 Task: Look for space in Smithtown, United States from 10th August, 2023 to 18th August, 2023 for 2 adults in price range Rs.10000 to Rs.14000. Place can be private room with 1  bedroom having 1 bed and 1 bathroom. Property type can be house, flat, guest house. Amenities needed are: wifi, TV, free parkinig on premises, gym, breakfast. Booking option can be shelf check-in. Required host language is English.
Action: Mouse moved to (572, 117)
Screenshot: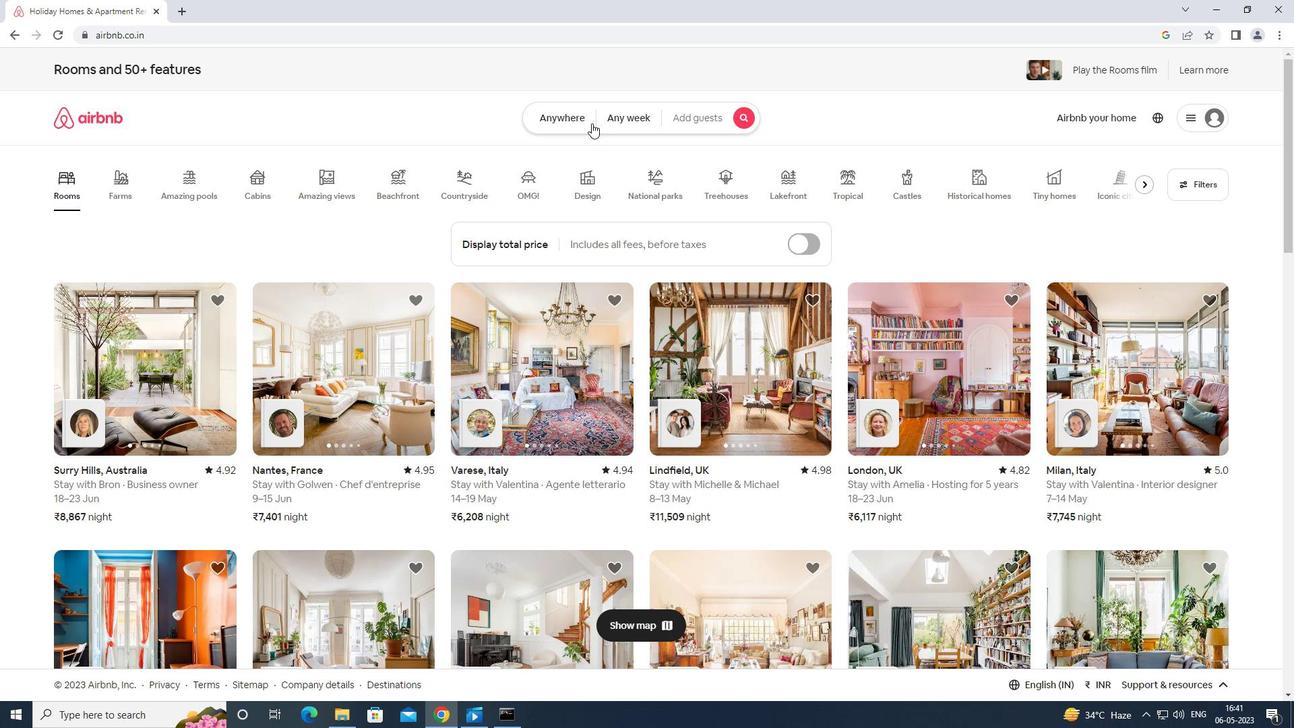 
Action: Mouse pressed left at (572, 117)
Screenshot: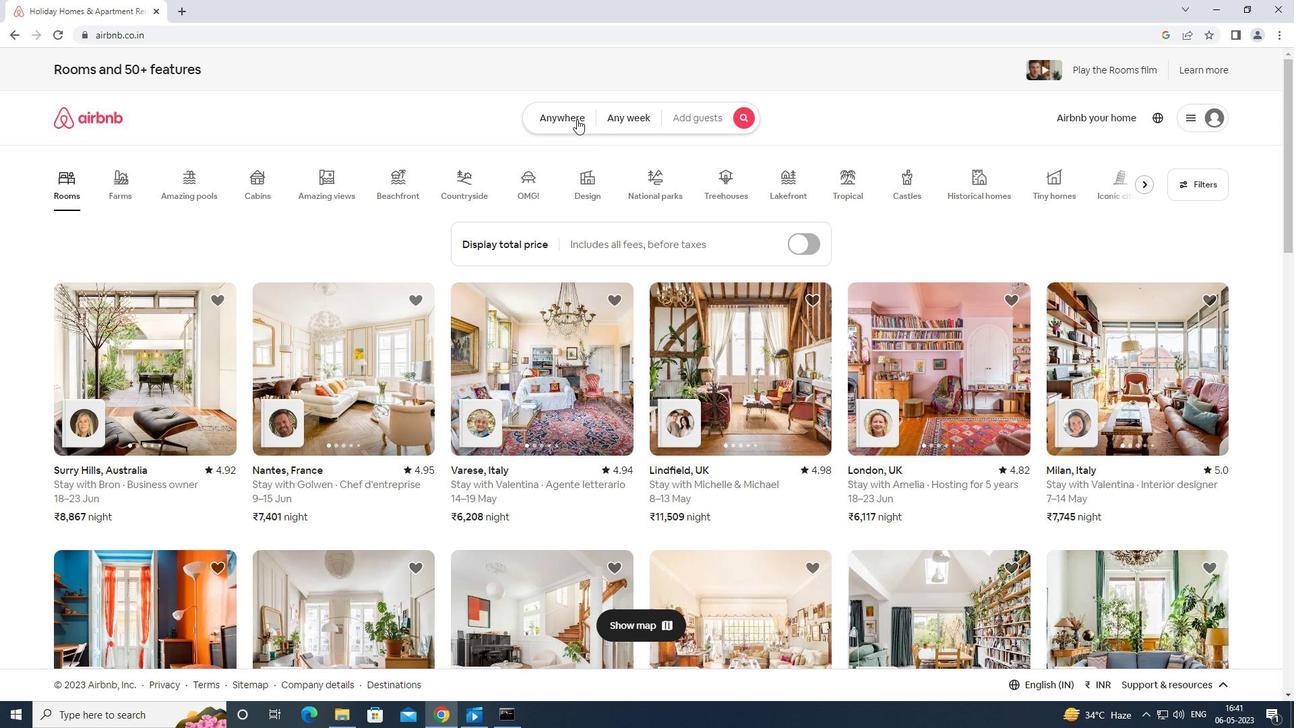 
Action: Mouse moved to (544, 161)
Screenshot: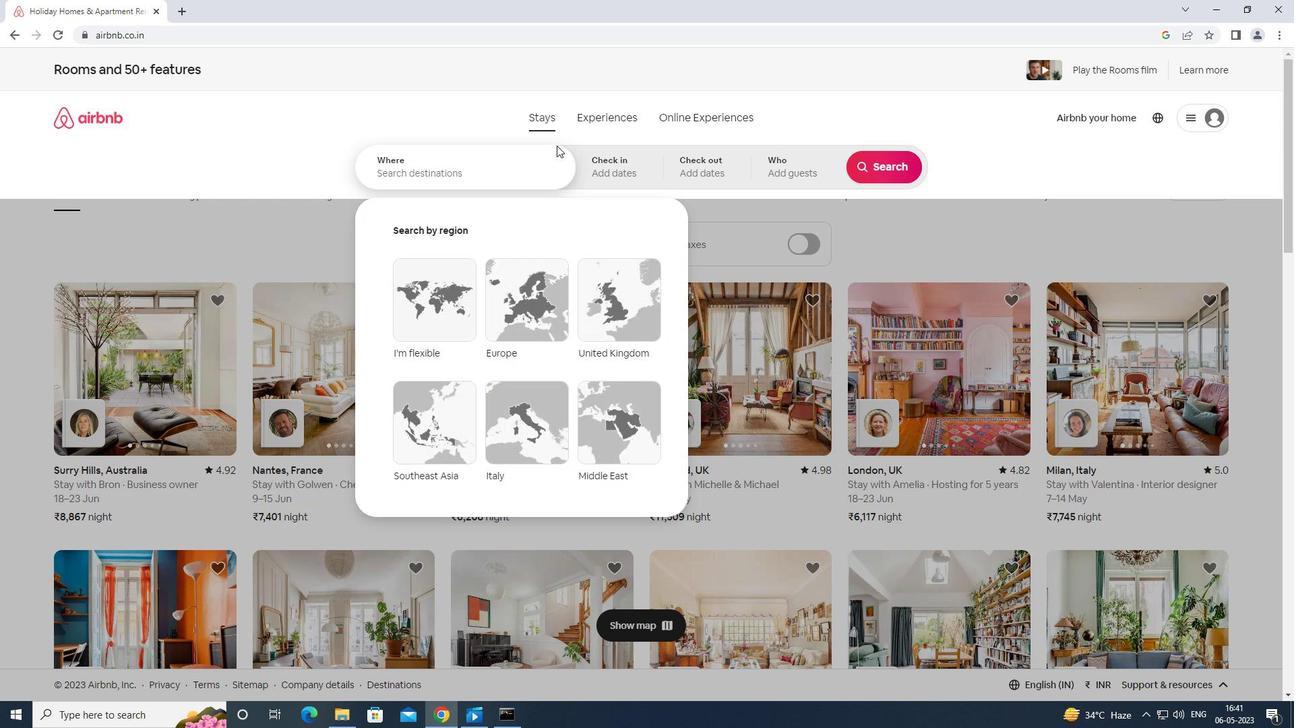
Action: Mouse pressed left at (544, 161)
Screenshot: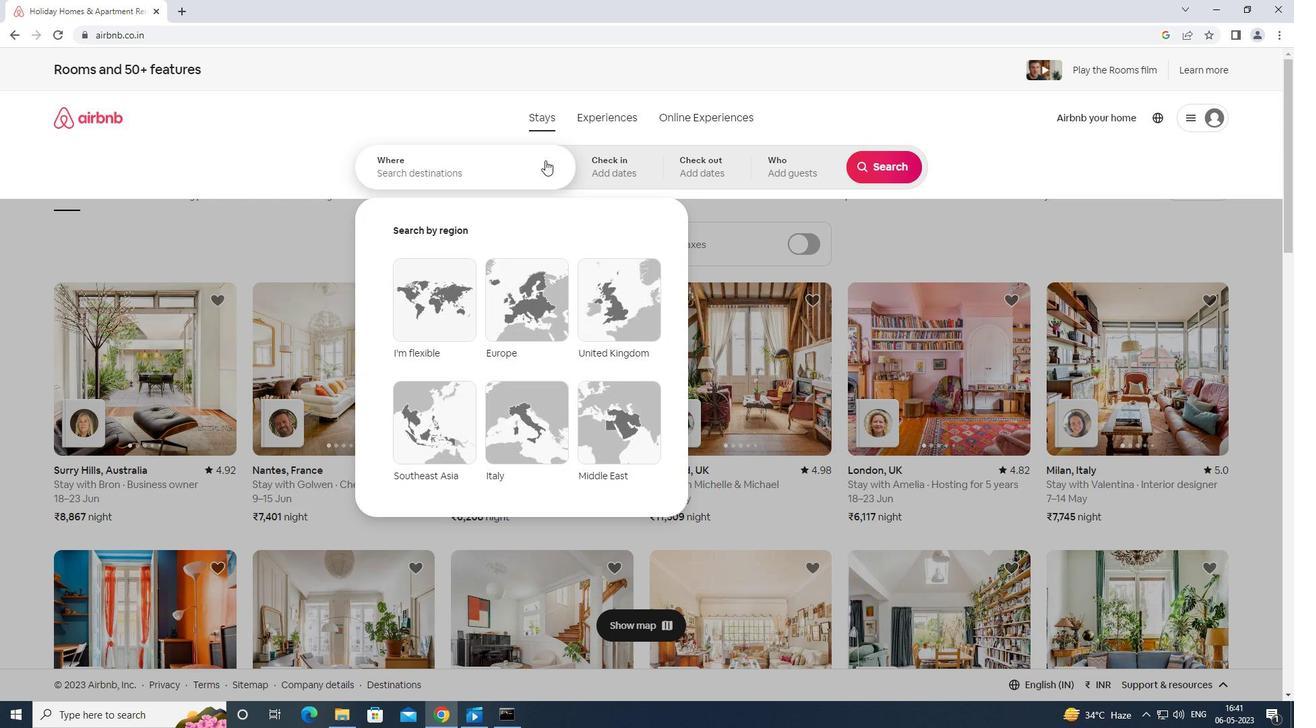 
Action: Mouse moved to (543, 161)
Screenshot: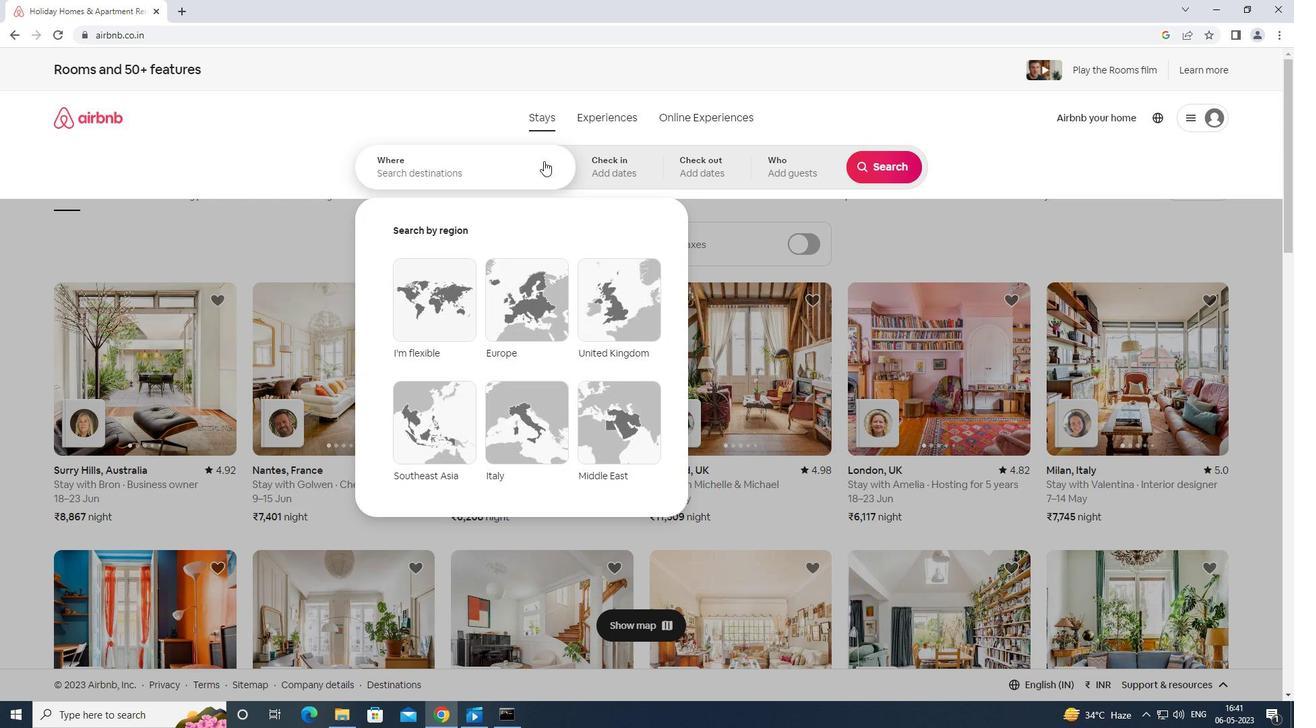 
Action: Key pressed <Key.shift>S<Key.backspace><Key.shift>SMITHT<Key.backspace><Key.backspace><Key.backspace><Key.backspace><Key.backspace><Key.backspace><Key.backspace><Key.backspace><Key.backspace><Key.backspace><Key.backspace><Key.backspace><Key.caps_lock>SMITHTOWN<Key.space>UNITED<Key.space>AT<Key.backspace><Key.backspace>AY<Key.backspace><Key.backspace>STATES<Key.enter>
Screenshot: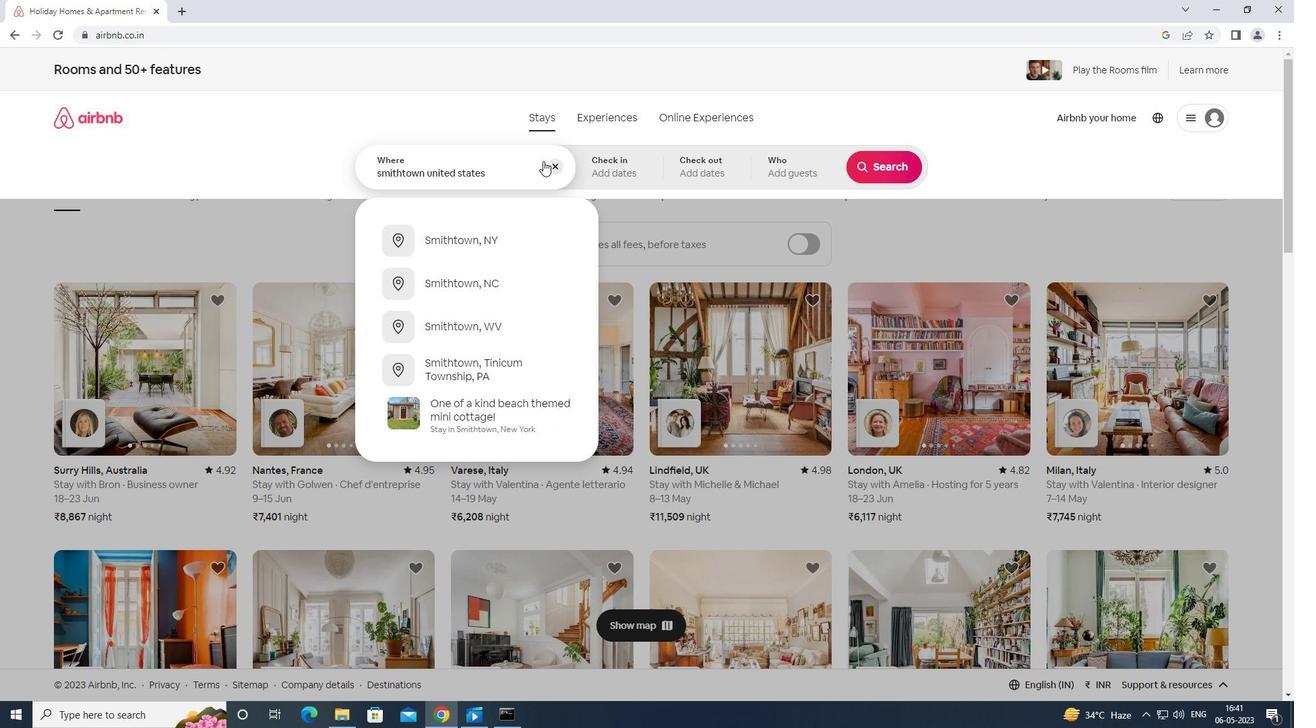 
Action: Mouse moved to (877, 273)
Screenshot: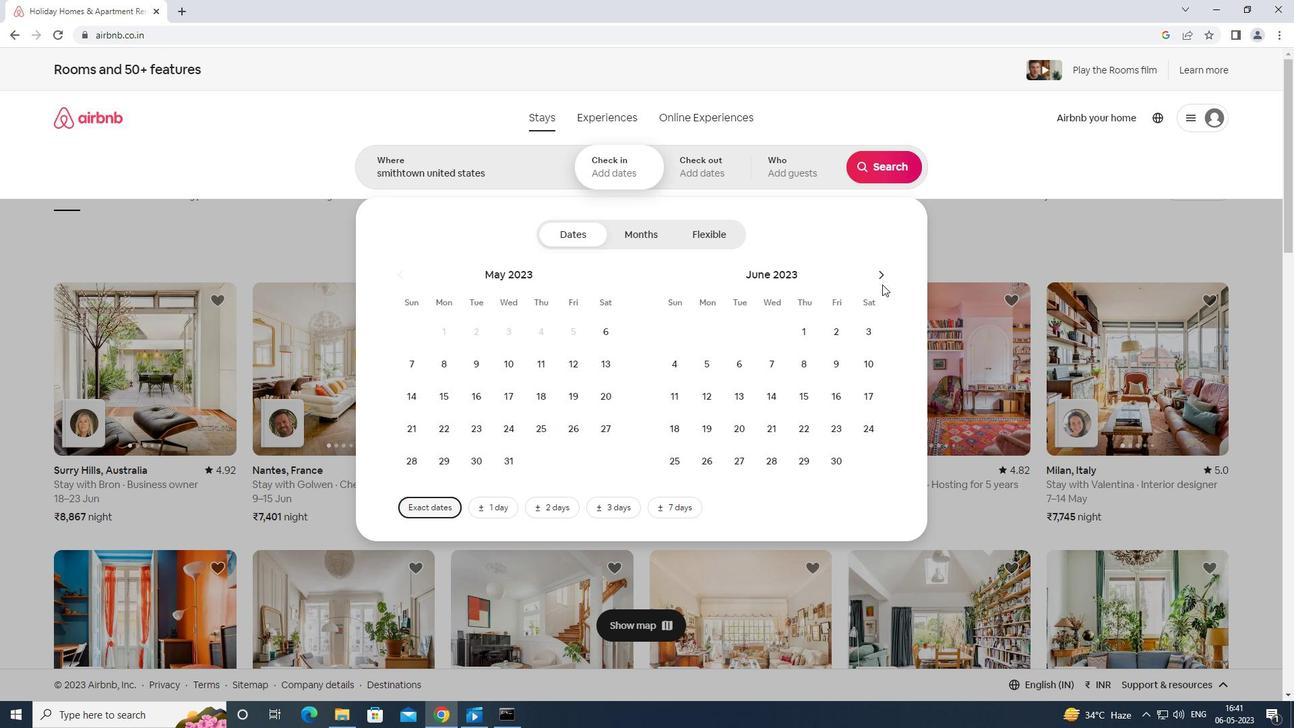 
Action: Mouse pressed left at (877, 273)
Screenshot: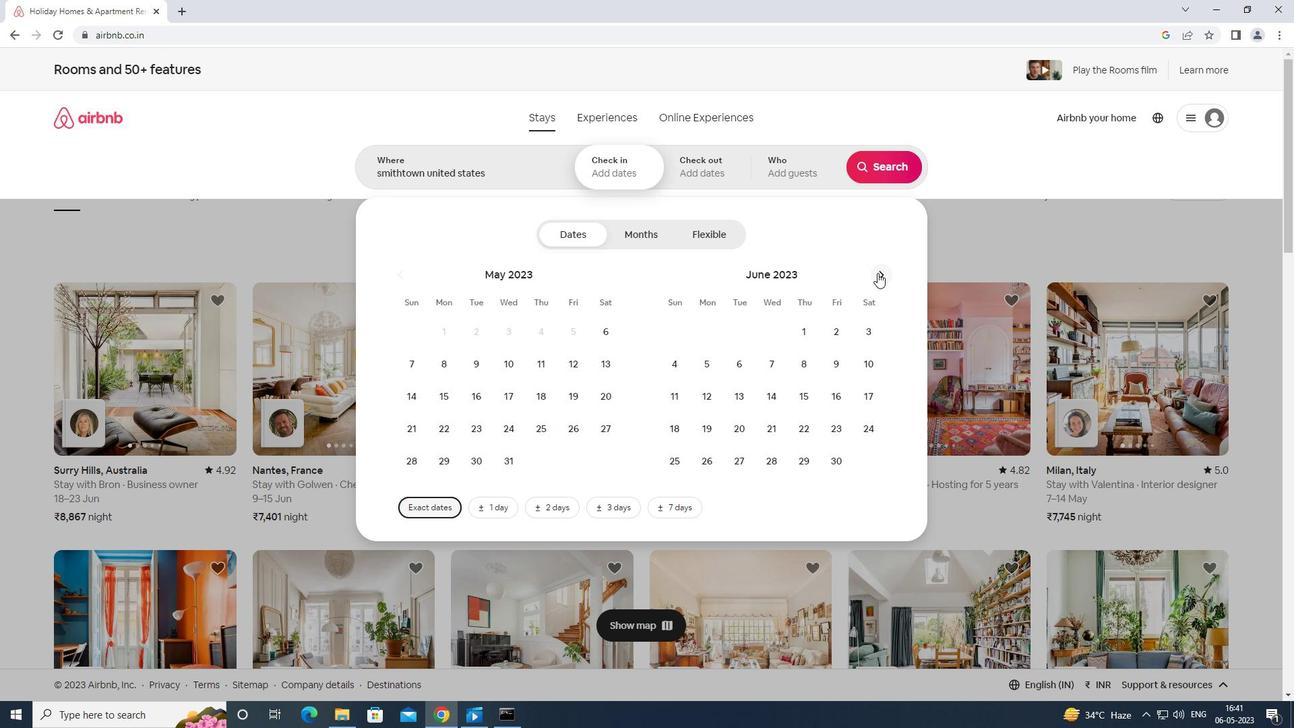 
Action: Mouse moved to (893, 276)
Screenshot: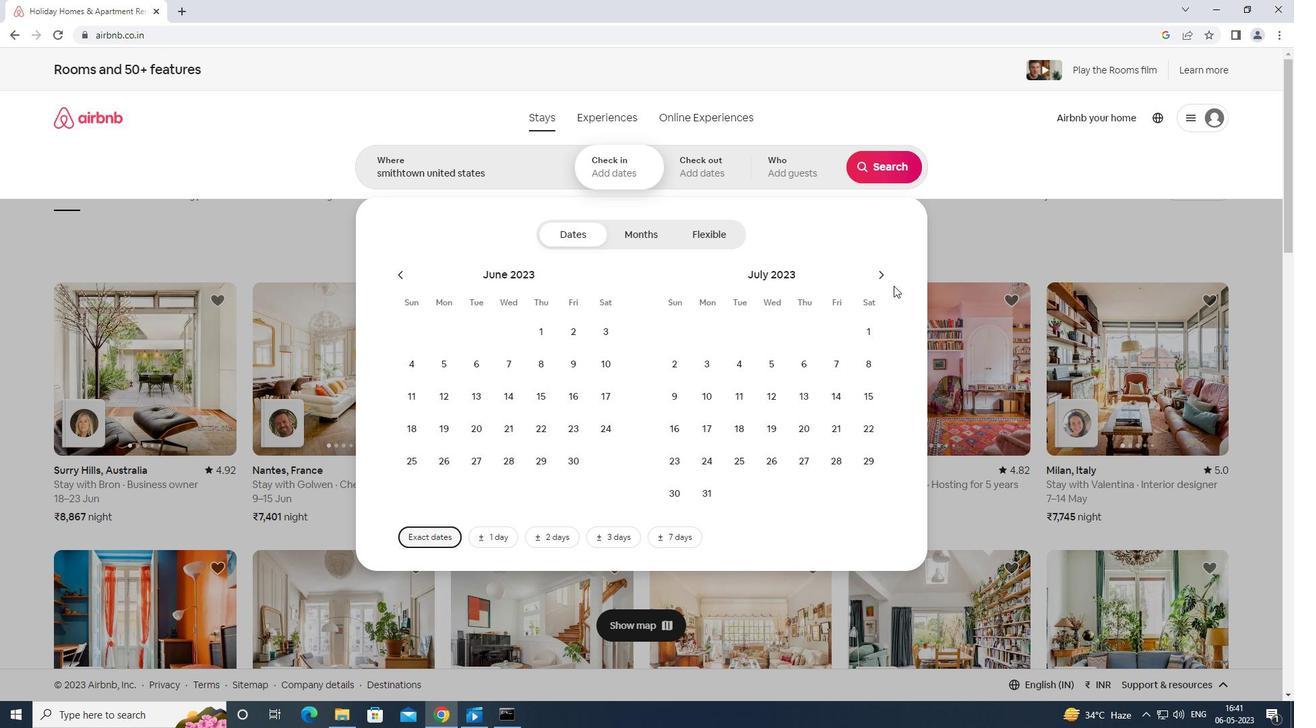 
Action: Mouse pressed left at (893, 276)
Screenshot: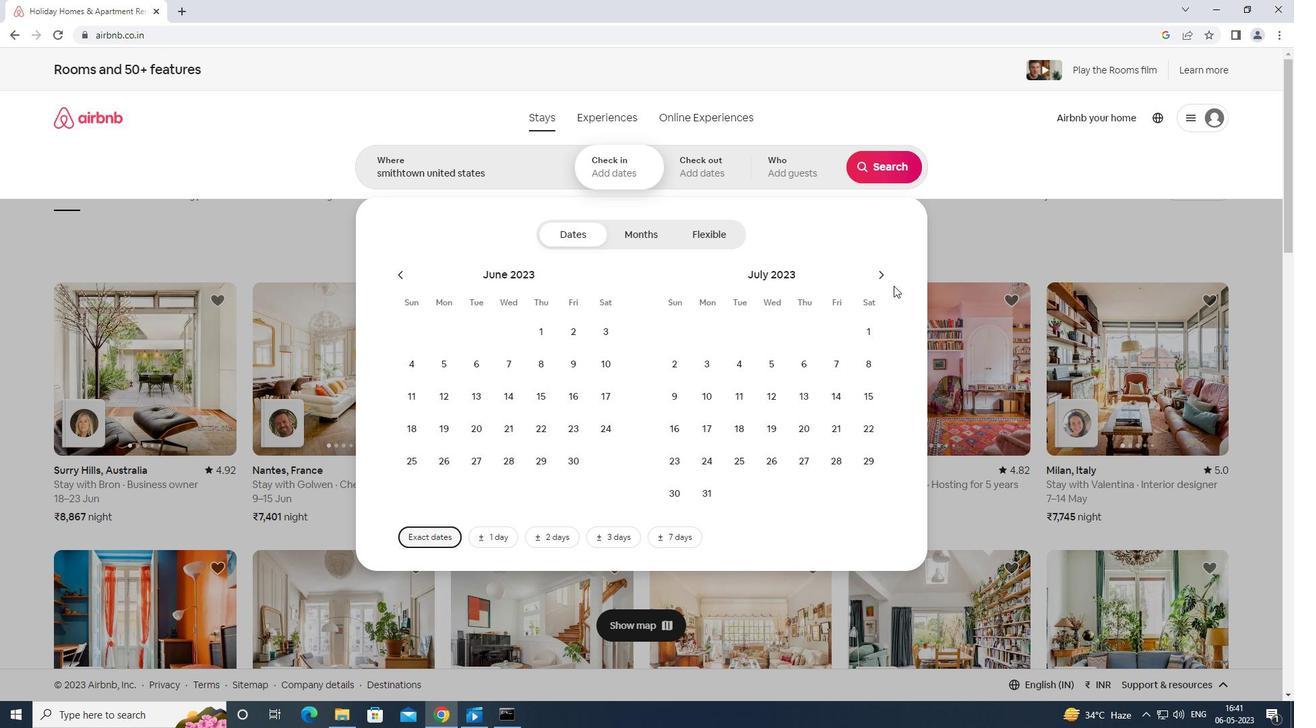 
Action: Mouse moved to (882, 276)
Screenshot: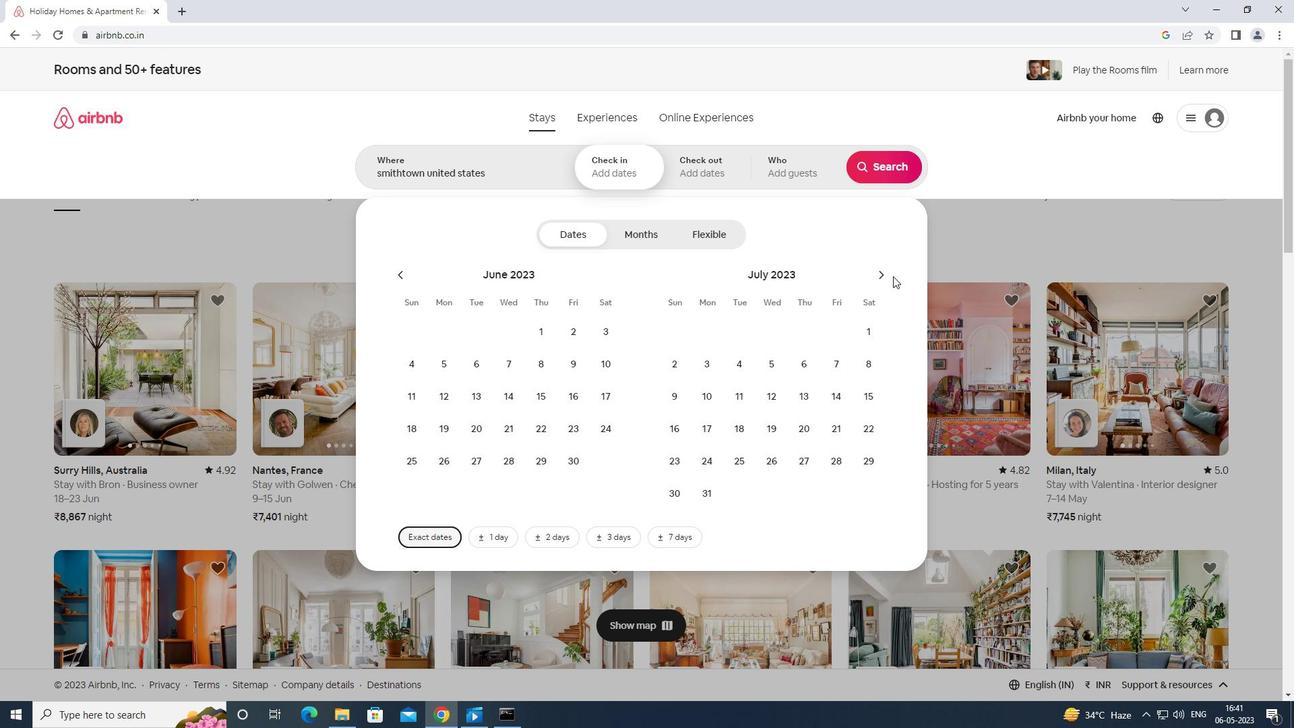 
Action: Mouse pressed left at (882, 276)
Screenshot: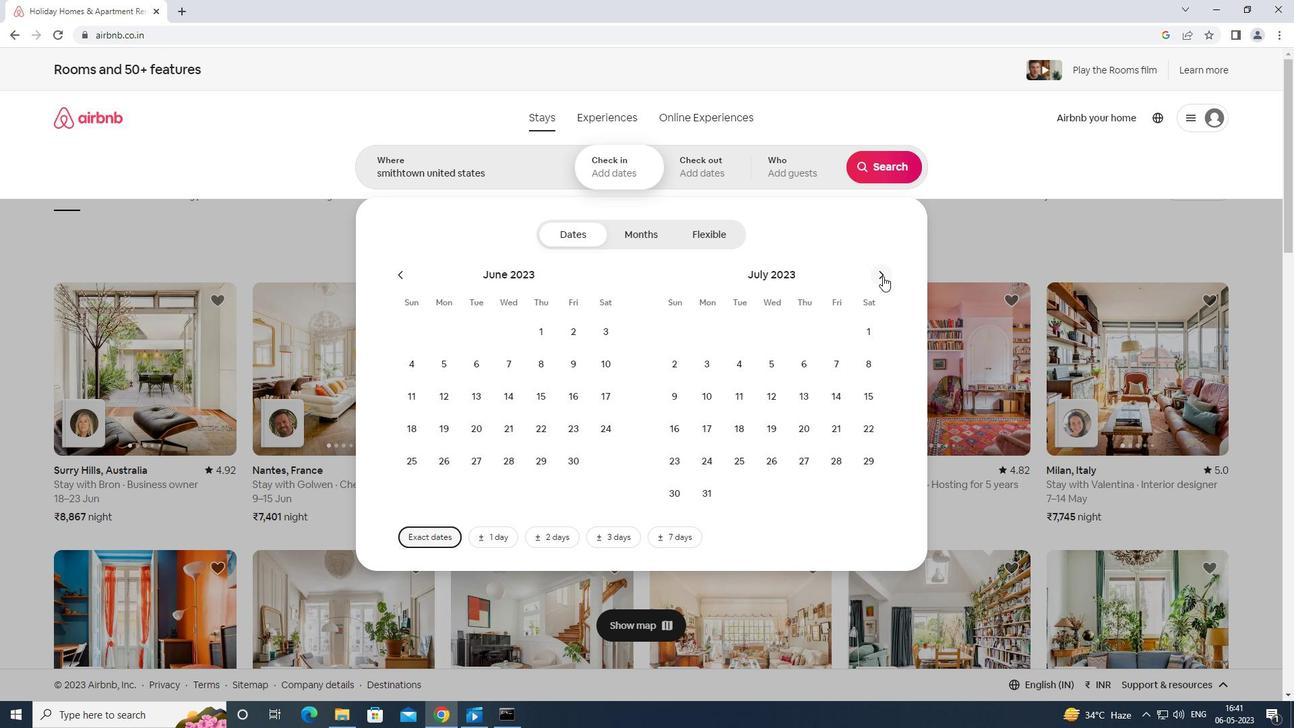 
Action: Mouse moved to (799, 360)
Screenshot: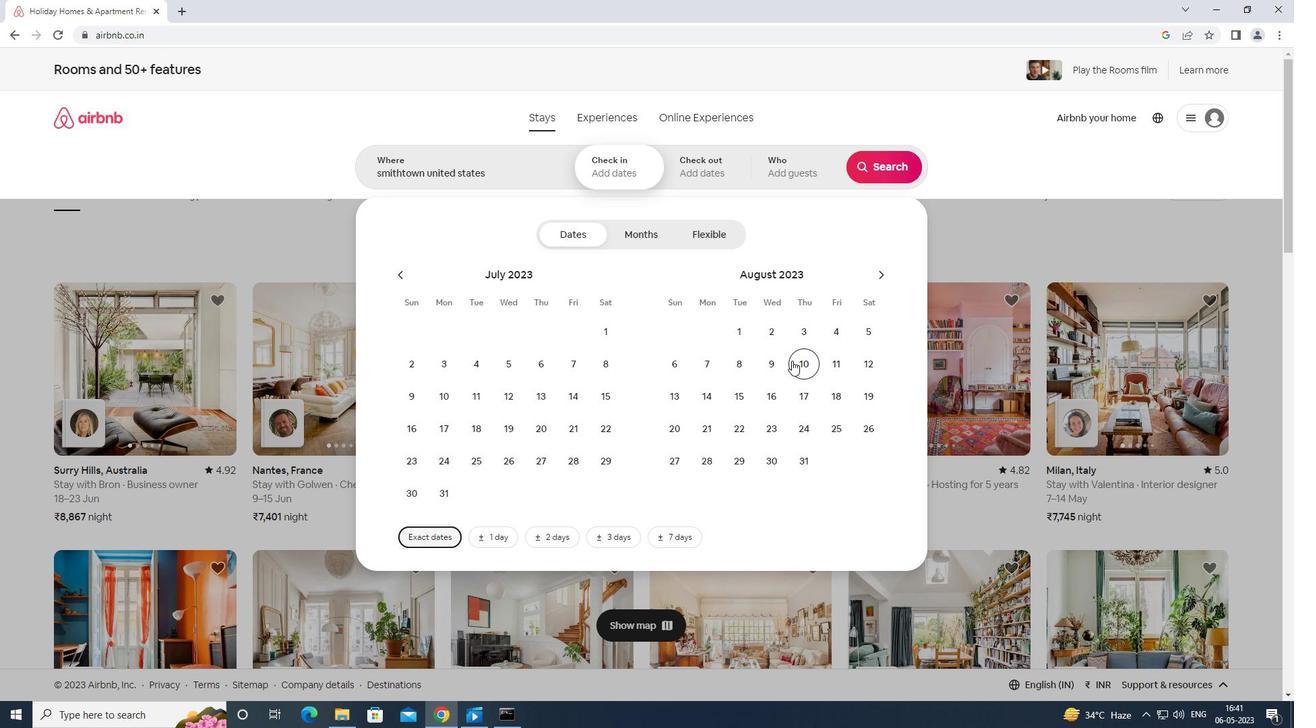 
Action: Mouse pressed left at (799, 360)
Screenshot: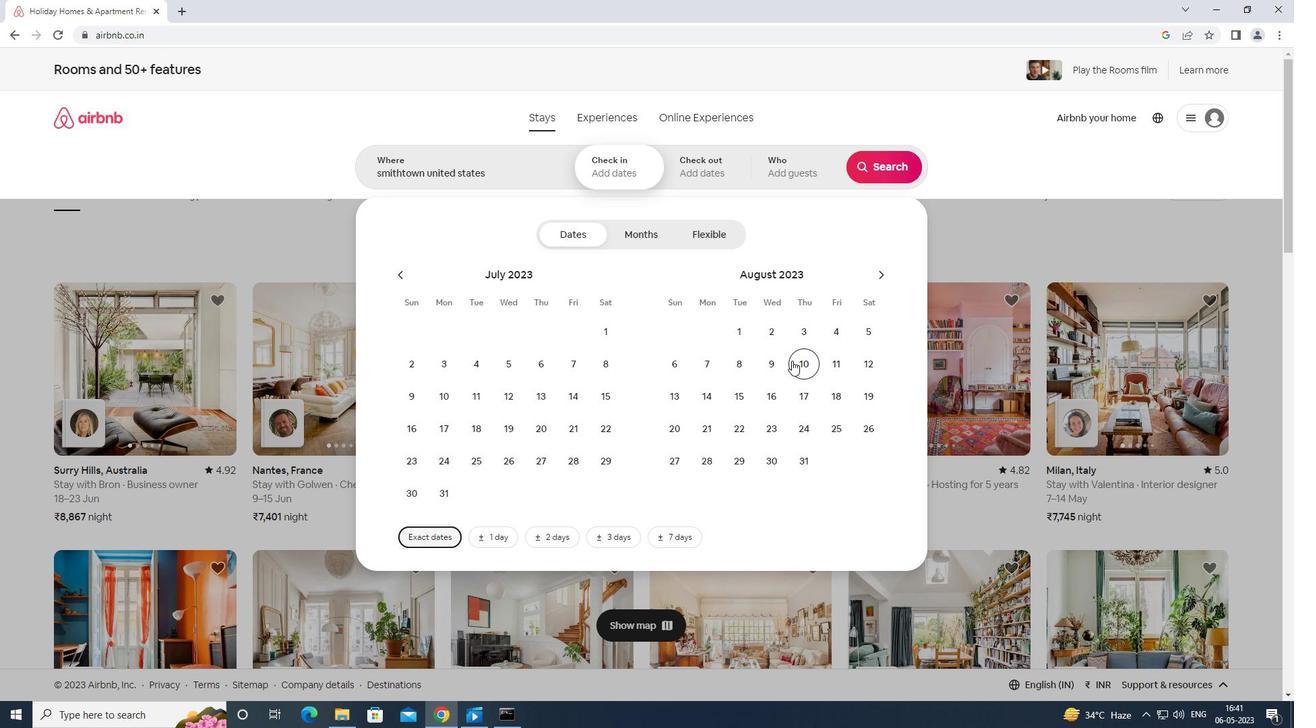 
Action: Mouse moved to (830, 386)
Screenshot: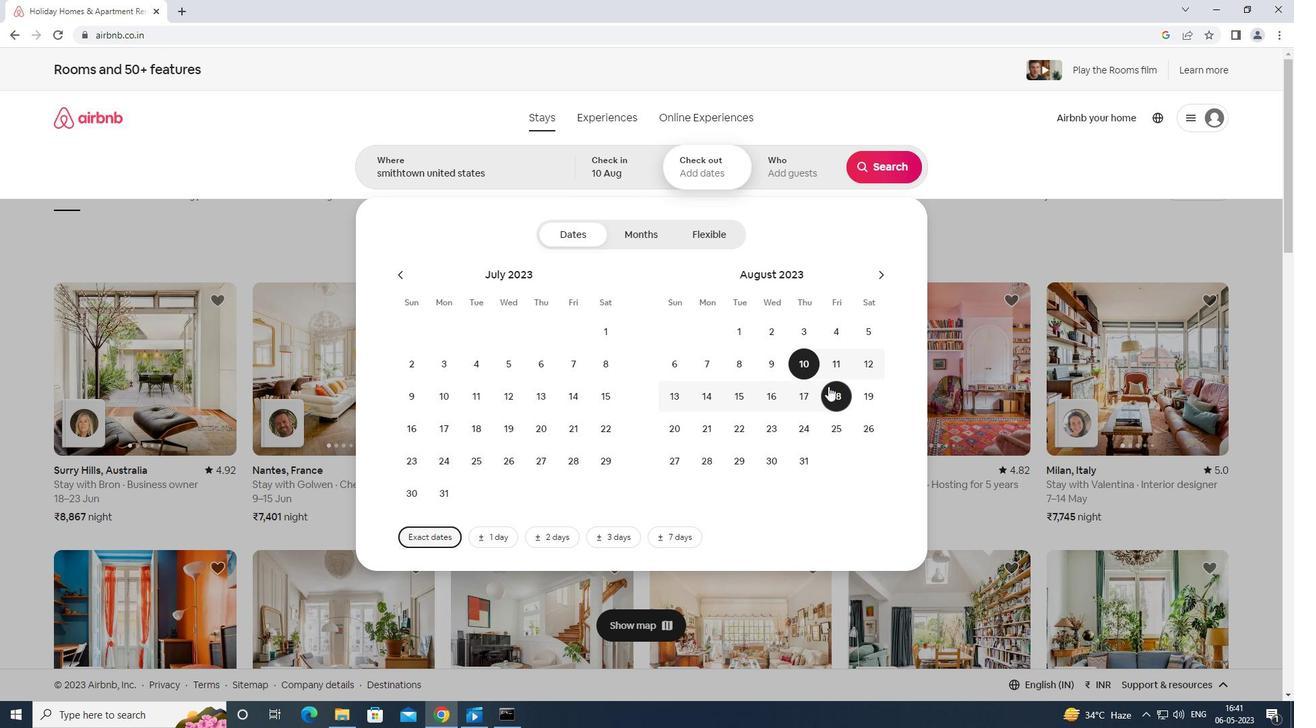 
Action: Mouse pressed left at (830, 386)
Screenshot: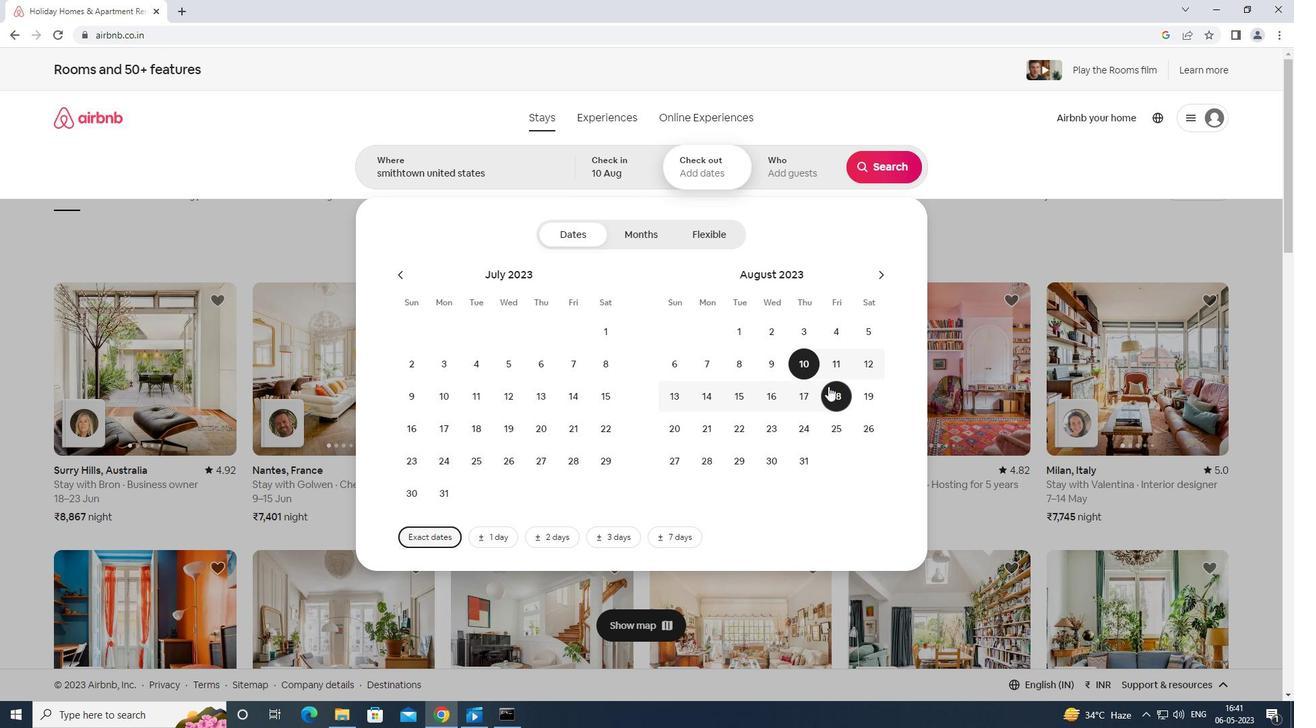 
Action: Mouse moved to (801, 174)
Screenshot: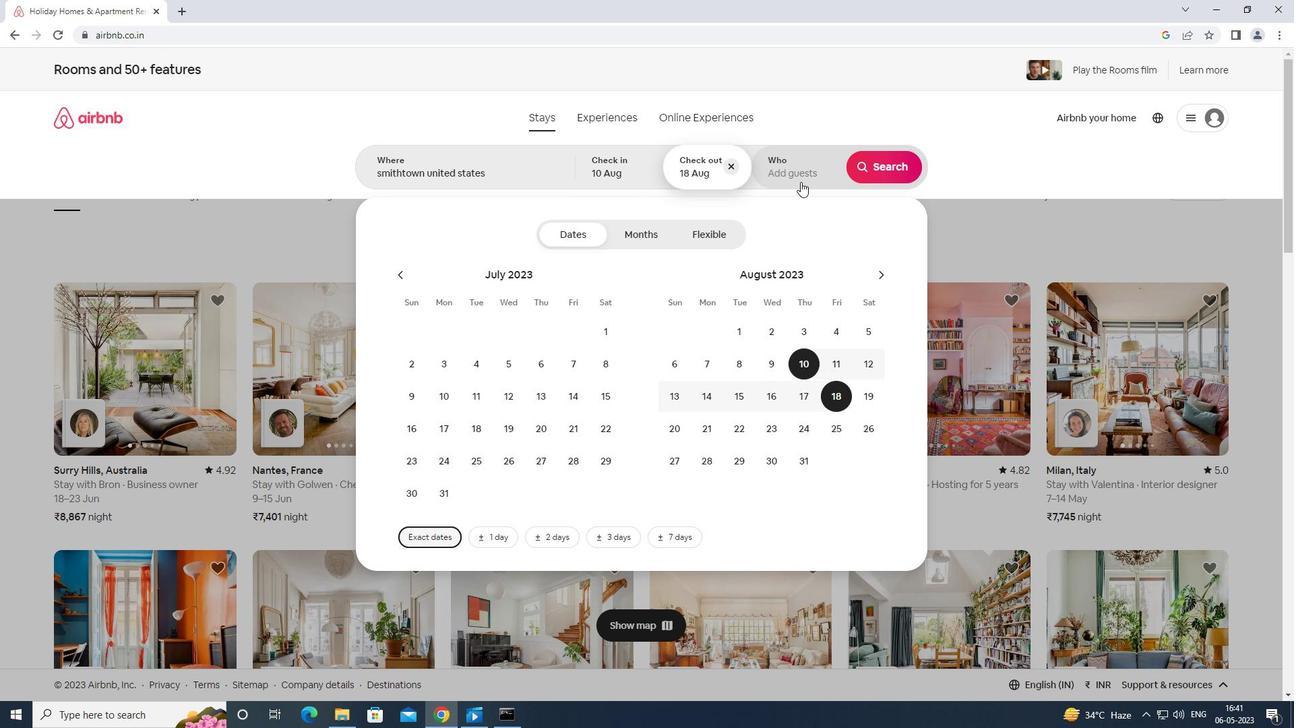
Action: Mouse pressed left at (801, 174)
Screenshot: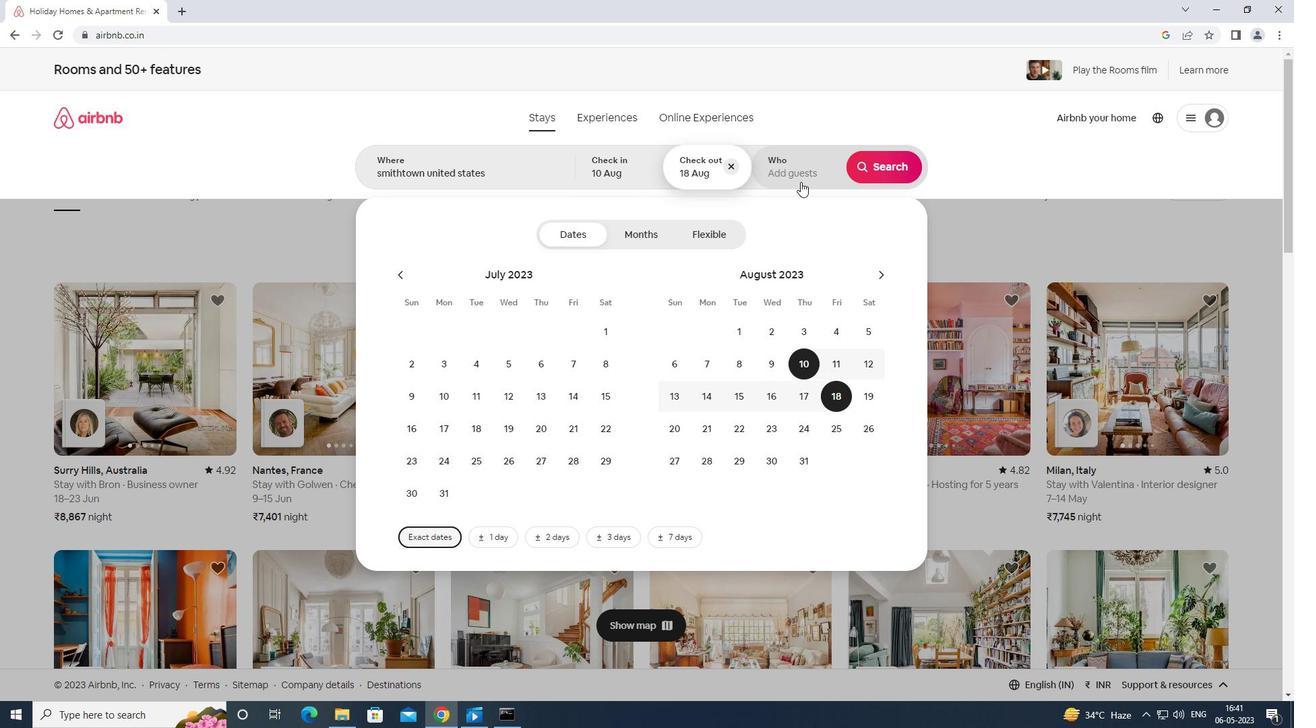
Action: Mouse moved to (892, 229)
Screenshot: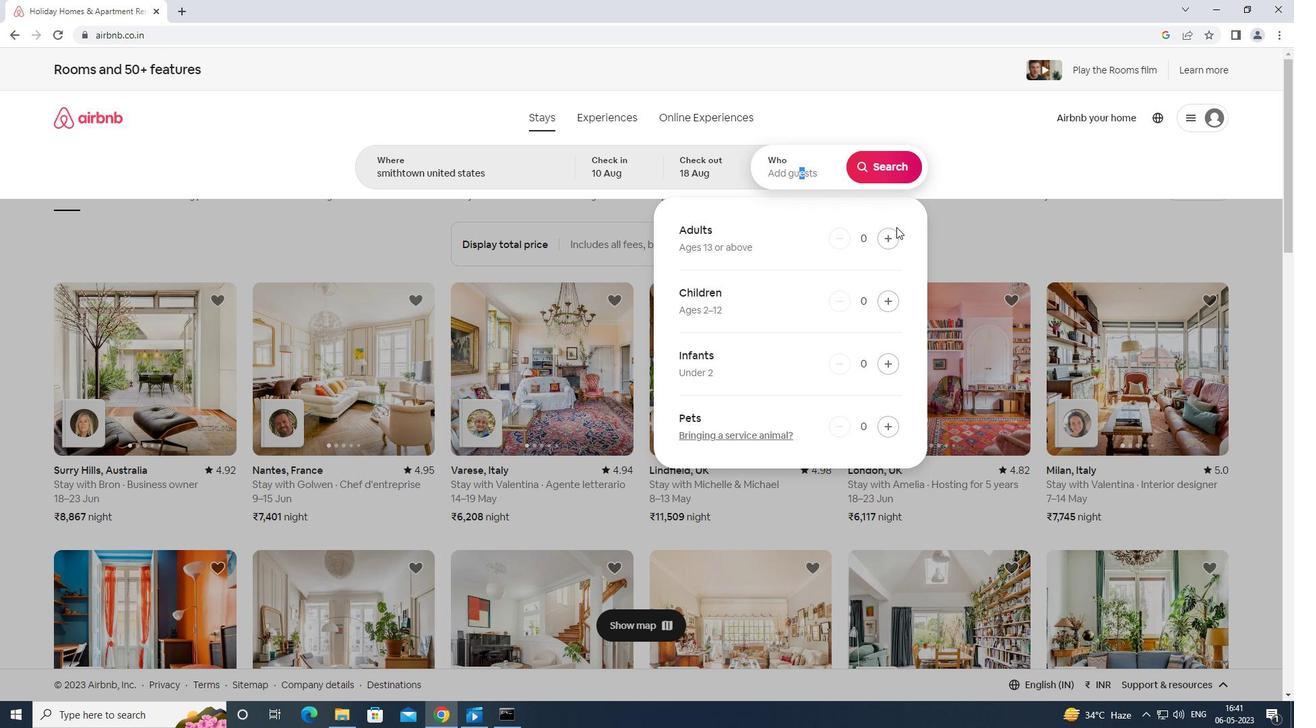 
Action: Mouse pressed left at (892, 229)
Screenshot: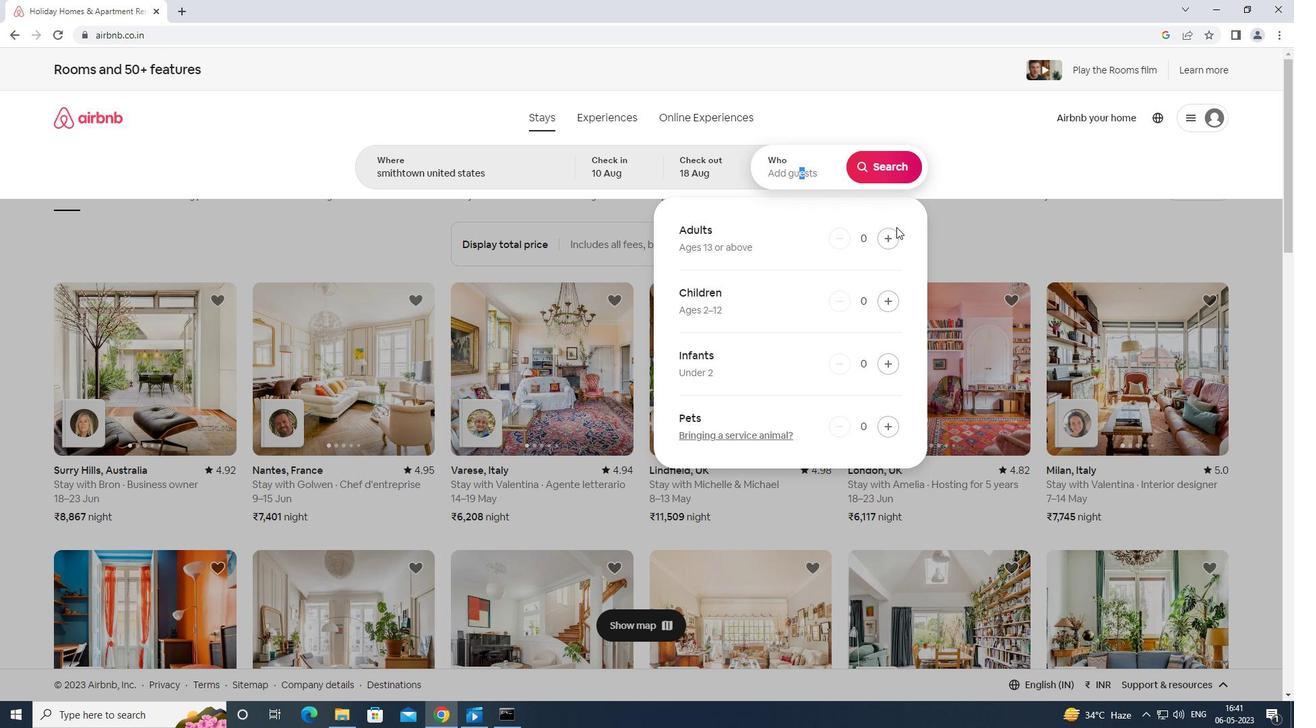 
Action: Mouse moved to (894, 232)
Screenshot: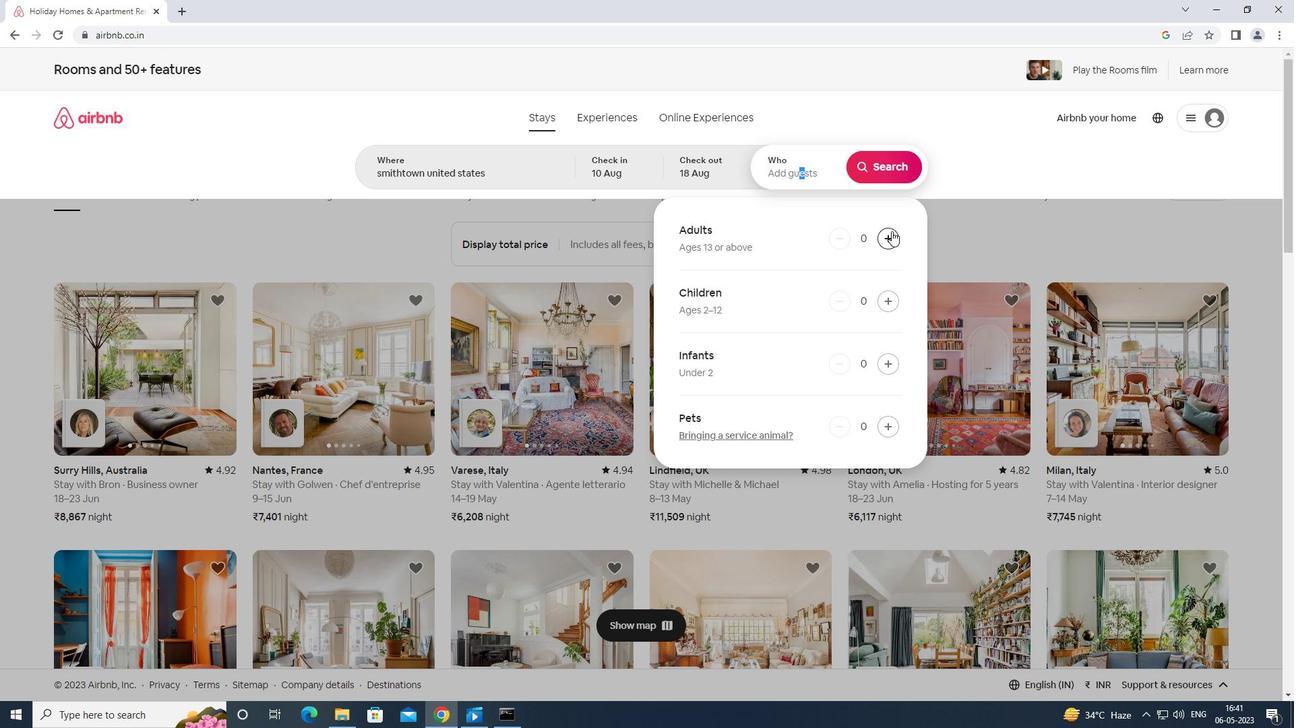 
Action: Mouse pressed left at (894, 232)
Screenshot: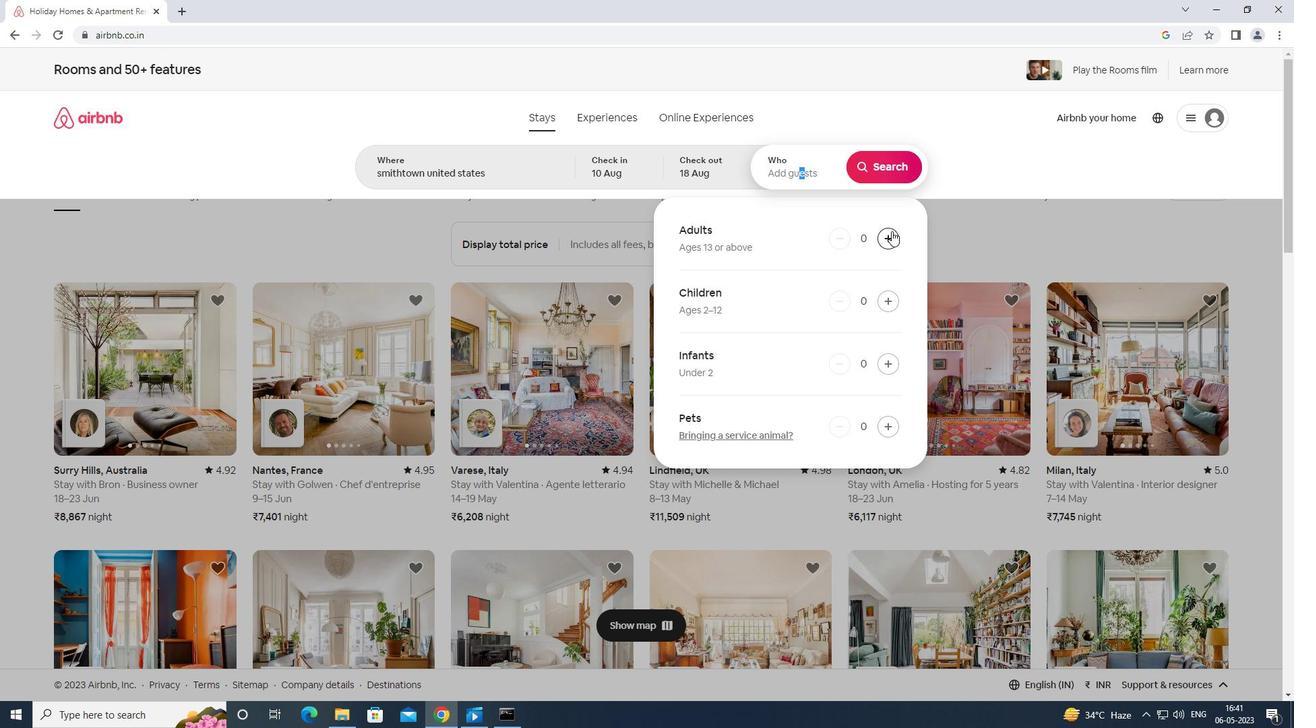 
Action: Mouse moved to (892, 160)
Screenshot: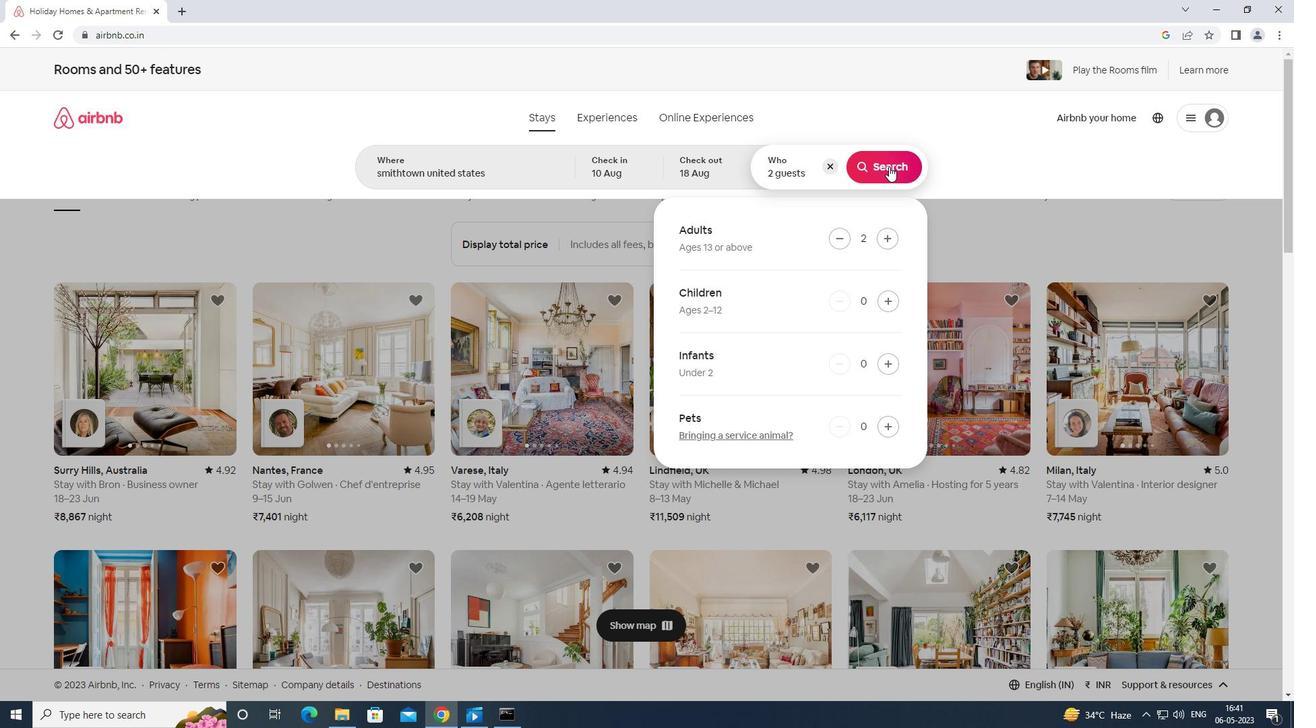 
Action: Mouse pressed left at (892, 160)
Screenshot: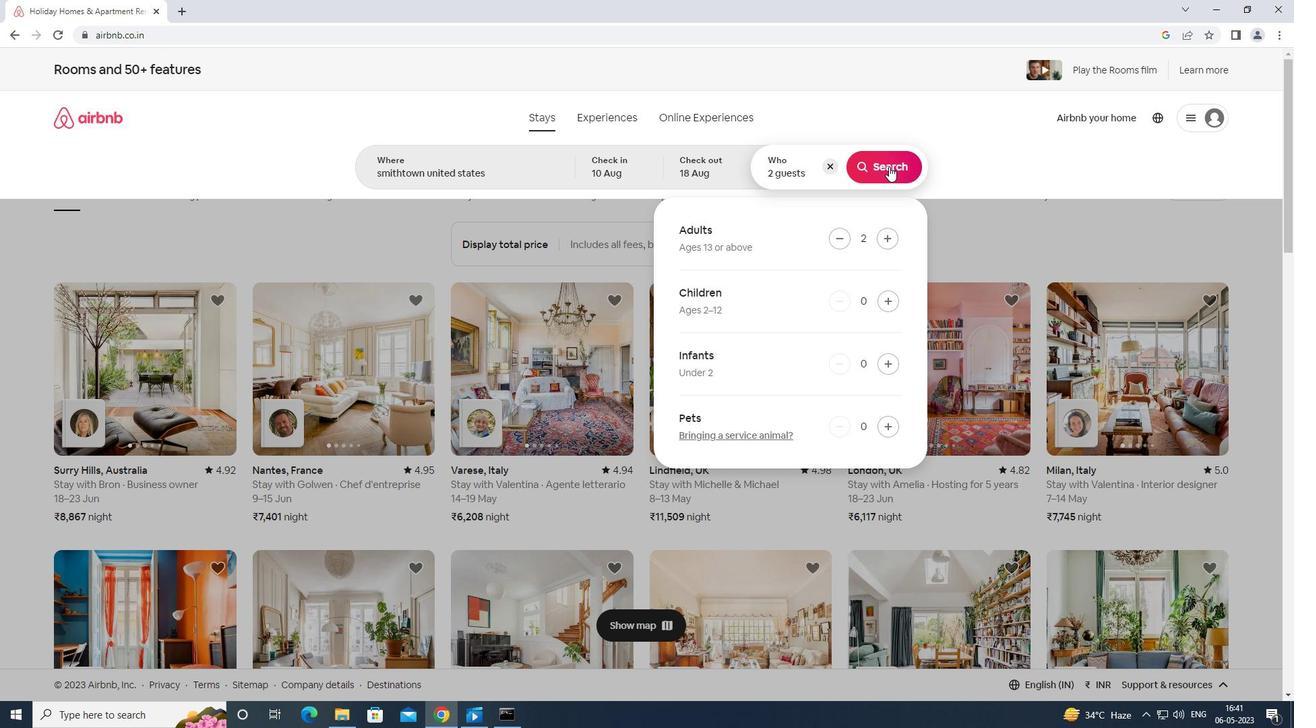 
Action: Mouse moved to (1235, 128)
Screenshot: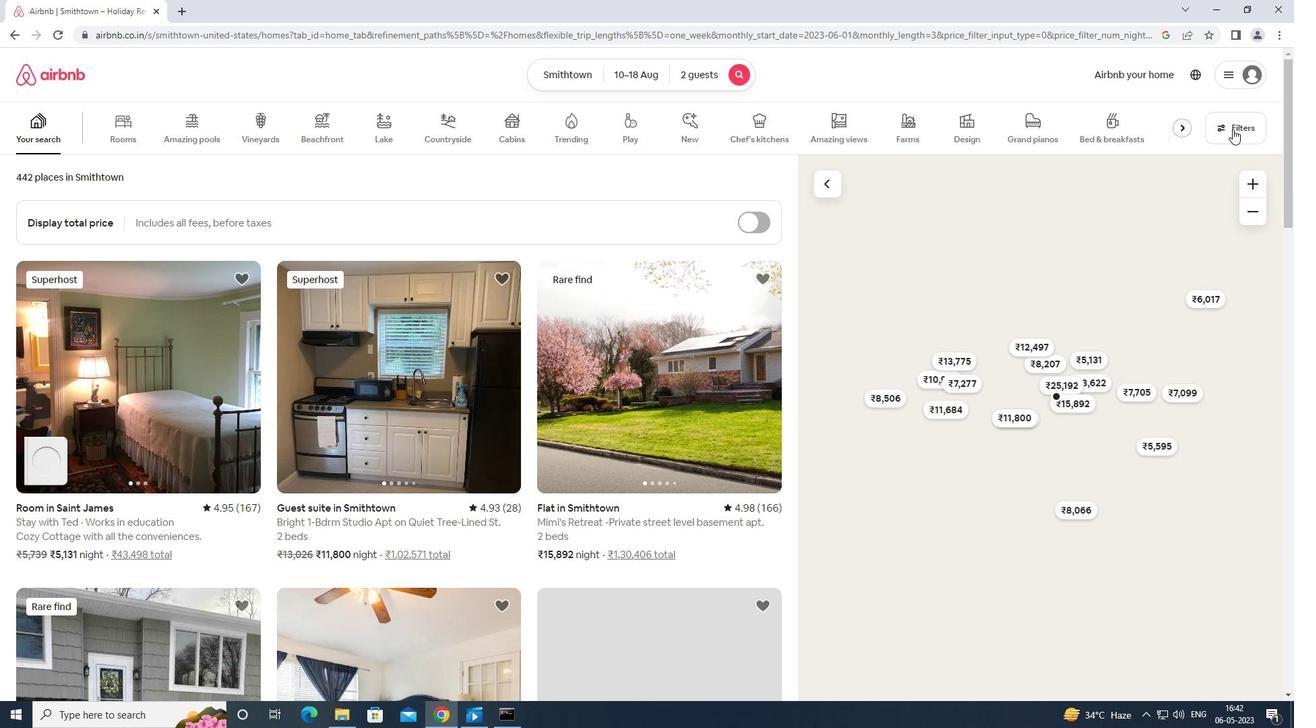 
Action: Mouse pressed left at (1235, 128)
Screenshot: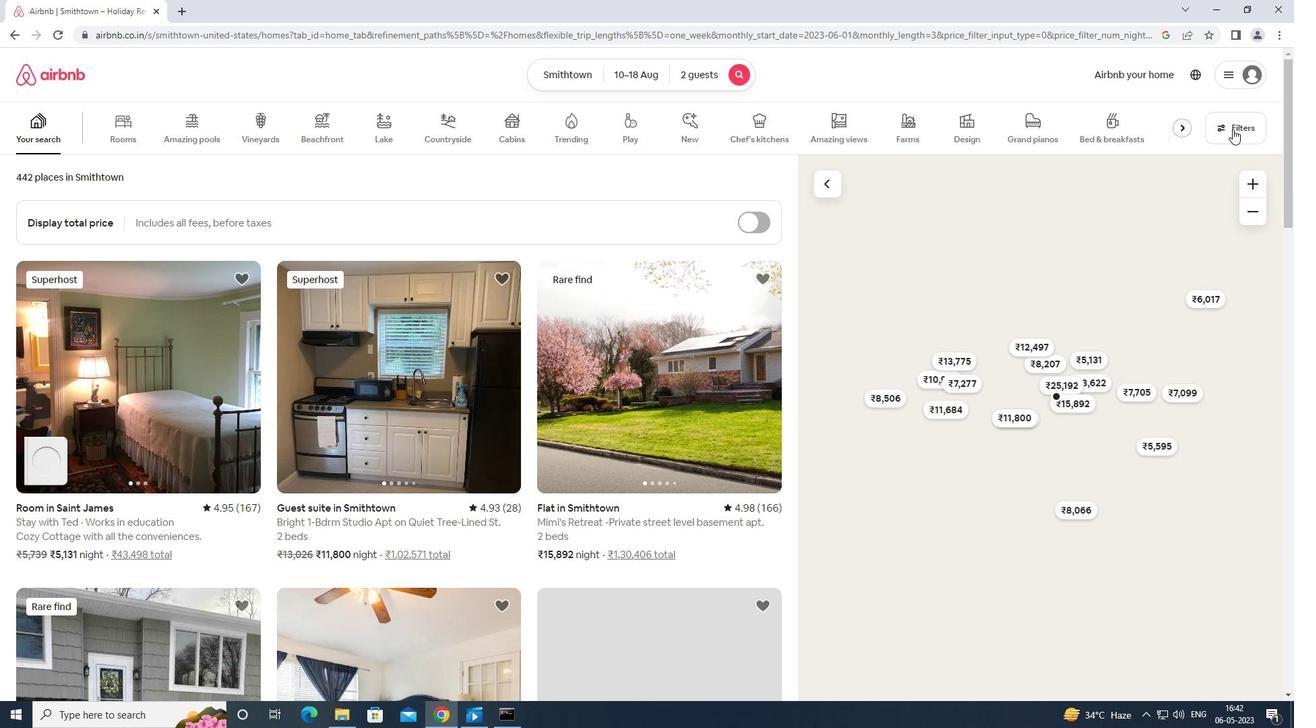 
Action: Mouse moved to (513, 447)
Screenshot: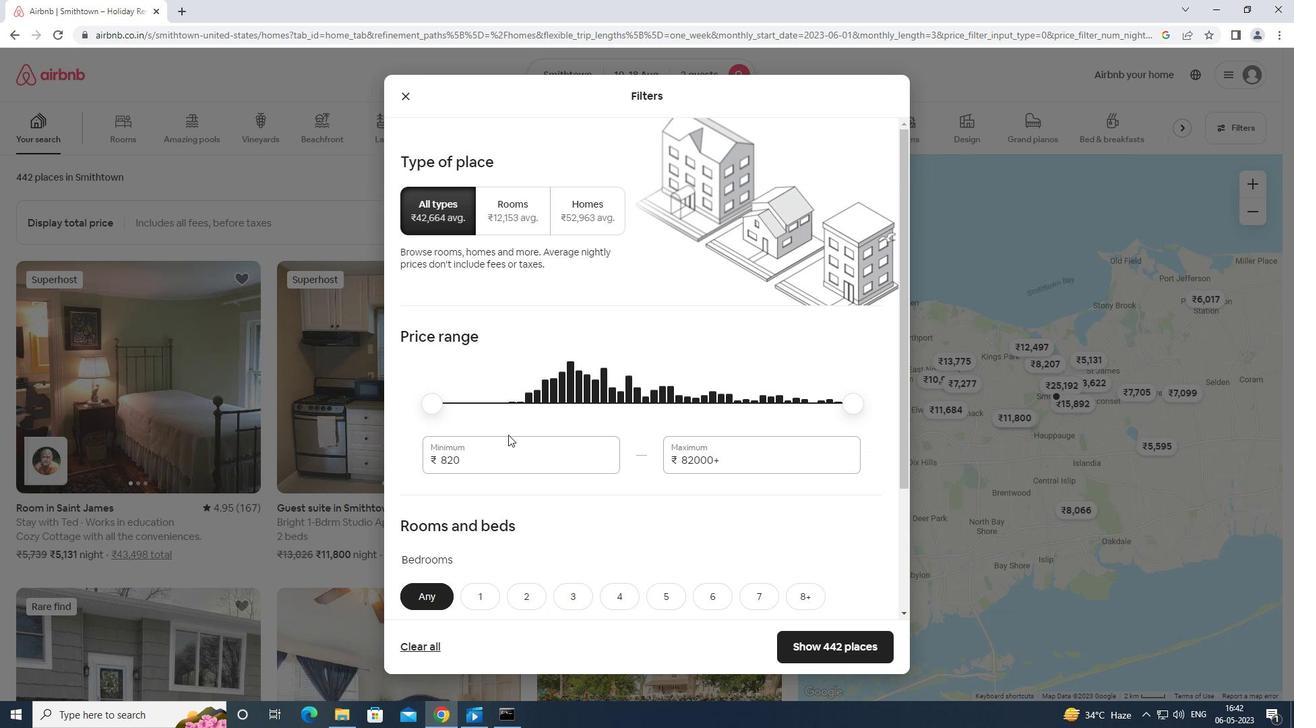 
Action: Mouse pressed left at (513, 447)
Screenshot: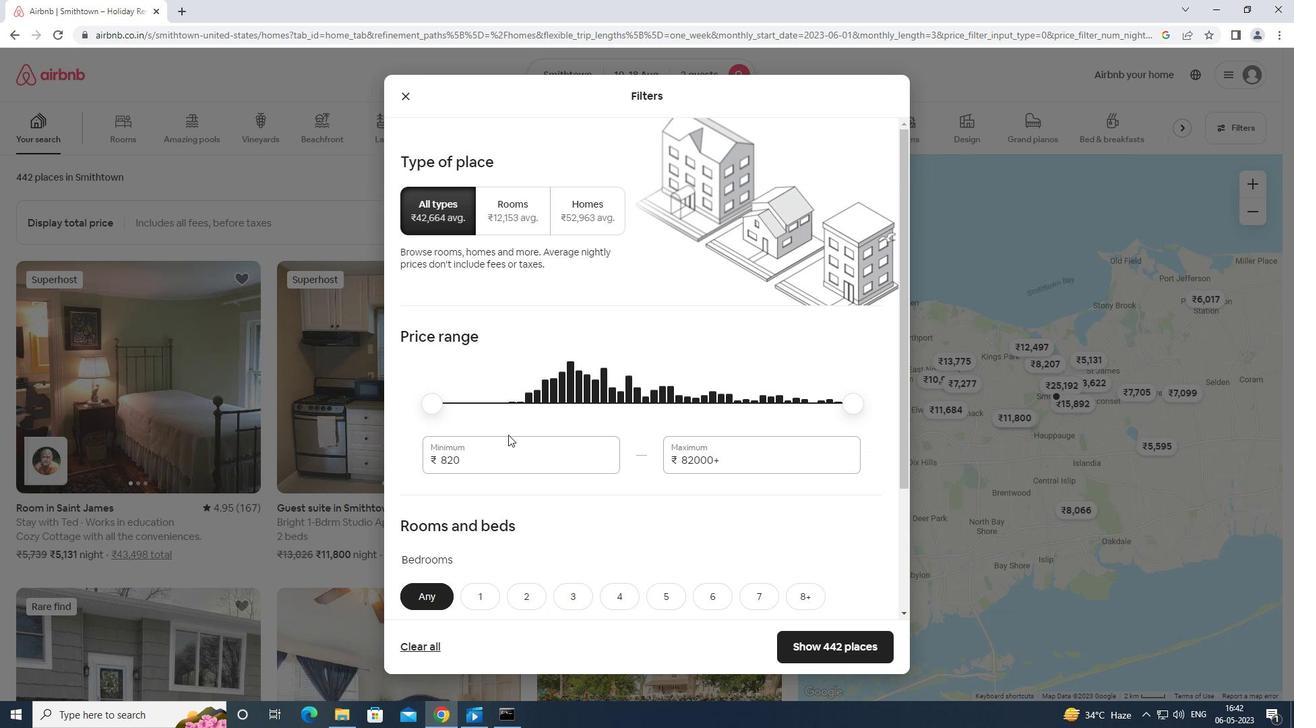 
Action: Mouse moved to (515, 448)
Screenshot: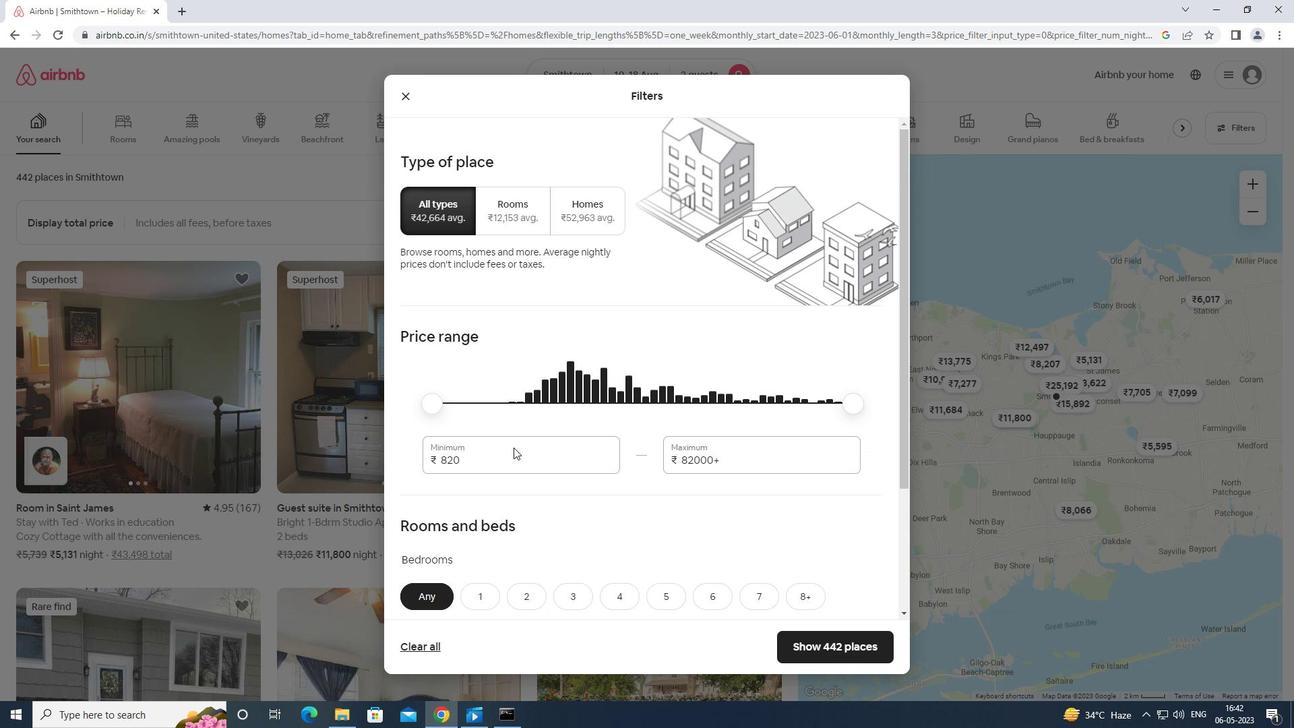
Action: Key pressed <Key.backspace><Key.backspace><Key.backspace><Key.backspace><Key.backspace><Key.backspace>10000
Screenshot: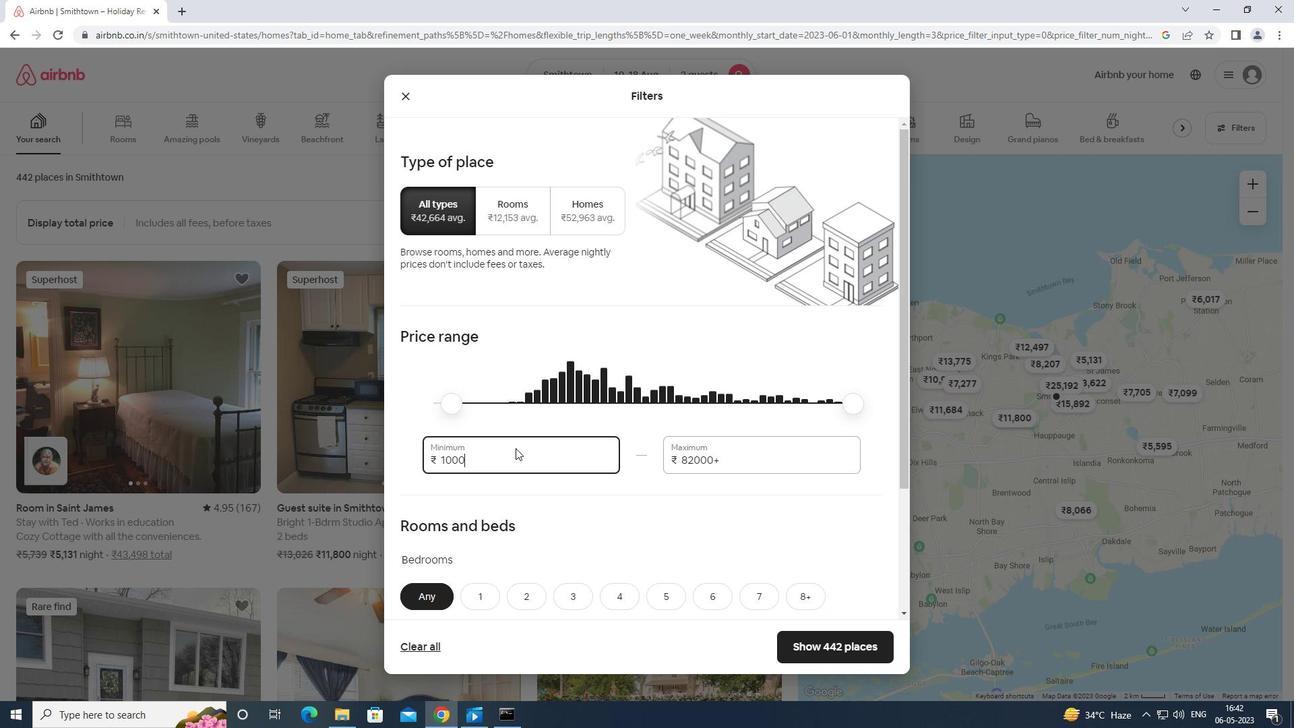 
Action: Mouse moved to (737, 451)
Screenshot: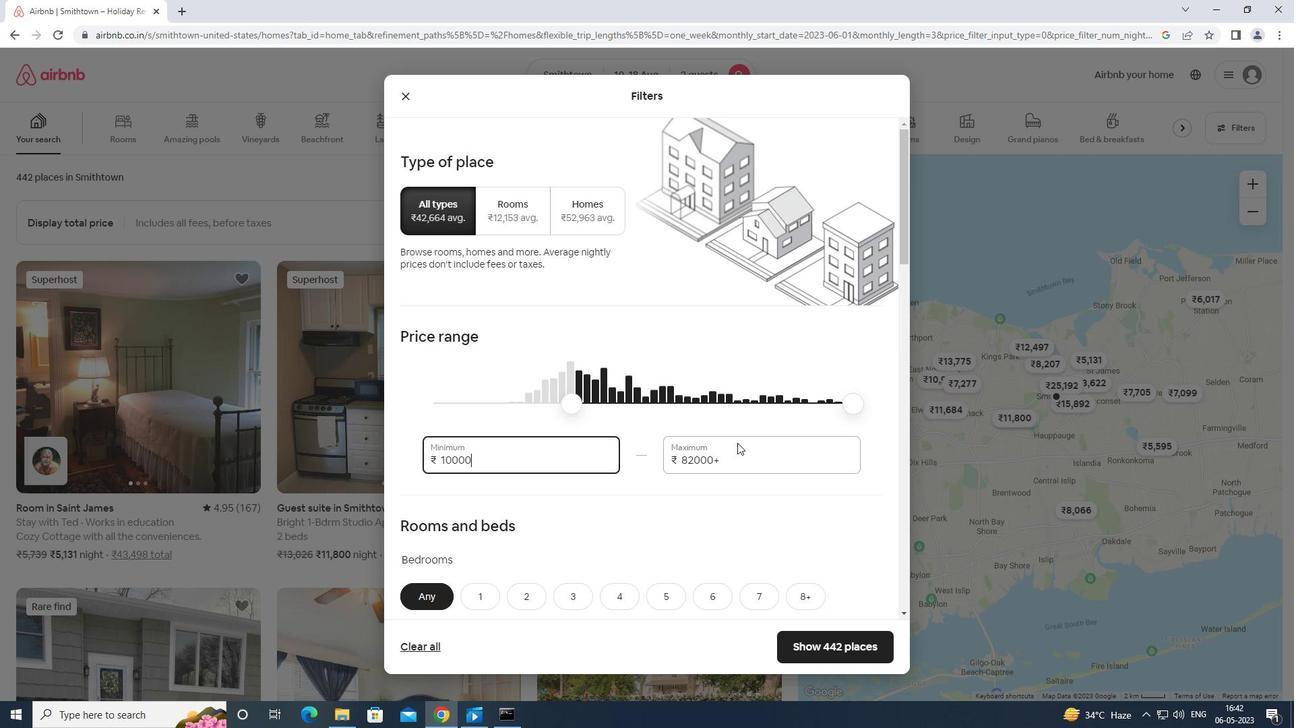 
Action: Mouse pressed left at (737, 451)
Screenshot: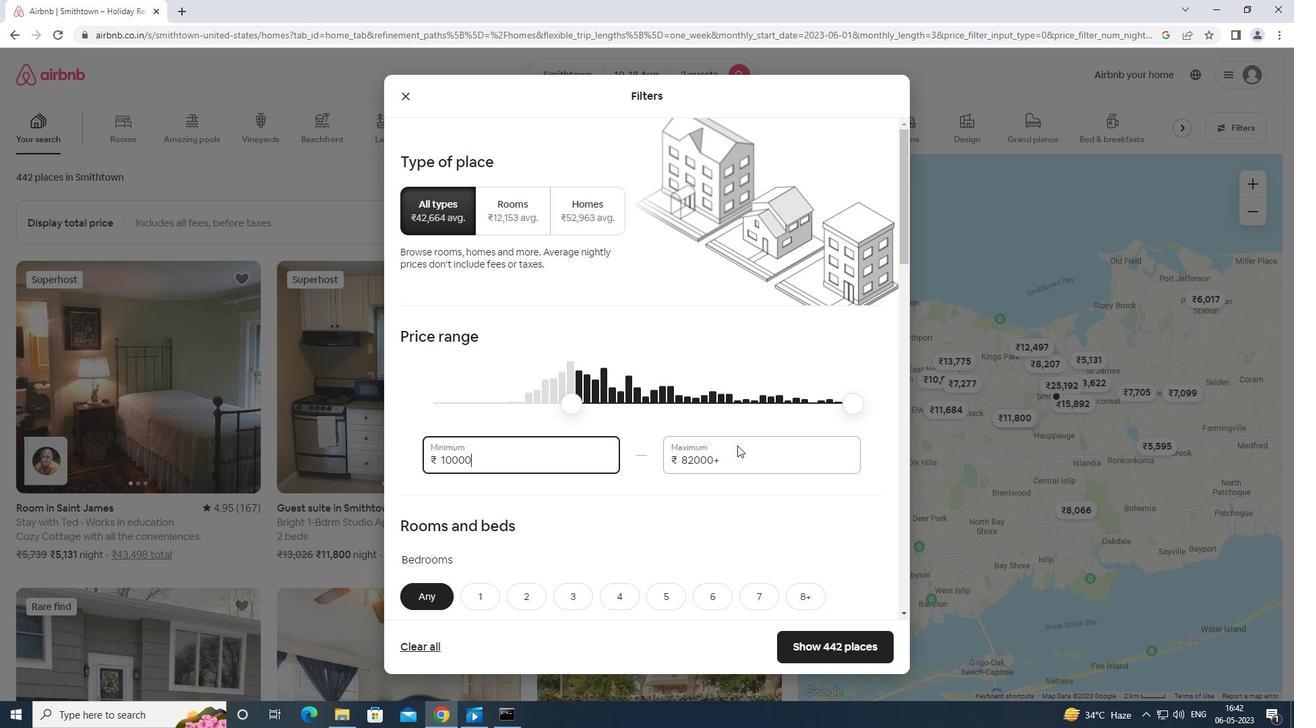 
Action: Mouse moved to (739, 451)
Screenshot: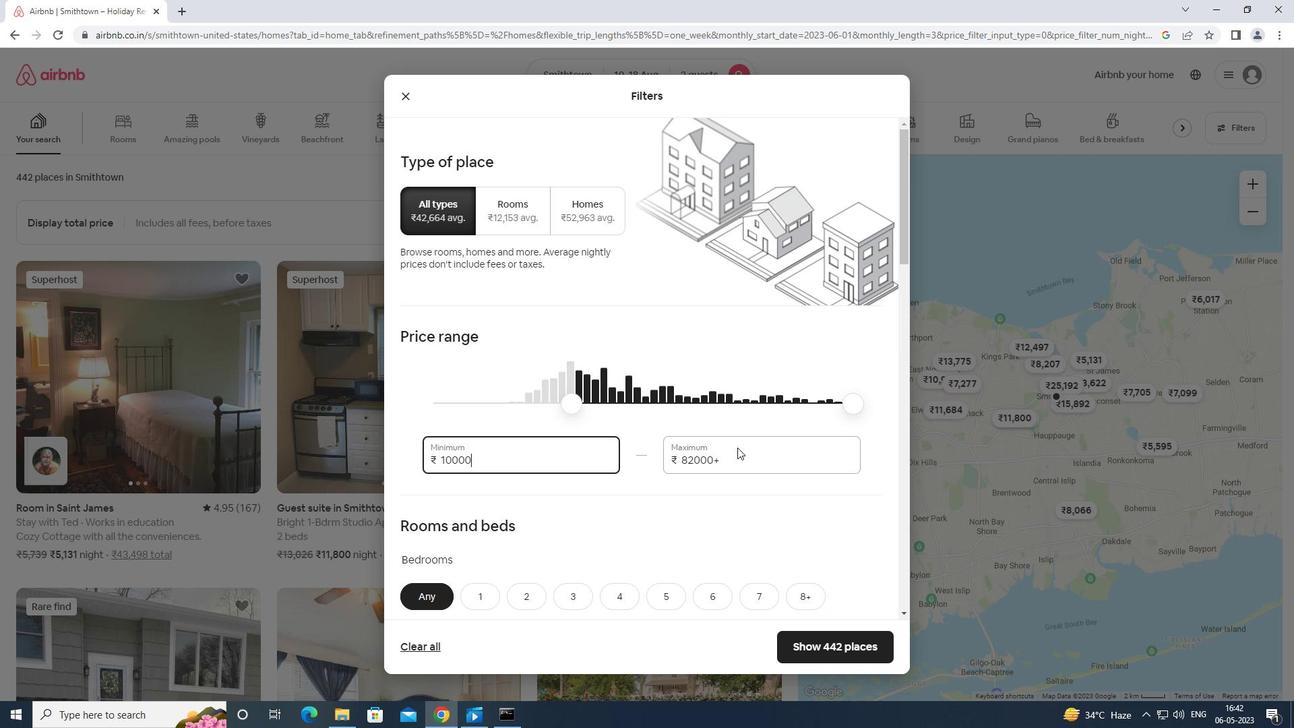 
Action: Key pressed <Key.backspace><Key.backspace><Key.backspace><Key.backspace><Key.backspace><Key.backspace><Key.backspace><Key.backspace><Key.backspace><Key.backspace><Key.backspace><Key.backspace><Key.backspace><Key.backspace>14000
Screenshot: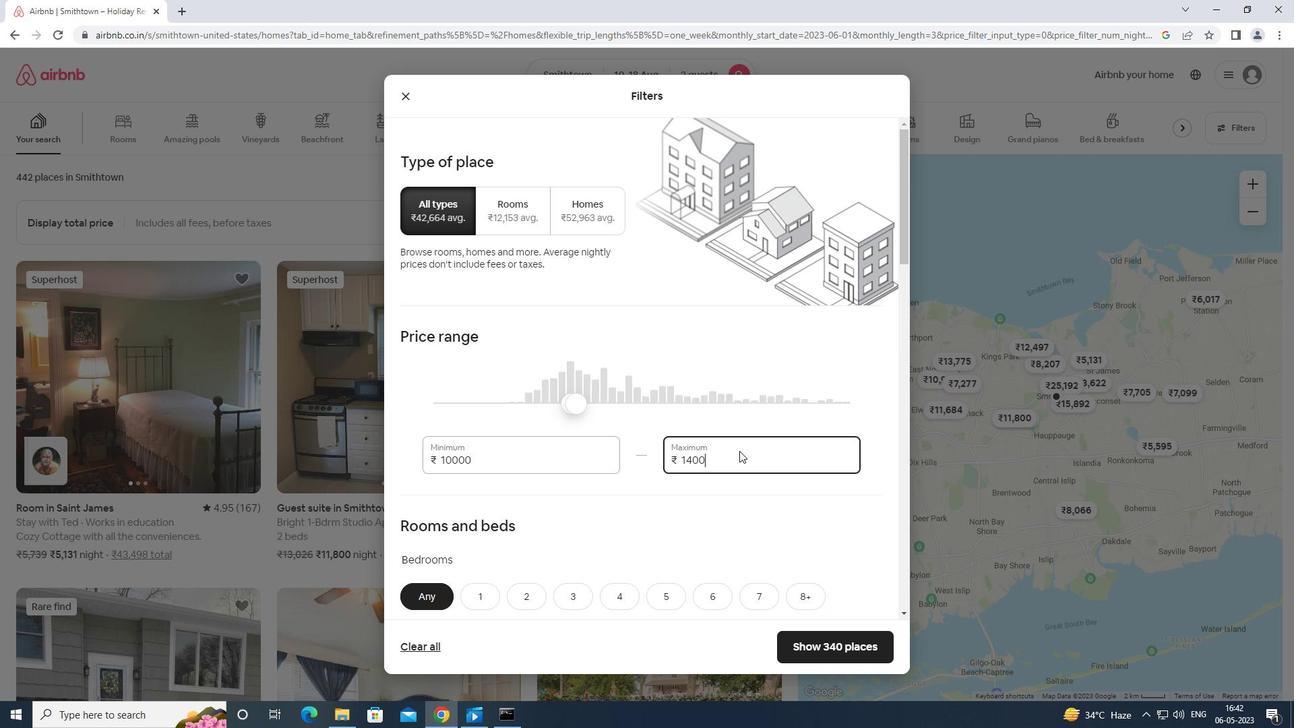 
Action: Mouse moved to (716, 462)
Screenshot: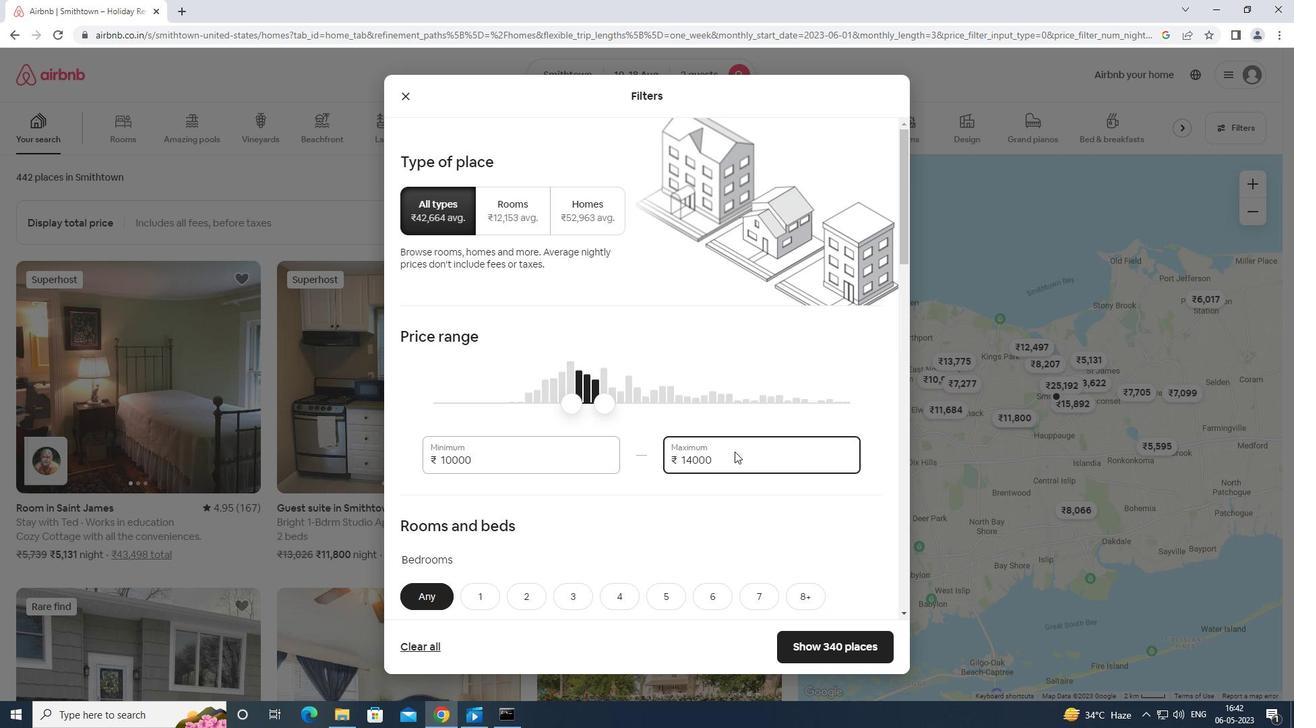 
Action: Mouse scrolled (716, 461) with delta (0, 0)
Screenshot: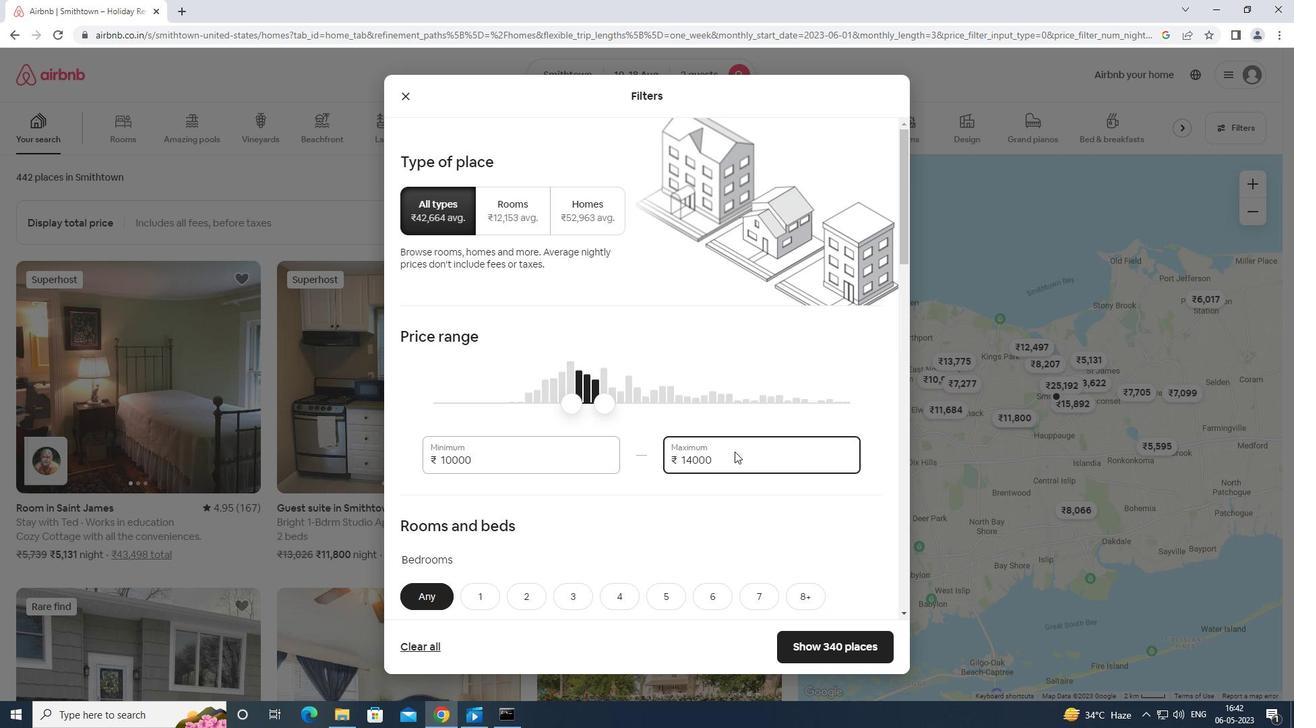 
Action: Mouse moved to (712, 471)
Screenshot: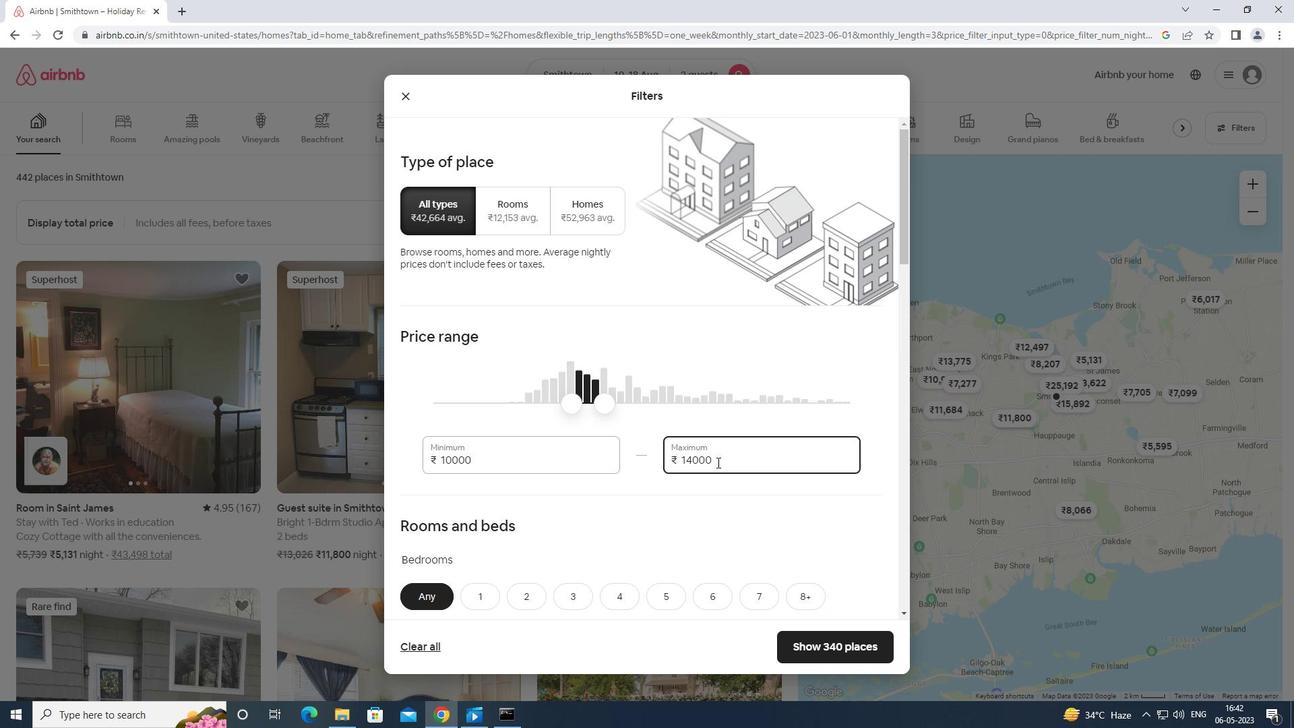 
Action: Mouse scrolled (712, 470) with delta (0, 0)
Screenshot: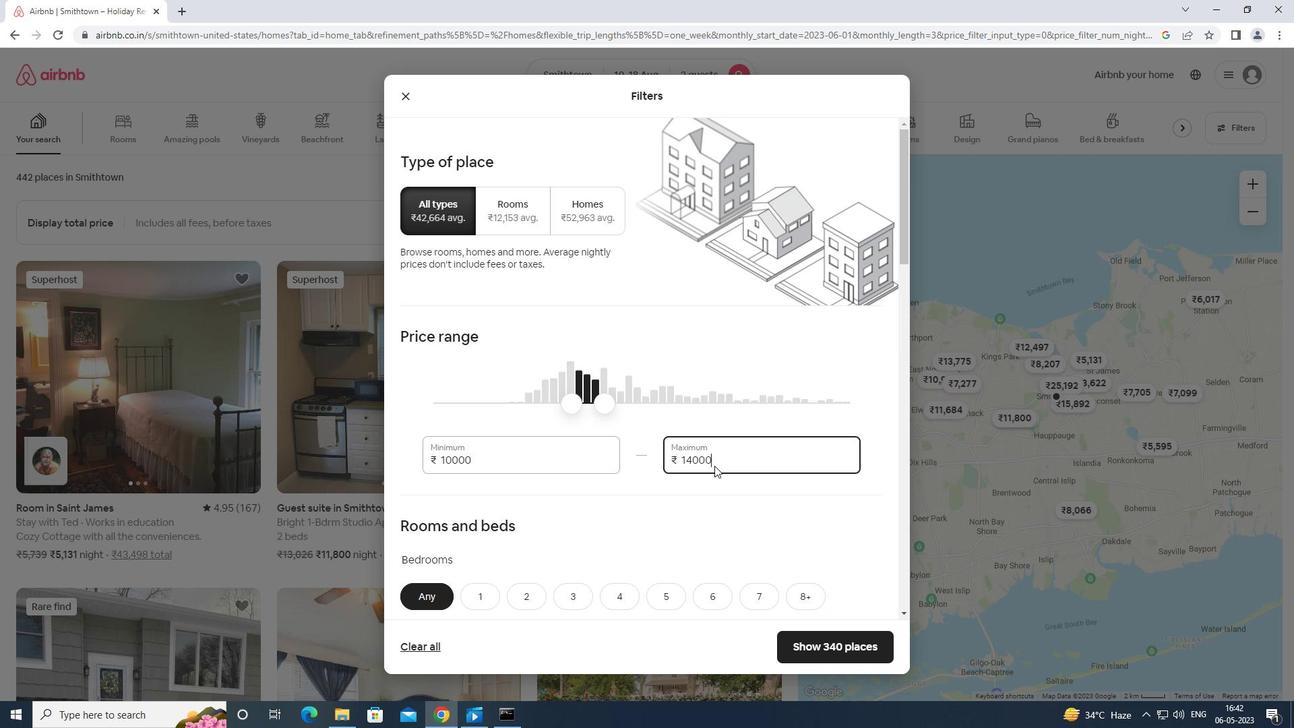 
Action: Mouse moved to (711, 474)
Screenshot: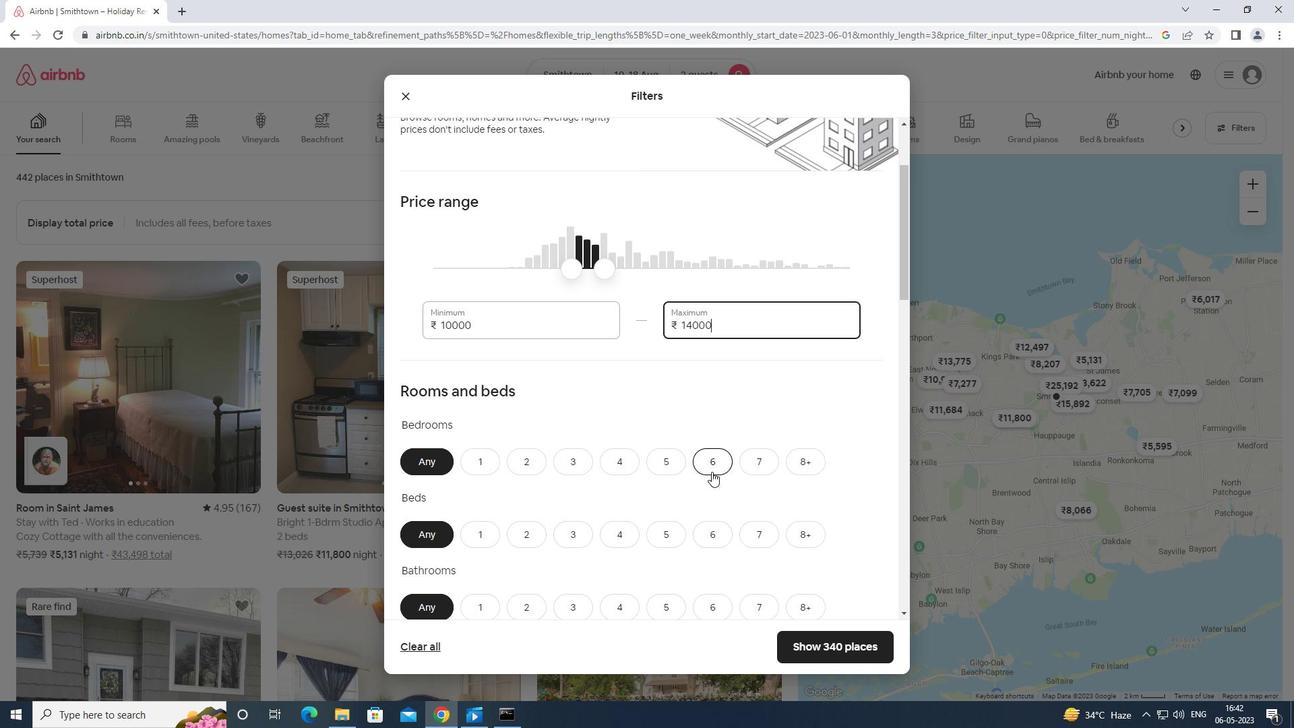 
Action: Mouse scrolled (711, 473) with delta (0, 0)
Screenshot: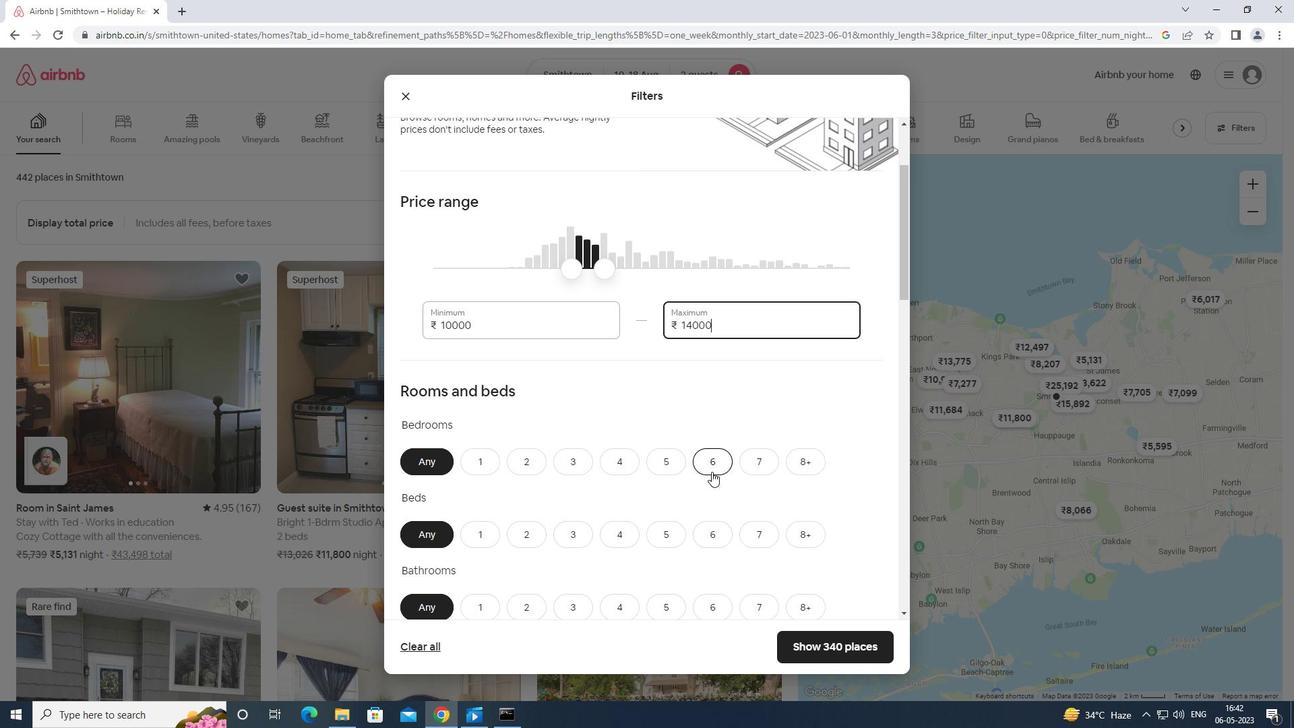 
Action: Mouse moved to (478, 389)
Screenshot: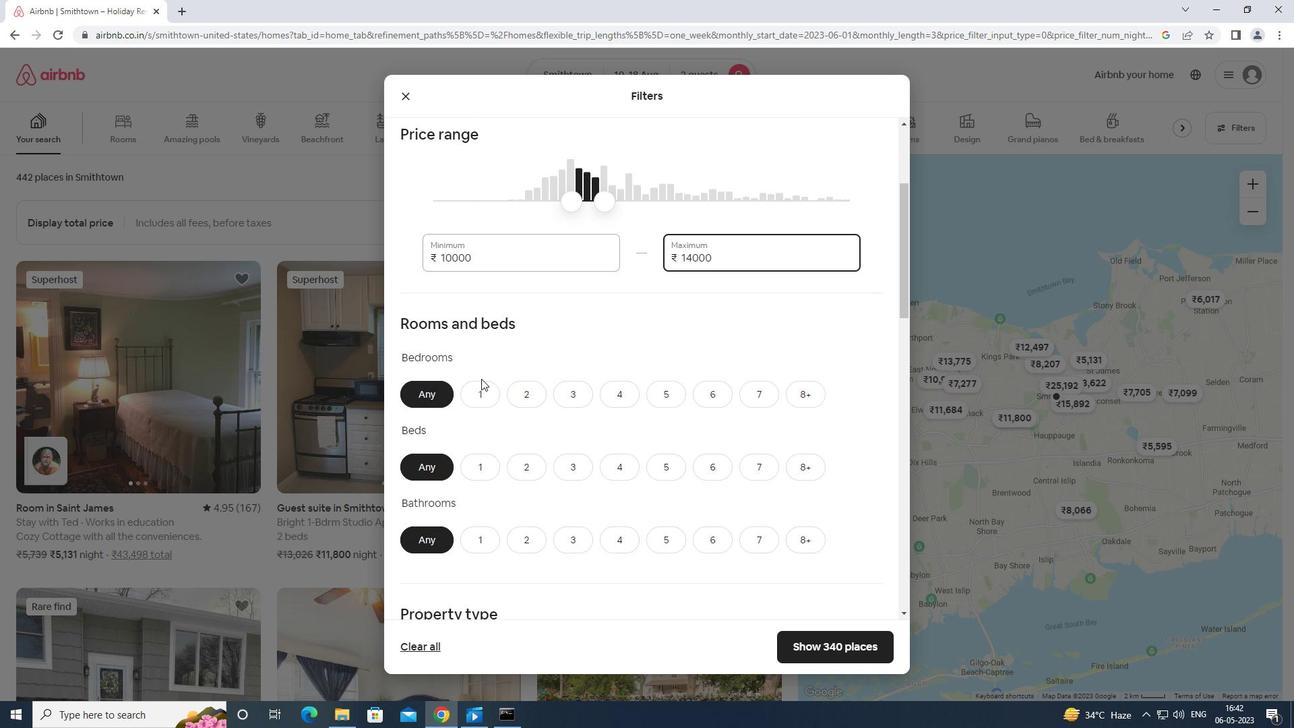
Action: Mouse pressed left at (478, 389)
Screenshot: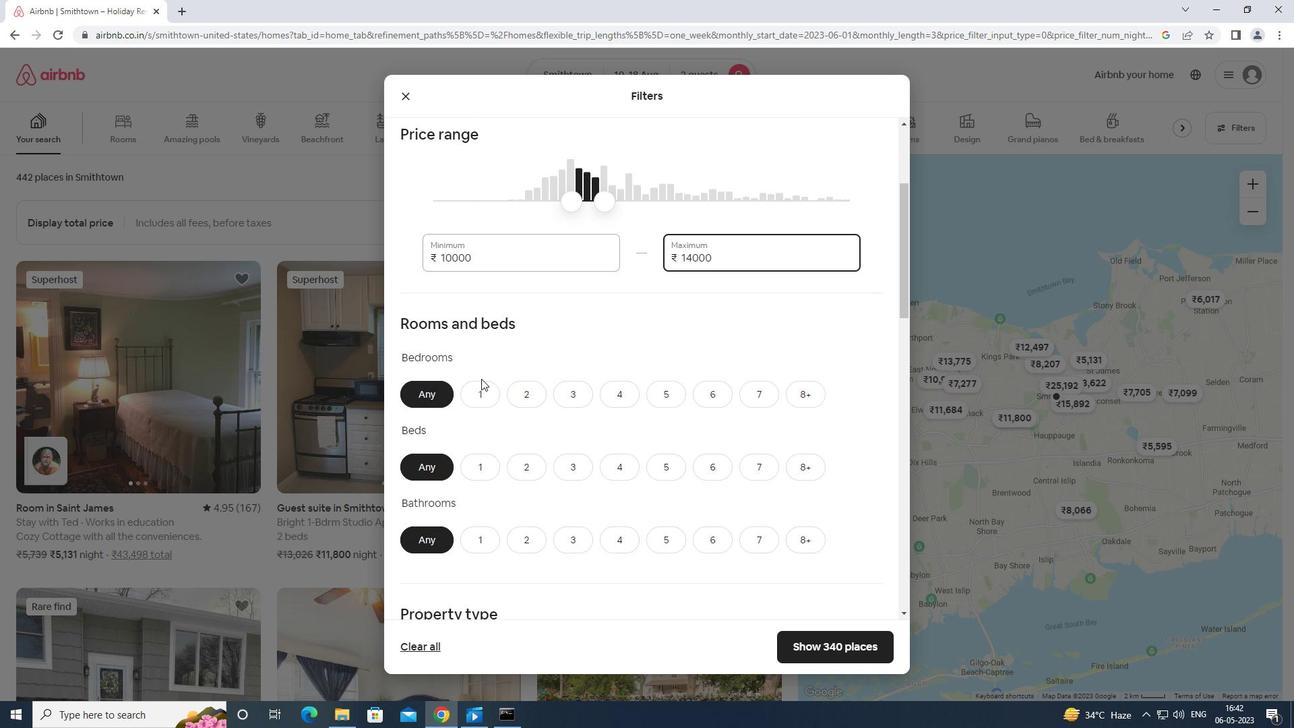 
Action: Mouse moved to (474, 465)
Screenshot: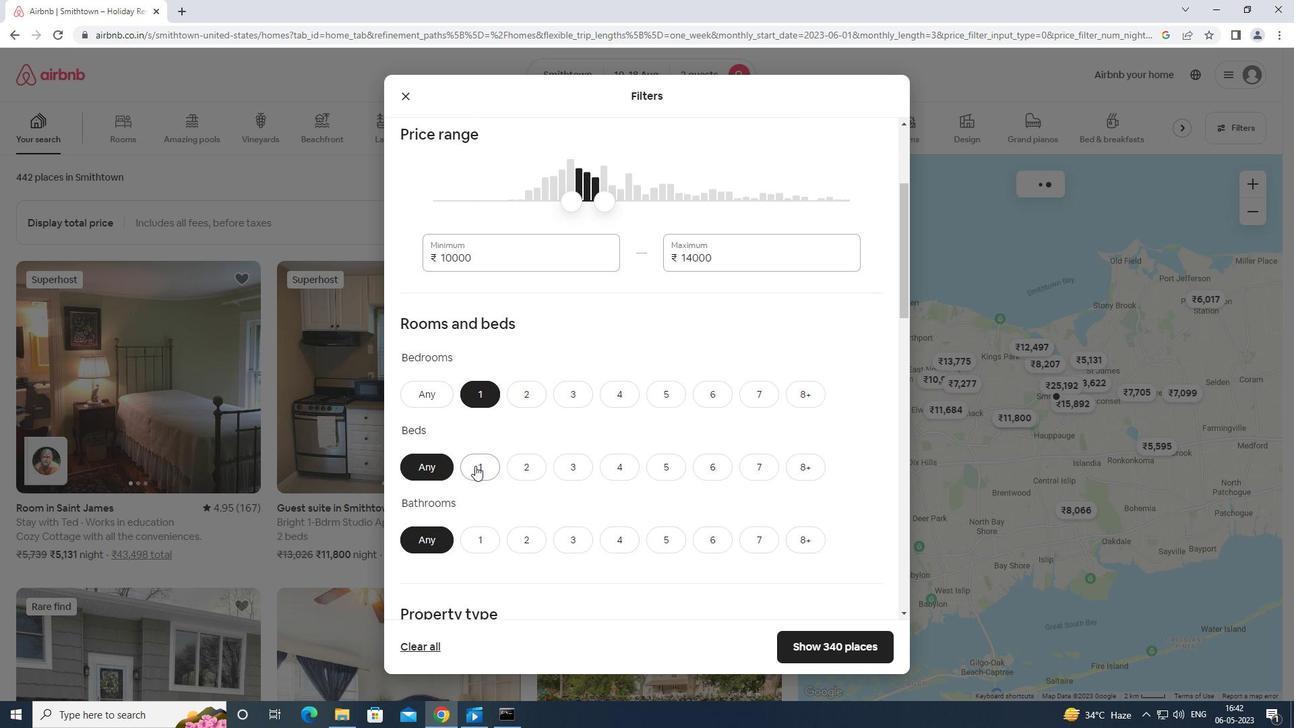 
Action: Mouse pressed left at (474, 465)
Screenshot: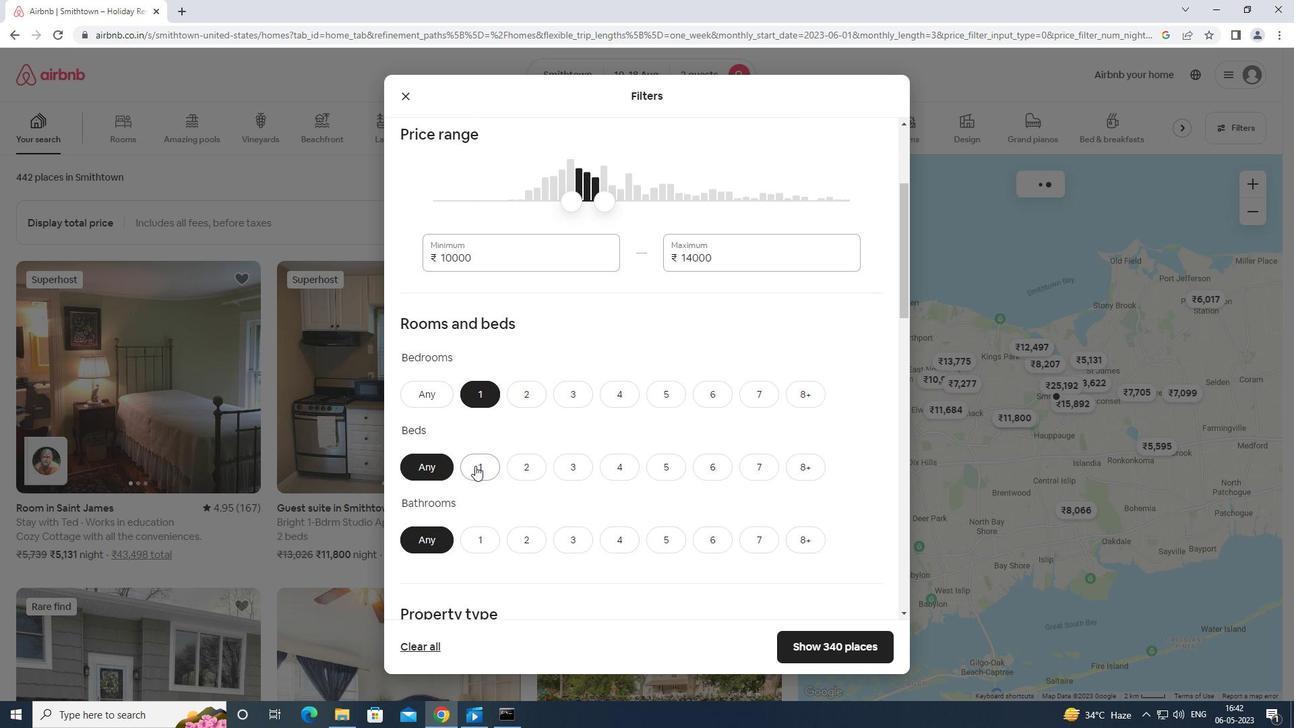 
Action: Mouse moved to (470, 538)
Screenshot: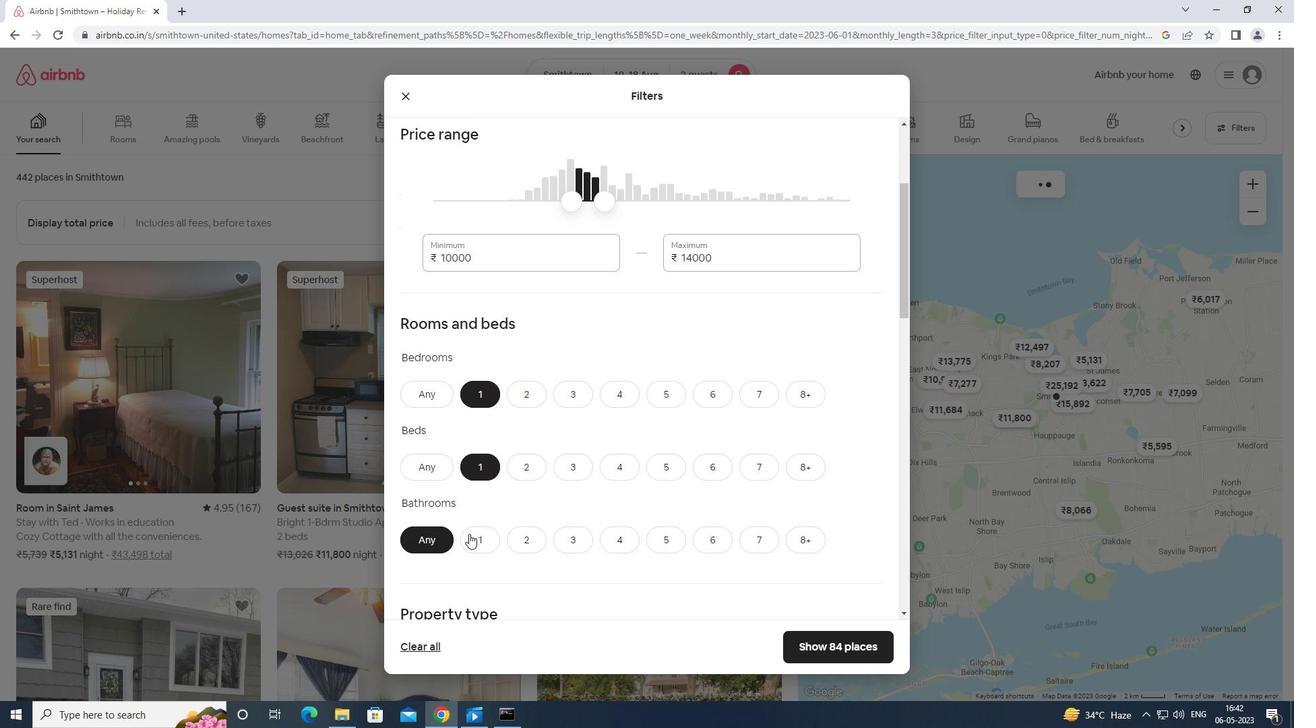 
Action: Mouse pressed left at (470, 538)
Screenshot: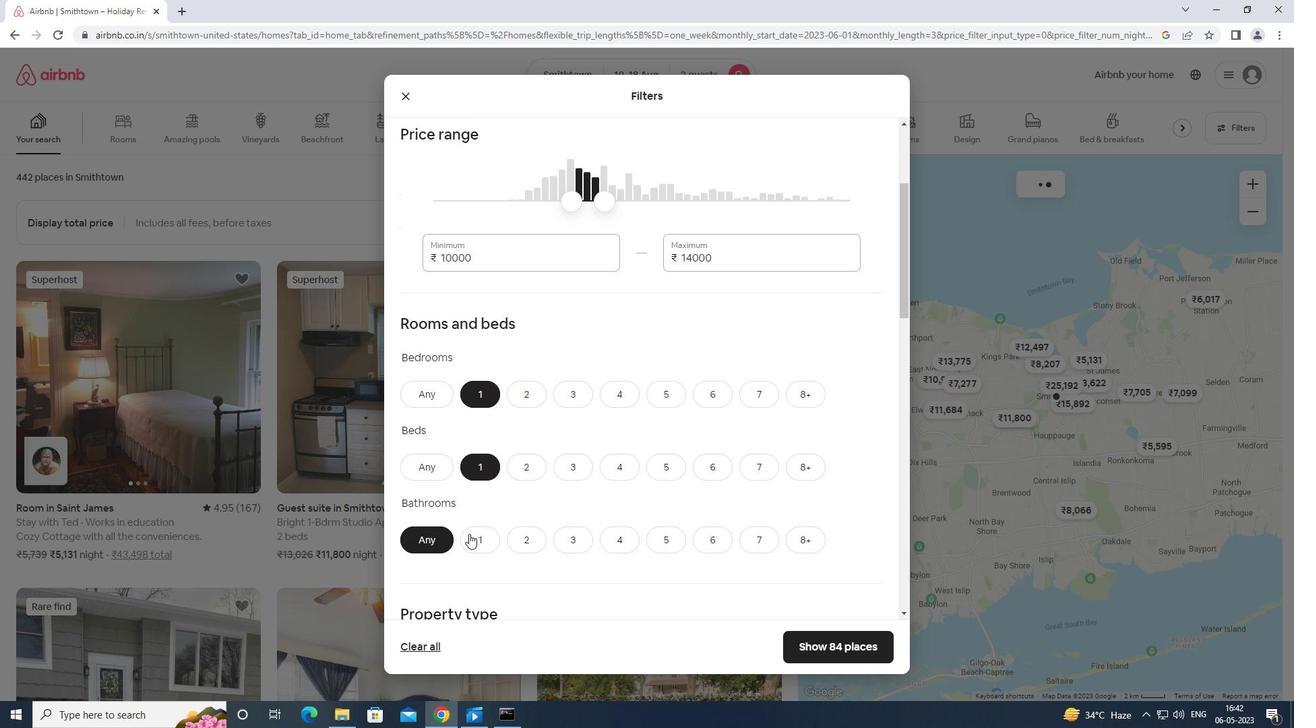 
Action: Mouse moved to (486, 520)
Screenshot: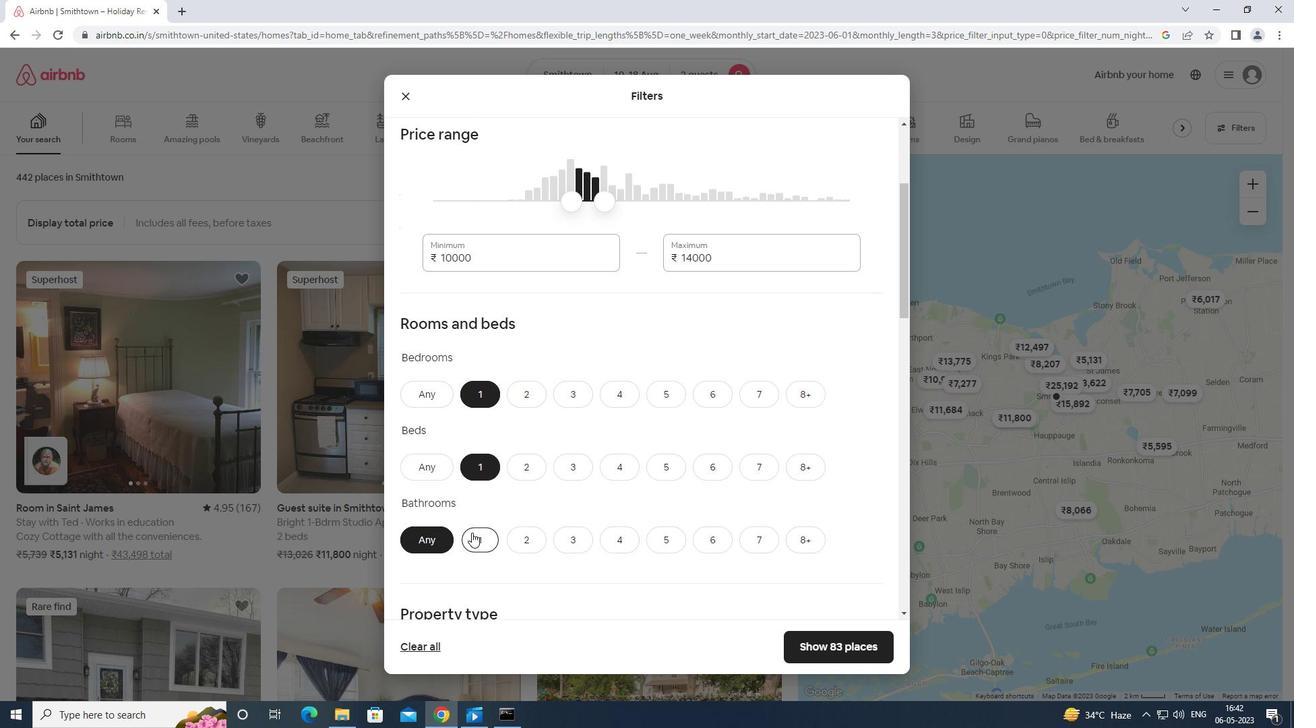 
Action: Mouse scrolled (486, 519) with delta (0, 0)
Screenshot: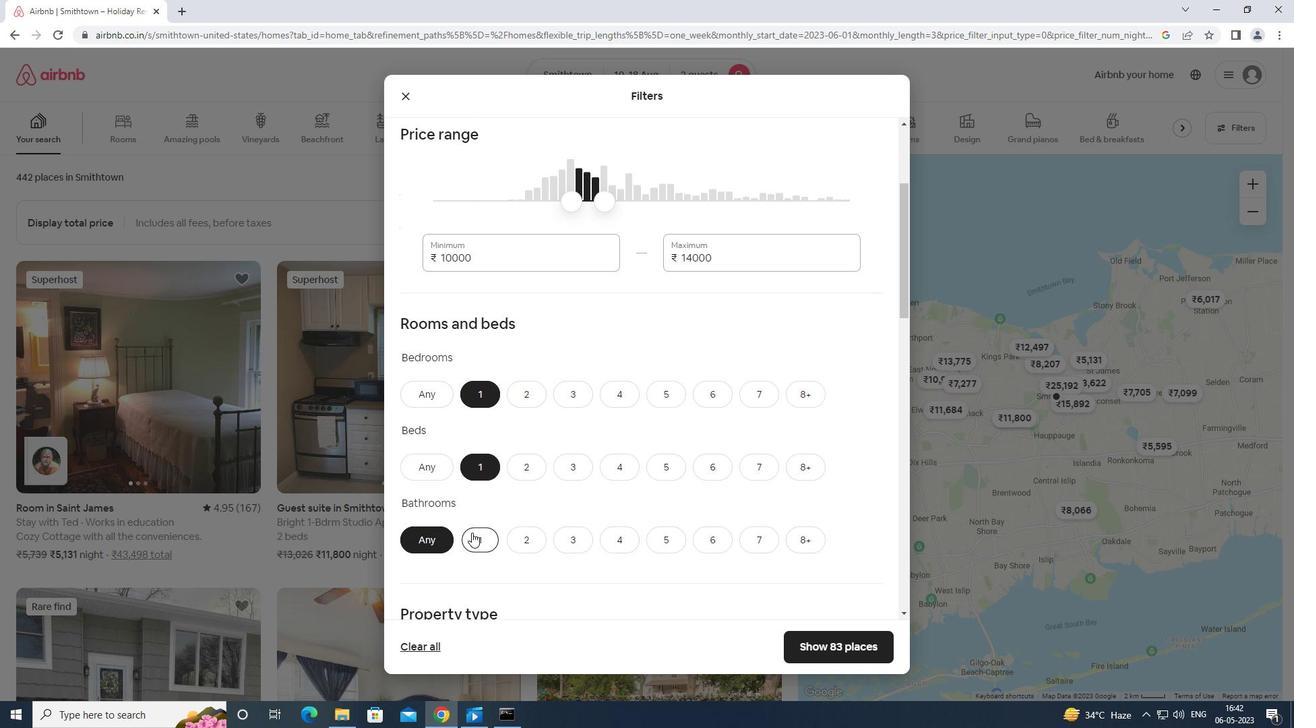 
Action: Mouse moved to (488, 521)
Screenshot: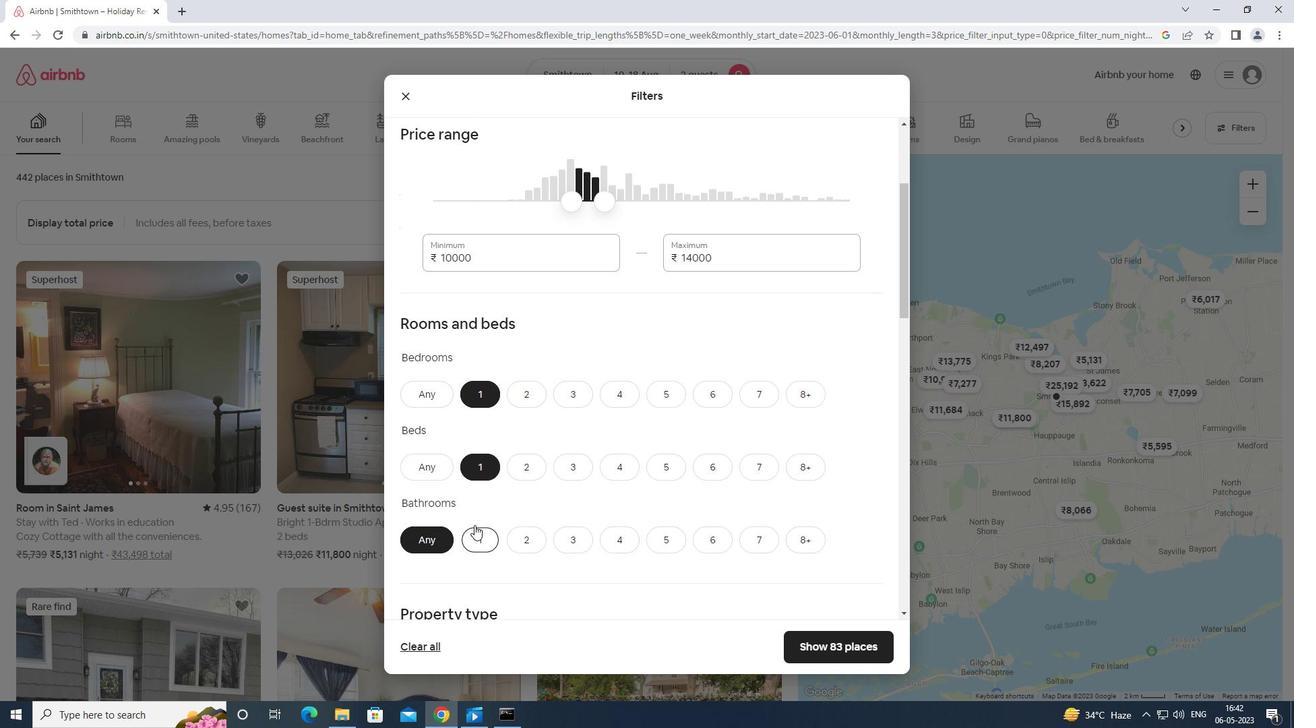 
Action: Mouse scrolled (488, 521) with delta (0, 0)
Screenshot: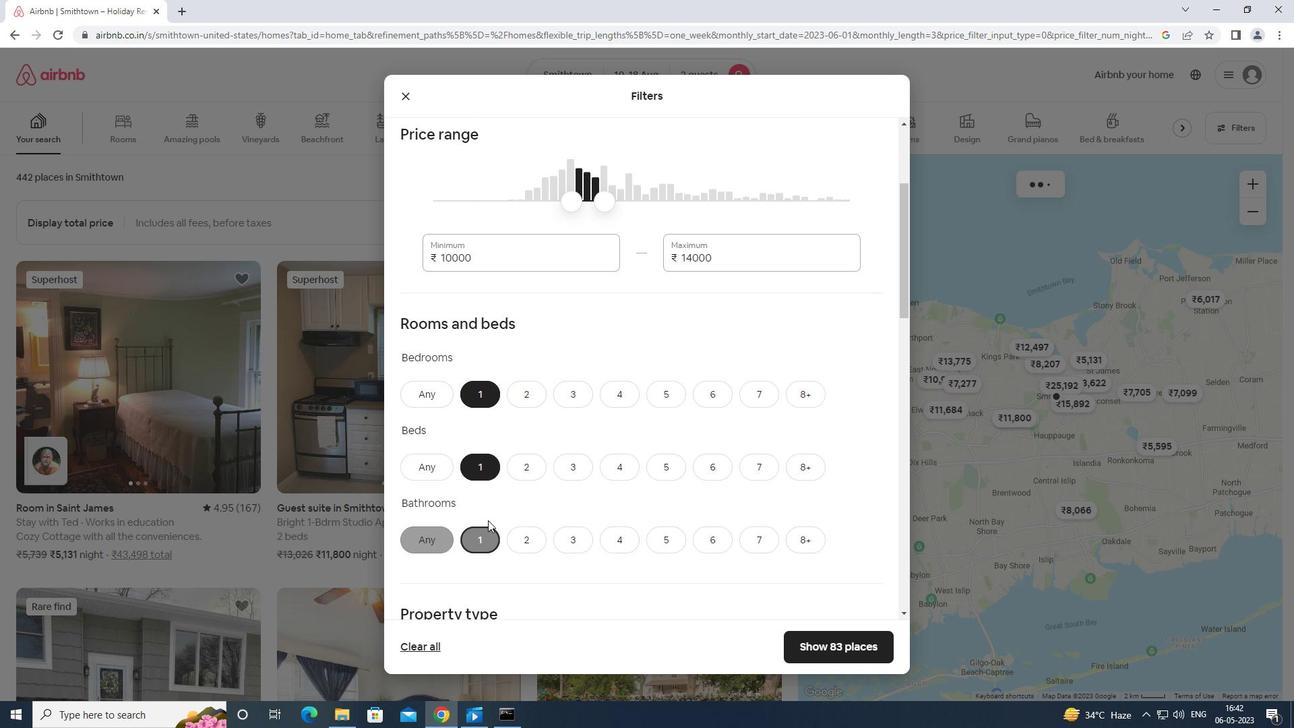
Action: Mouse scrolled (488, 521) with delta (0, 0)
Screenshot: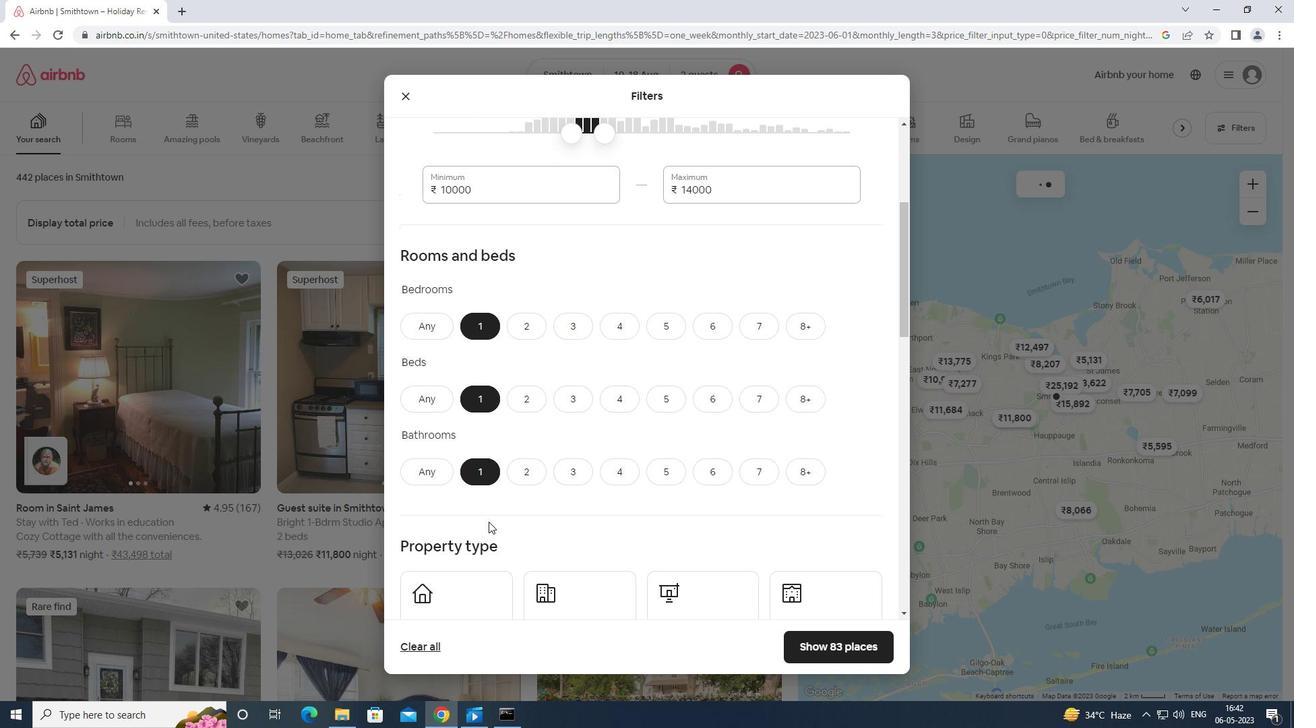 
Action: Mouse moved to (466, 488)
Screenshot: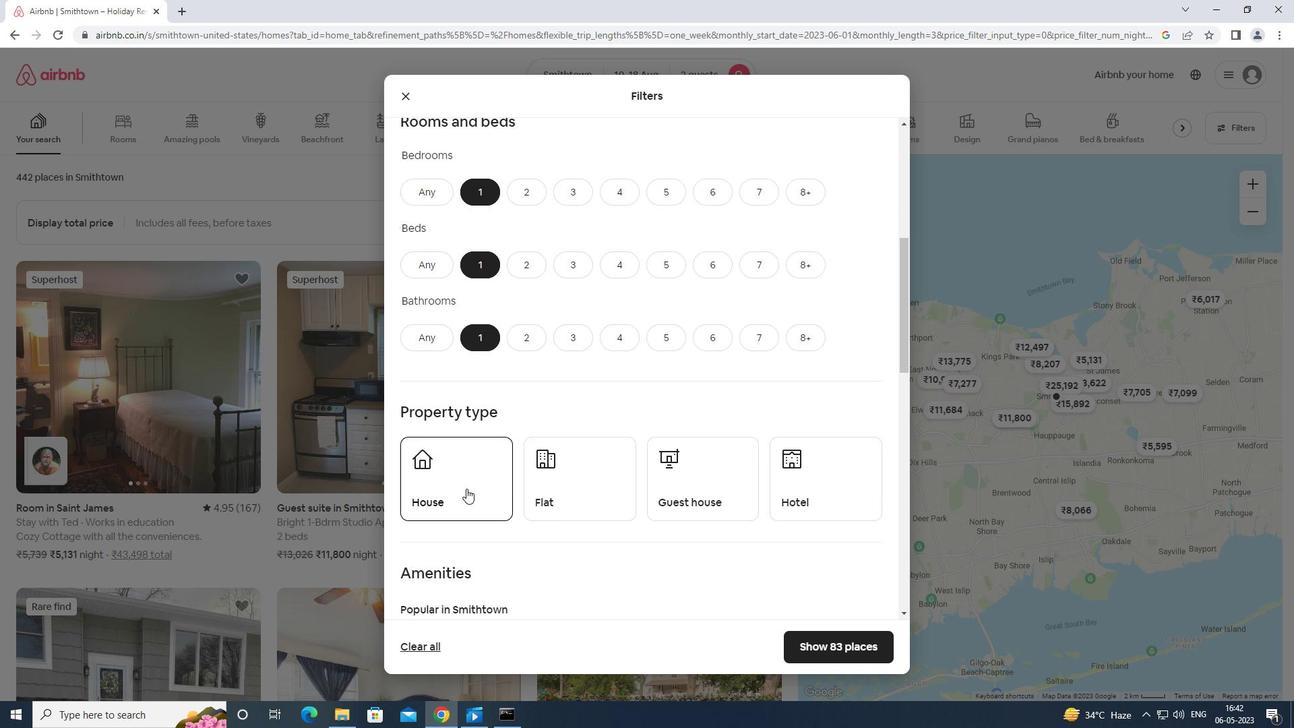 
Action: Mouse pressed left at (466, 488)
Screenshot: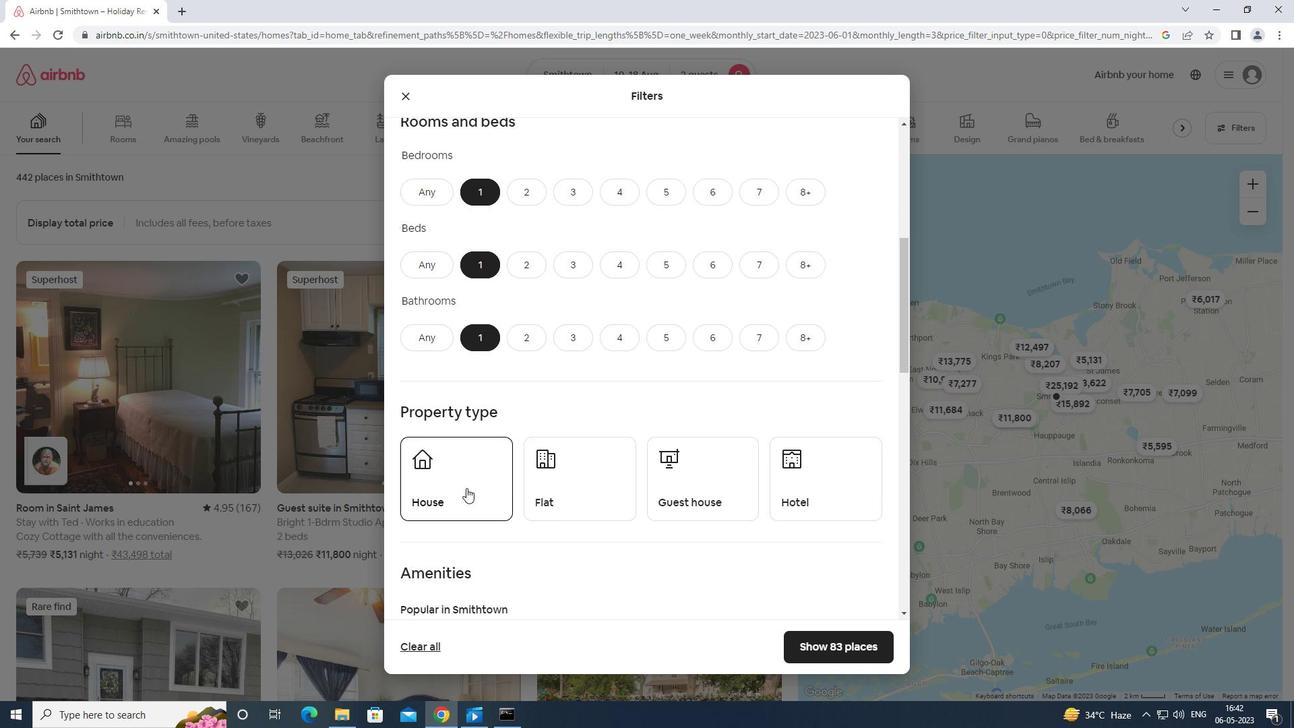 
Action: Mouse moved to (599, 488)
Screenshot: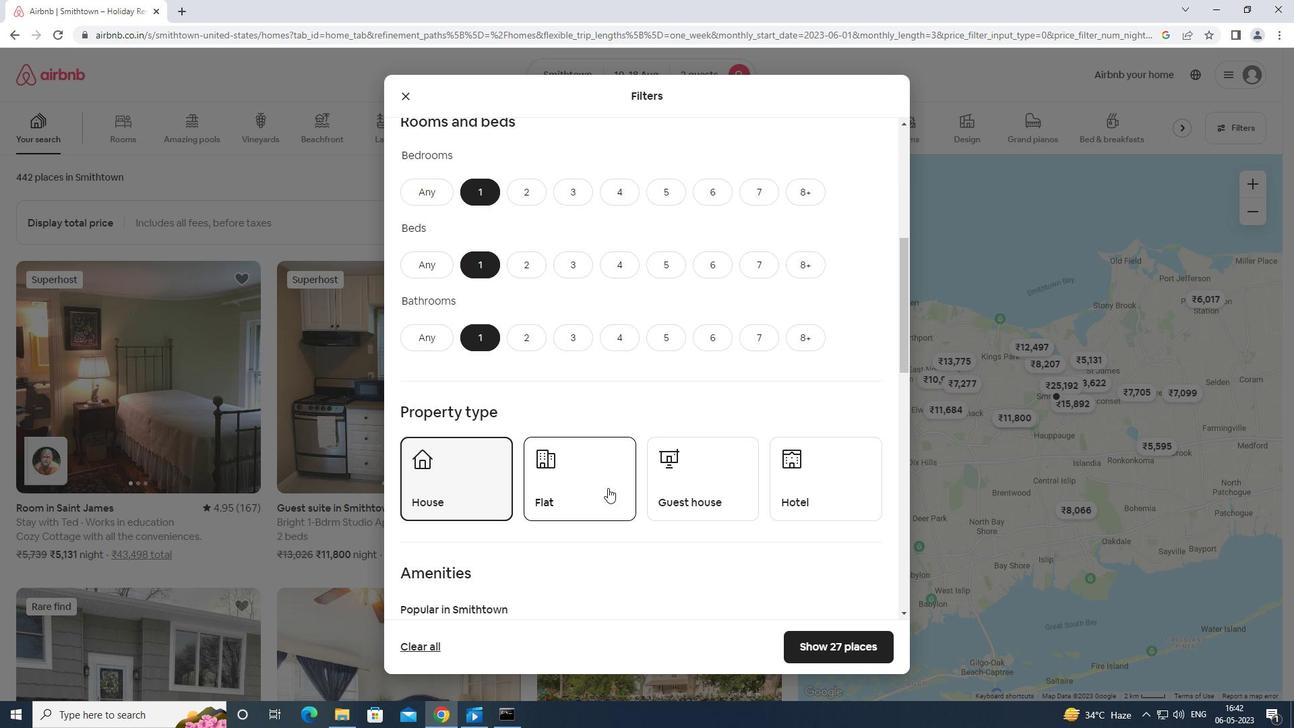 
Action: Mouse pressed left at (599, 488)
Screenshot: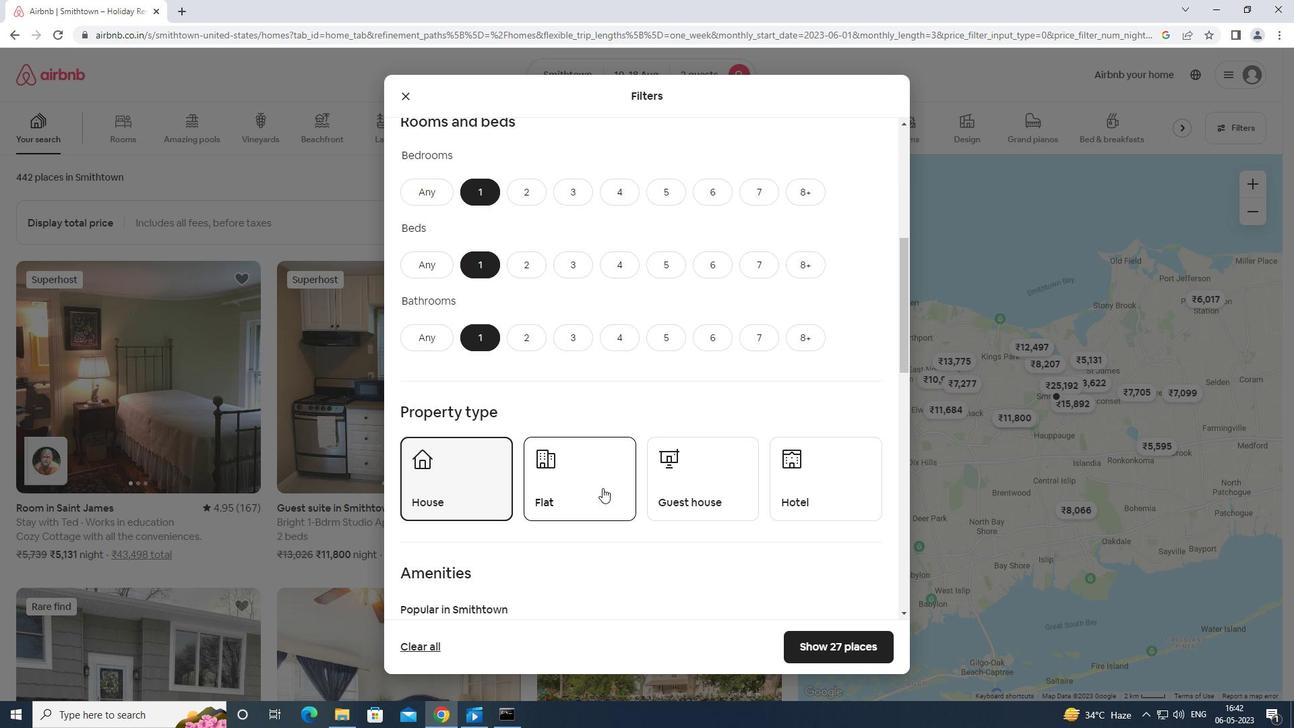 
Action: Mouse moved to (672, 483)
Screenshot: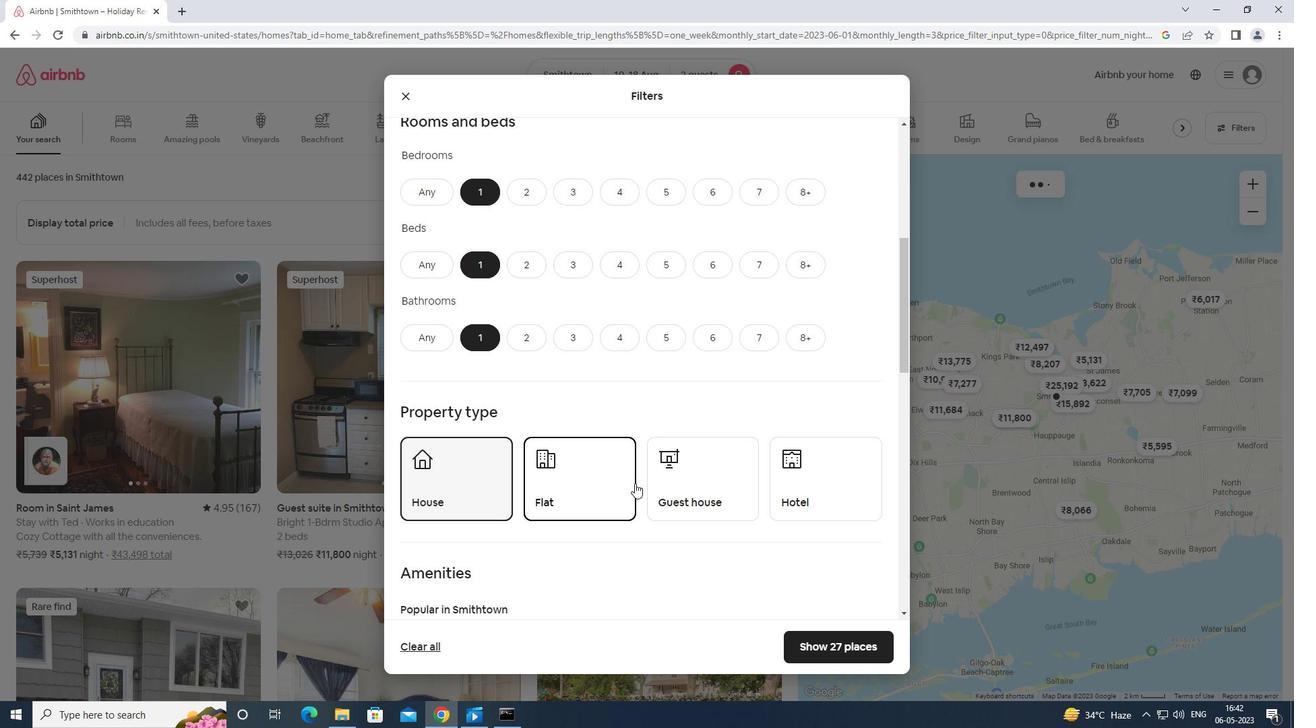 
Action: Mouse pressed left at (672, 483)
Screenshot: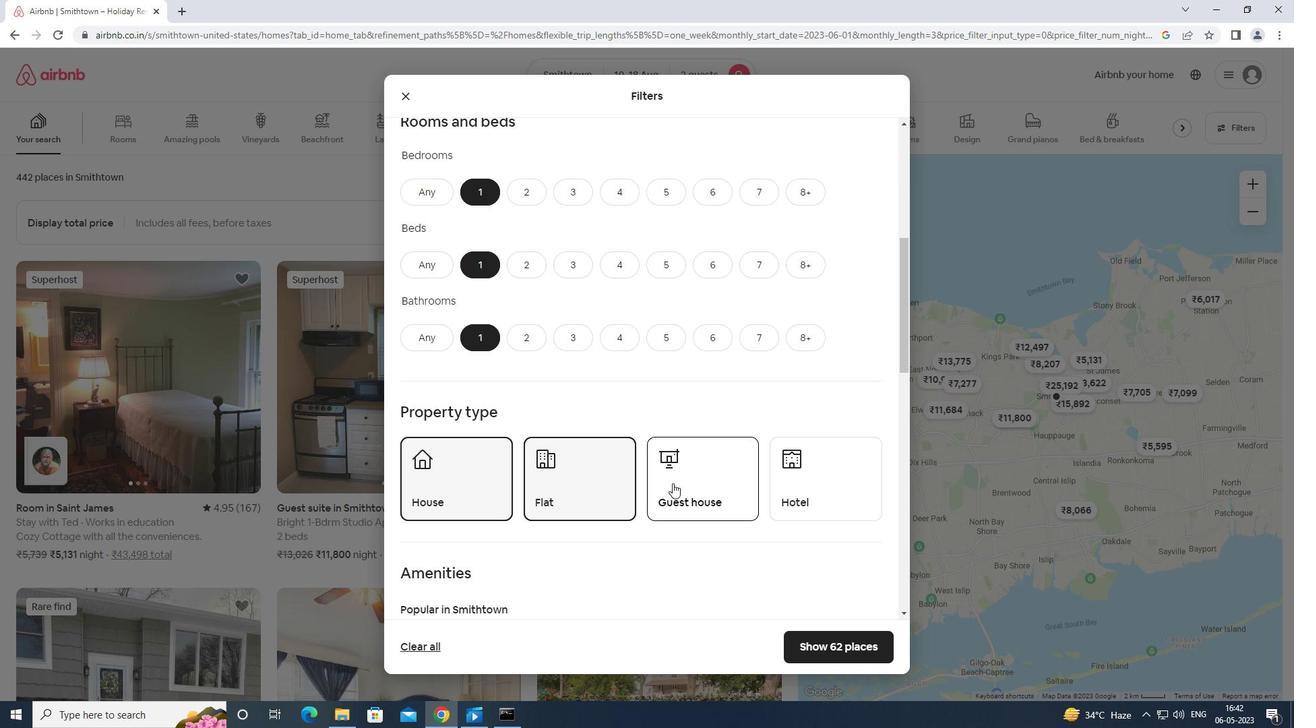 
Action: Mouse moved to (679, 488)
Screenshot: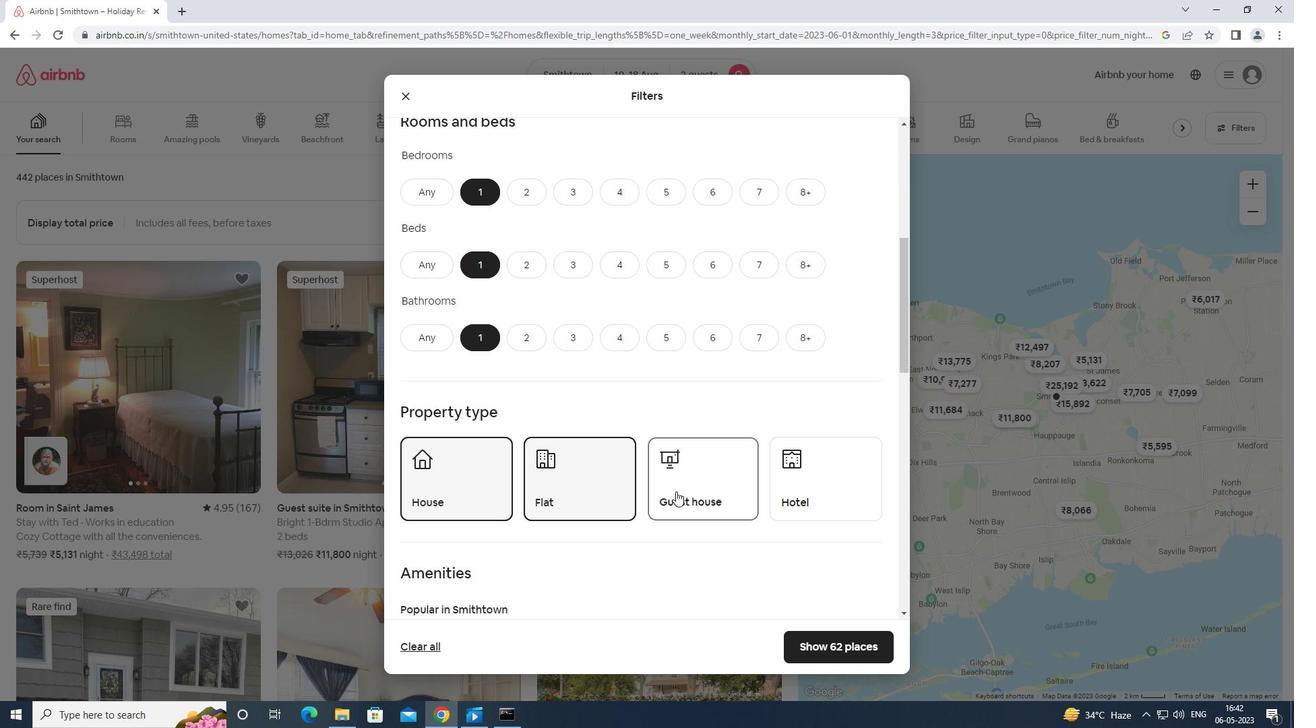
Action: Mouse scrolled (679, 487) with delta (0, 0)
Screenshot: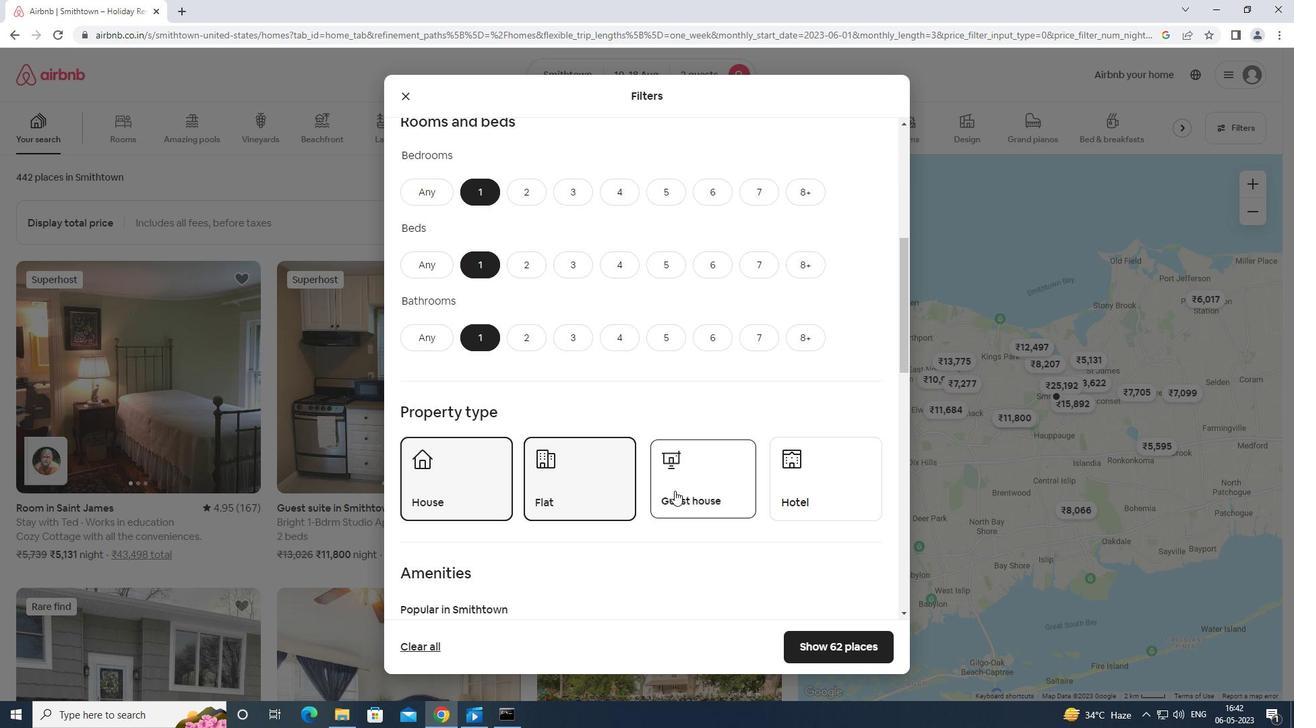 
Action: Mouse moved to (679, 488)
Screenshot: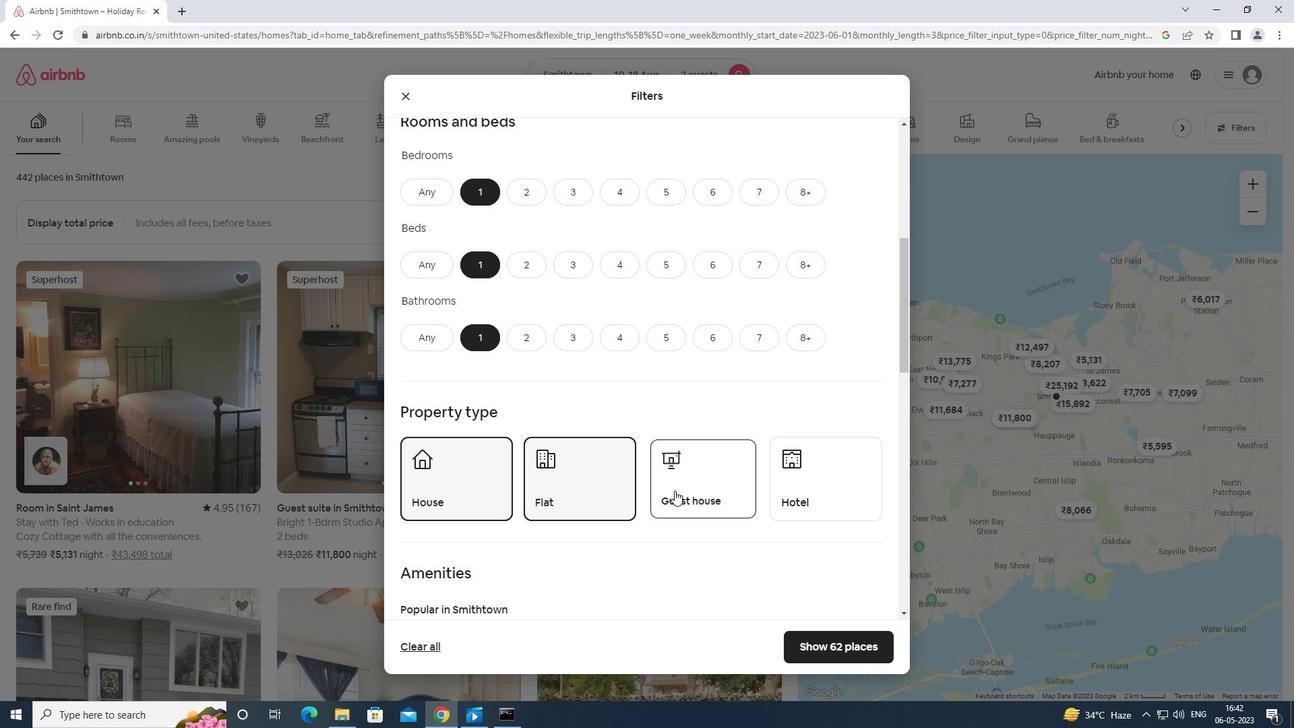 
Action: Mouse scrolled (679, 487) with delta (0, 0)
Screenshot: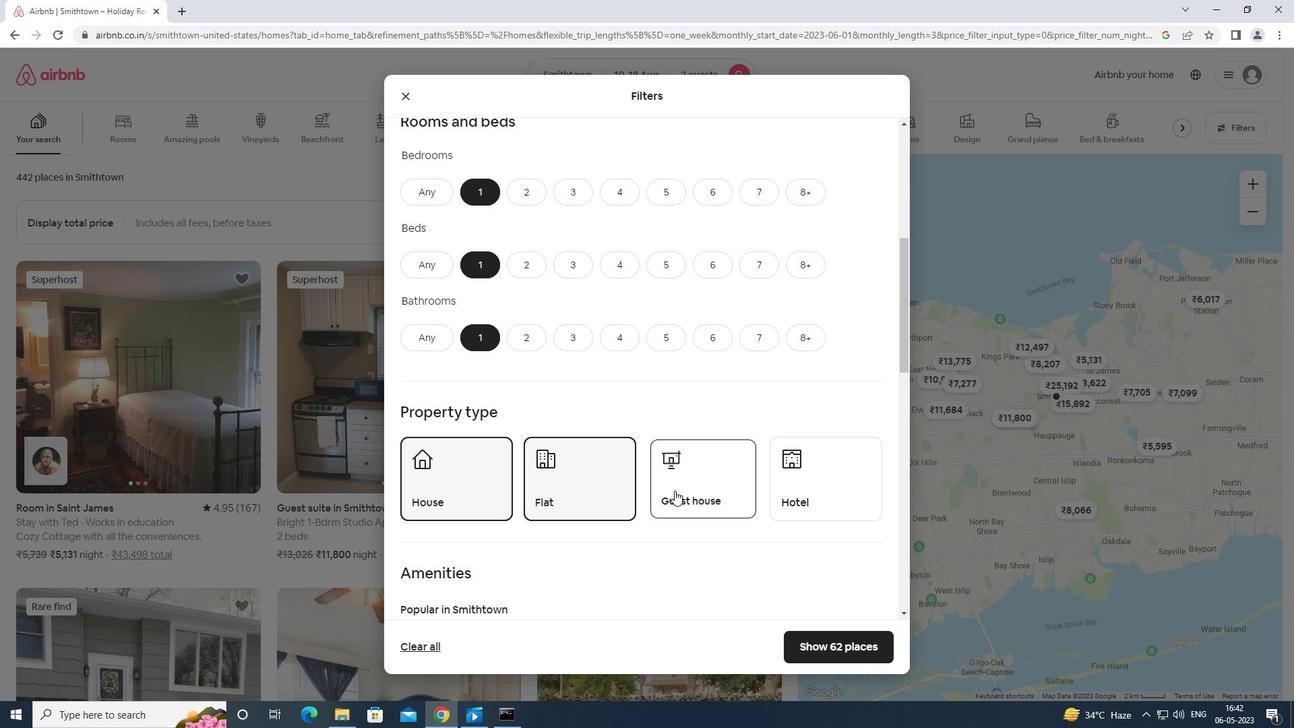 
Action: Mouse scrolled (679, 487) with delta (0, 0)
Screenshot: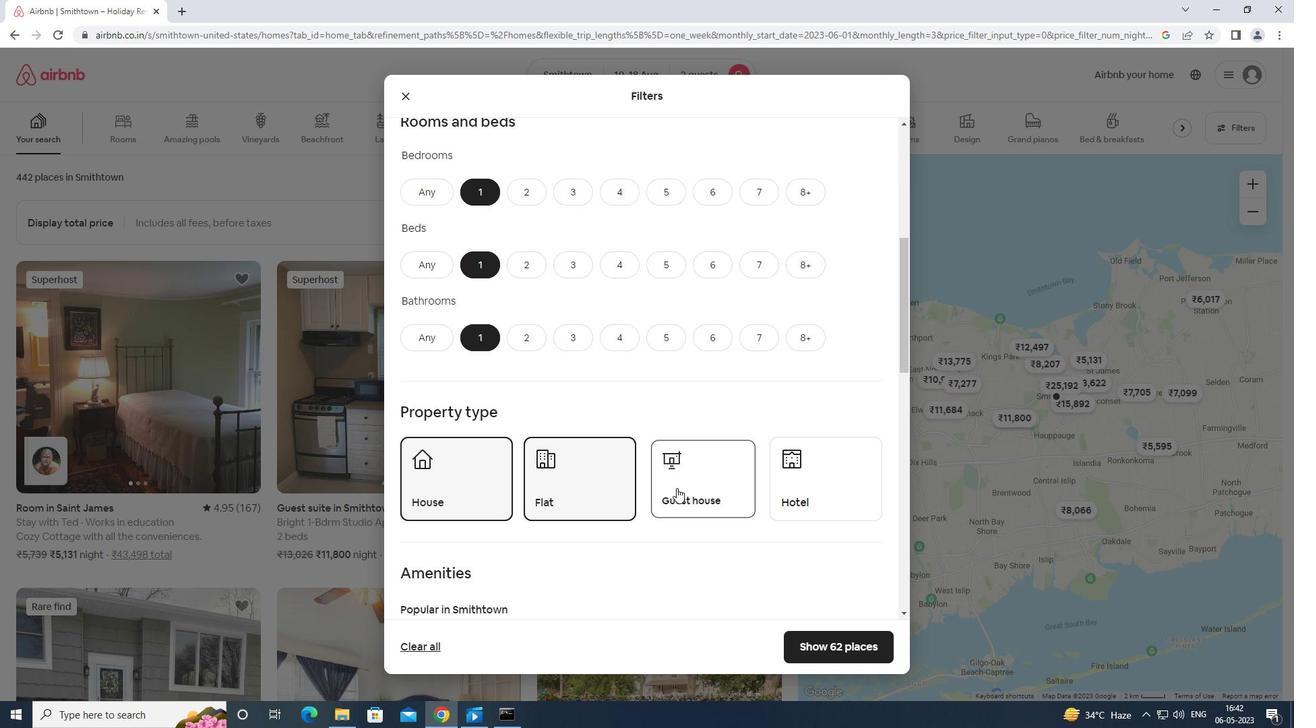 
Action: Mouse moved to (413, 426)
Screenshot: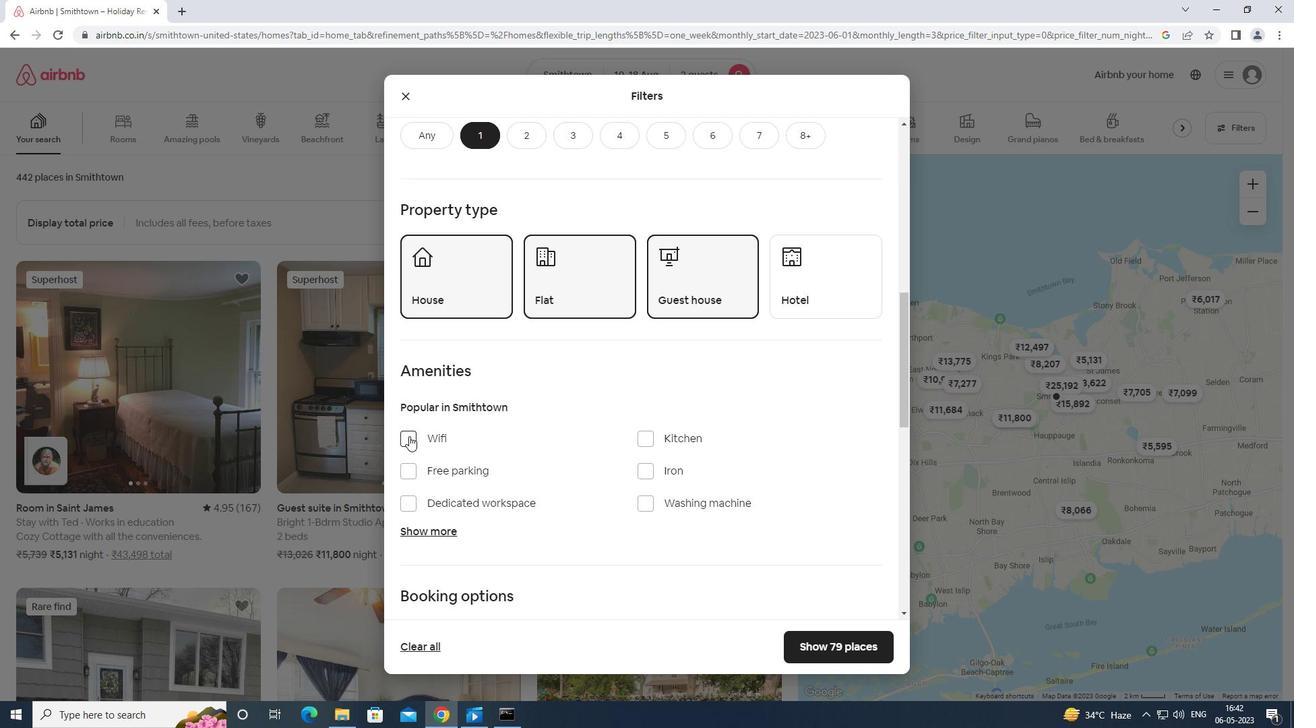 
Action: Mouse pressed left at (413, 426)
Screenshot: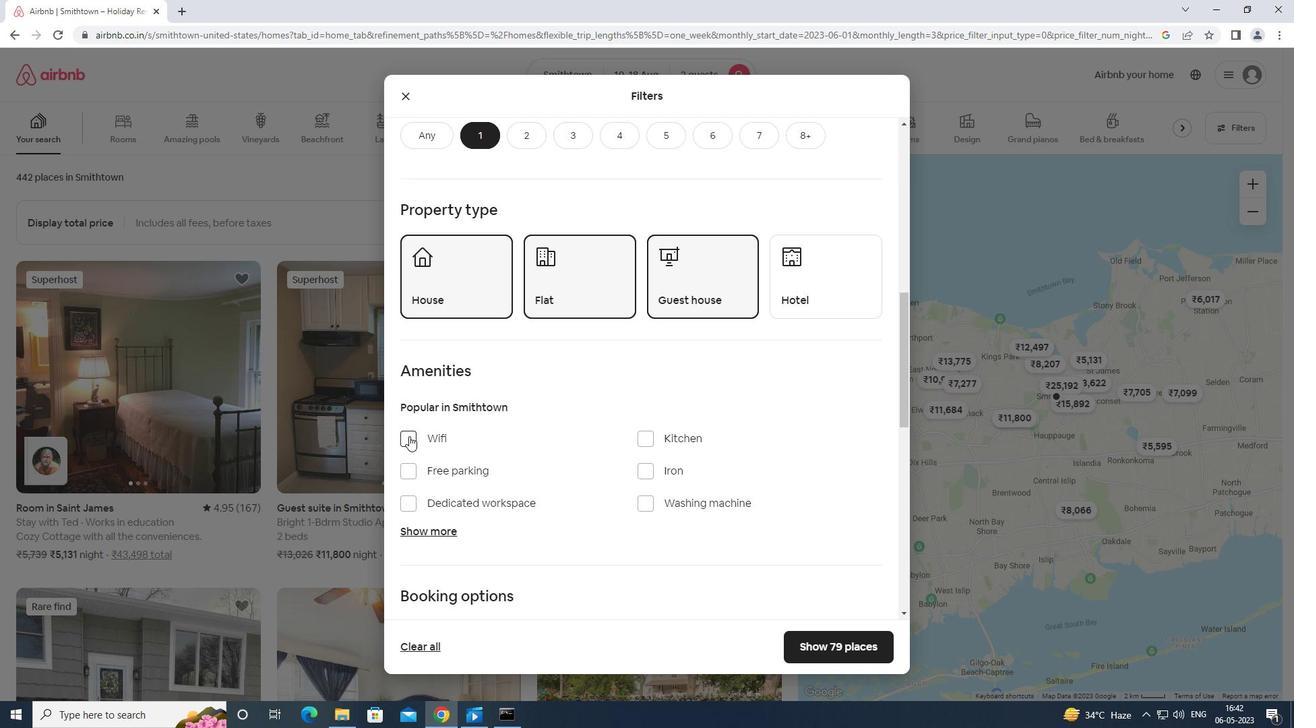
Action: Mouse moved to (409, 436)
Screenshot: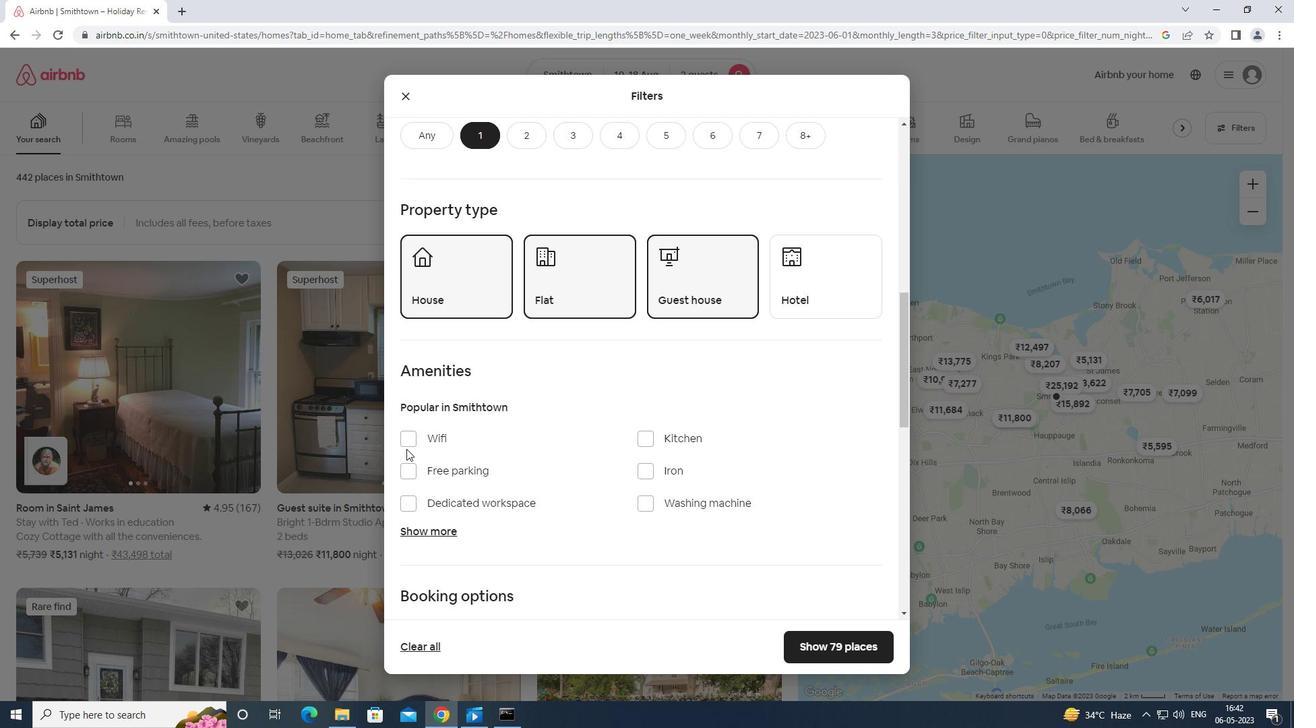 
Action: Mouse pressed left at (409, 436)
Screenshot: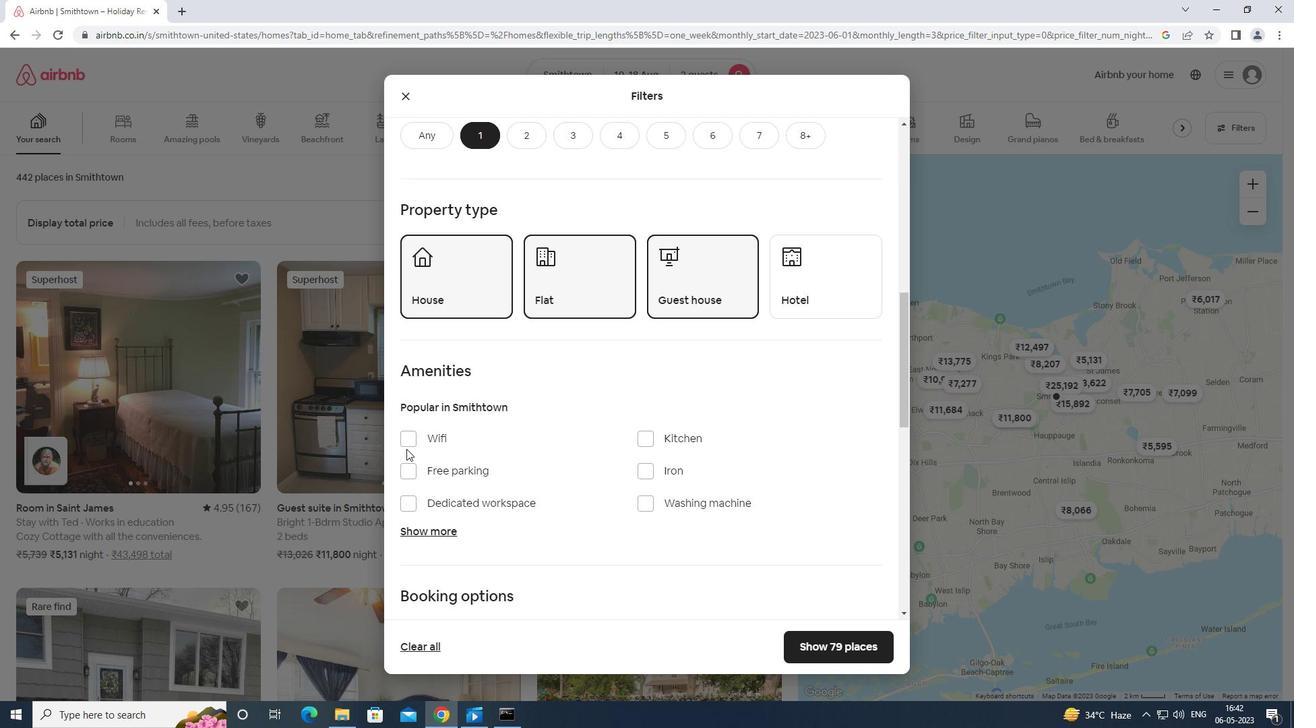 
Action: Mouse moved to (407, 470)
Screenshot: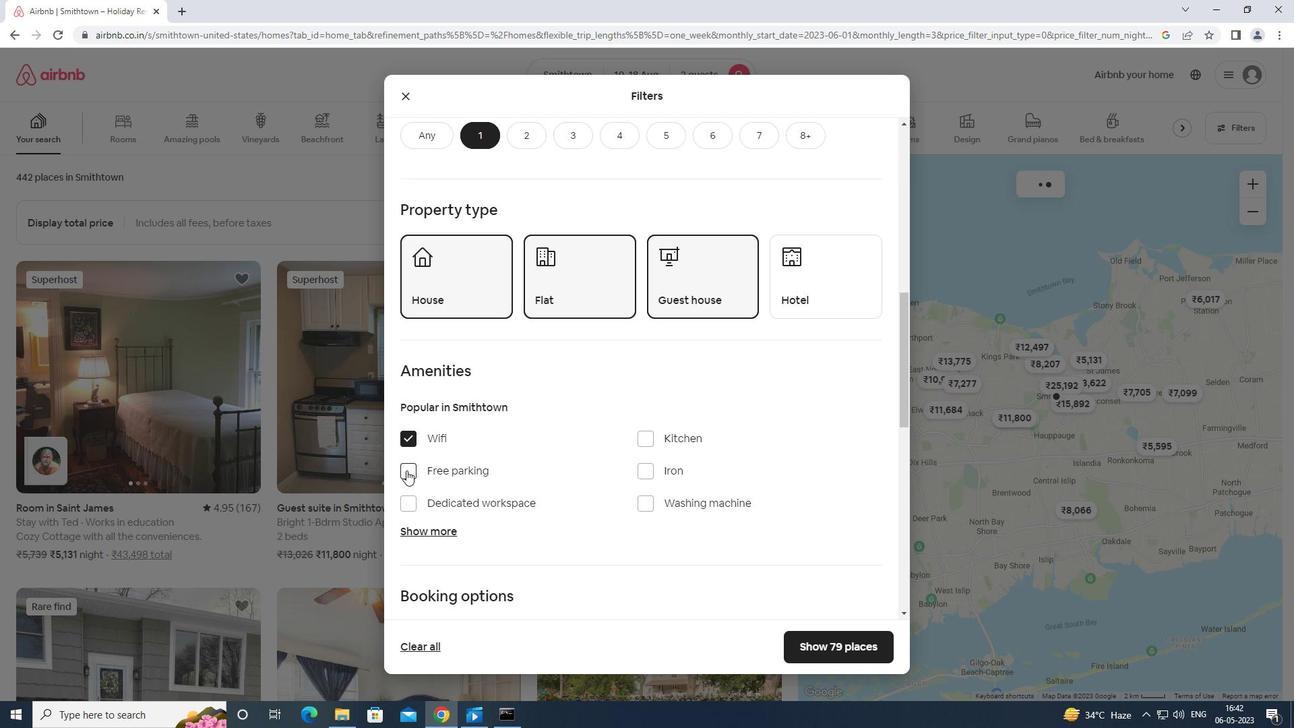 
Action: Mouse pressed left at (407, 470)
Screenshot: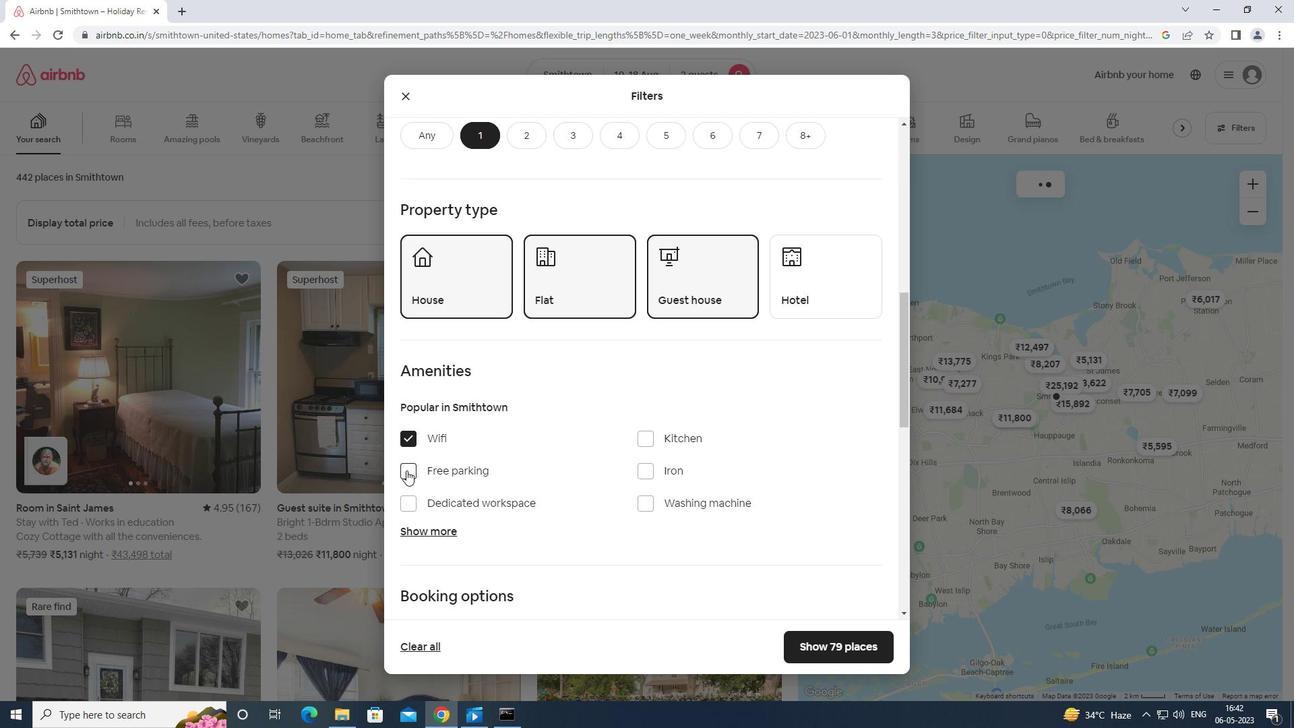 
Action: Mouse moved to (407, 470)
Screenshot: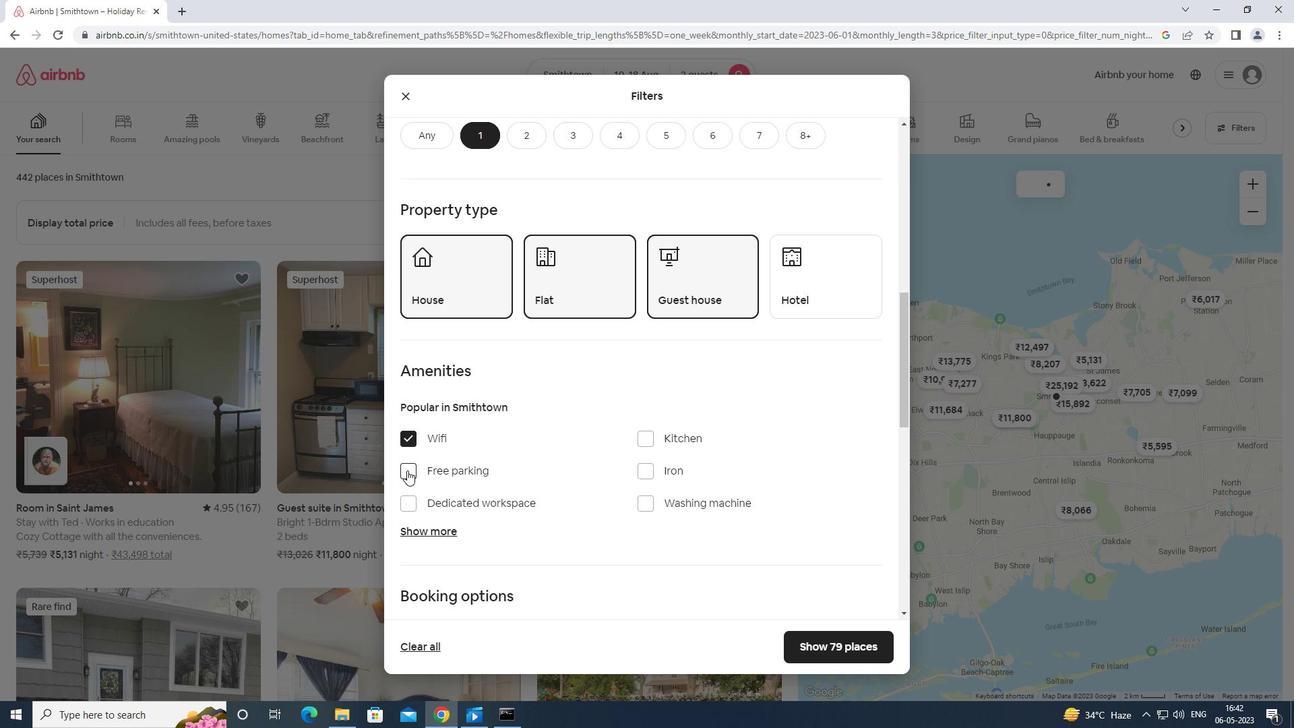 
Action: Mouse scrolled (407, 470) with delta (0, 0)
Screenshot: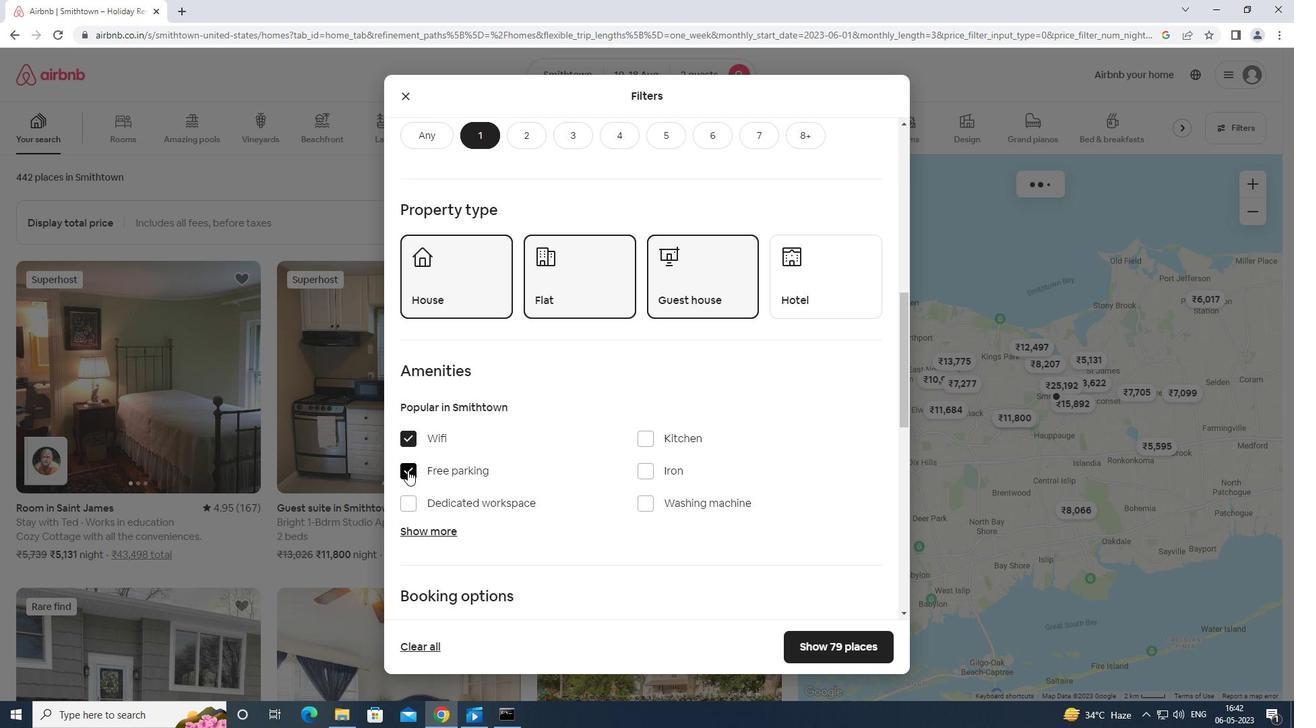 
Action: Mouse moved to (418, 465)
Screenshot: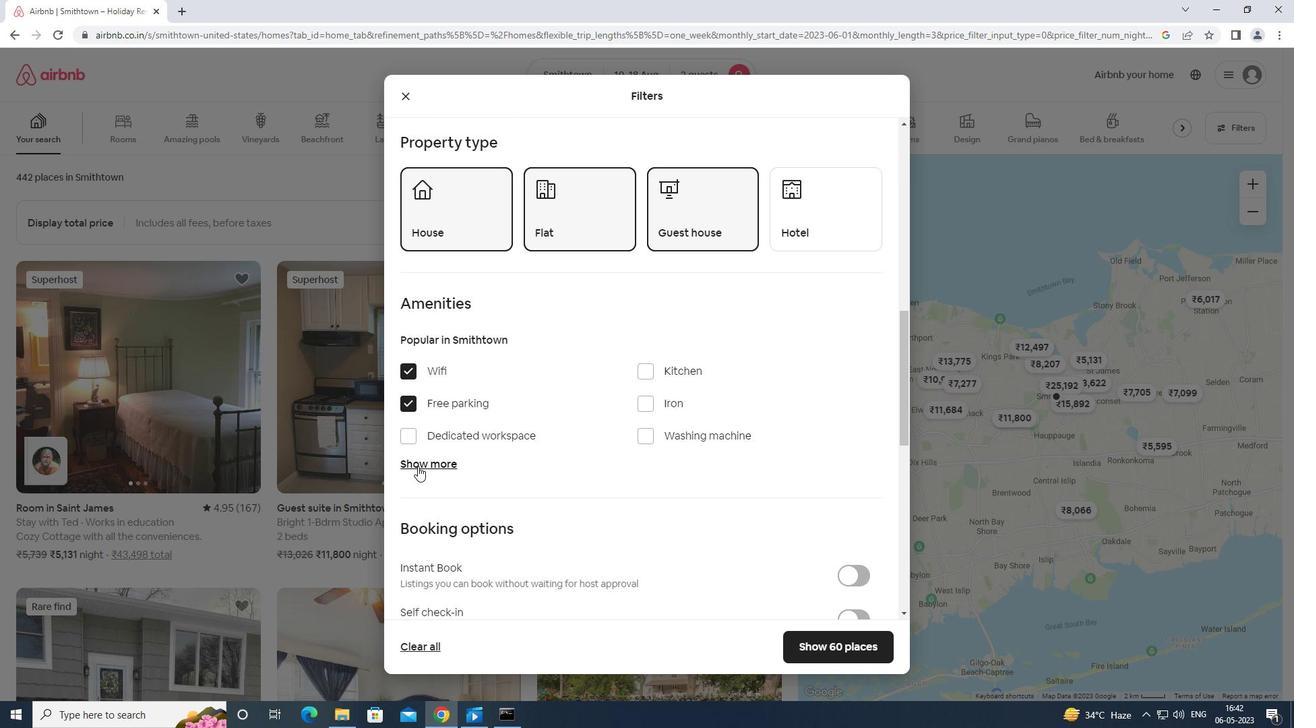 
Action: Mouse pressed left at (418, 465)
Screenshot: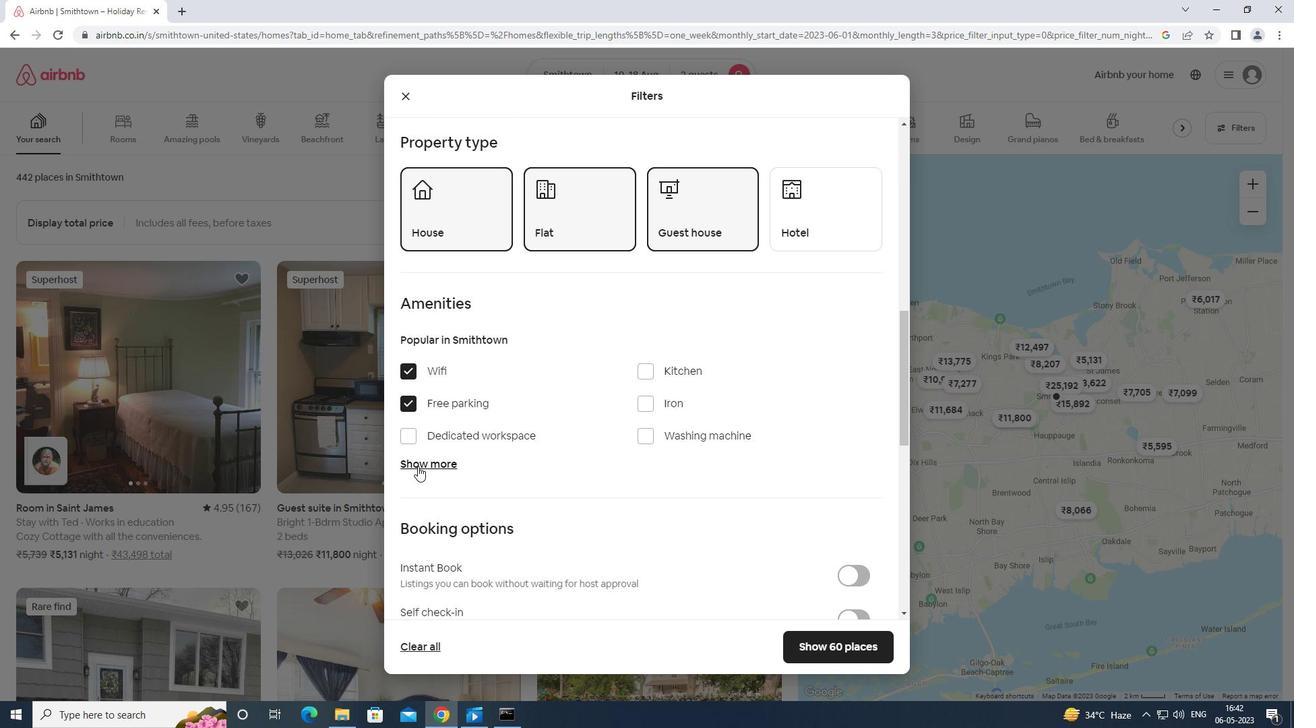 
Action: Mouse moved to (645, 544)
Screenshot: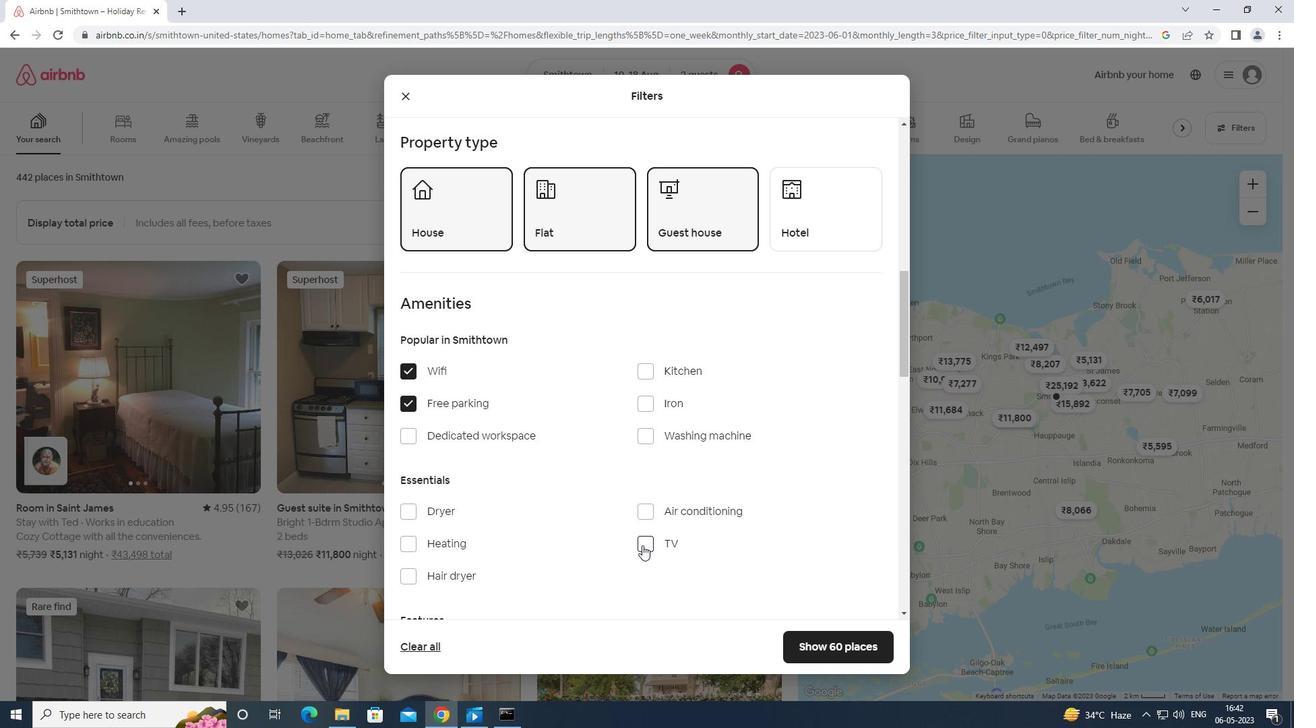
Action: Mouse pressed left at (645, 544)
Screenshot: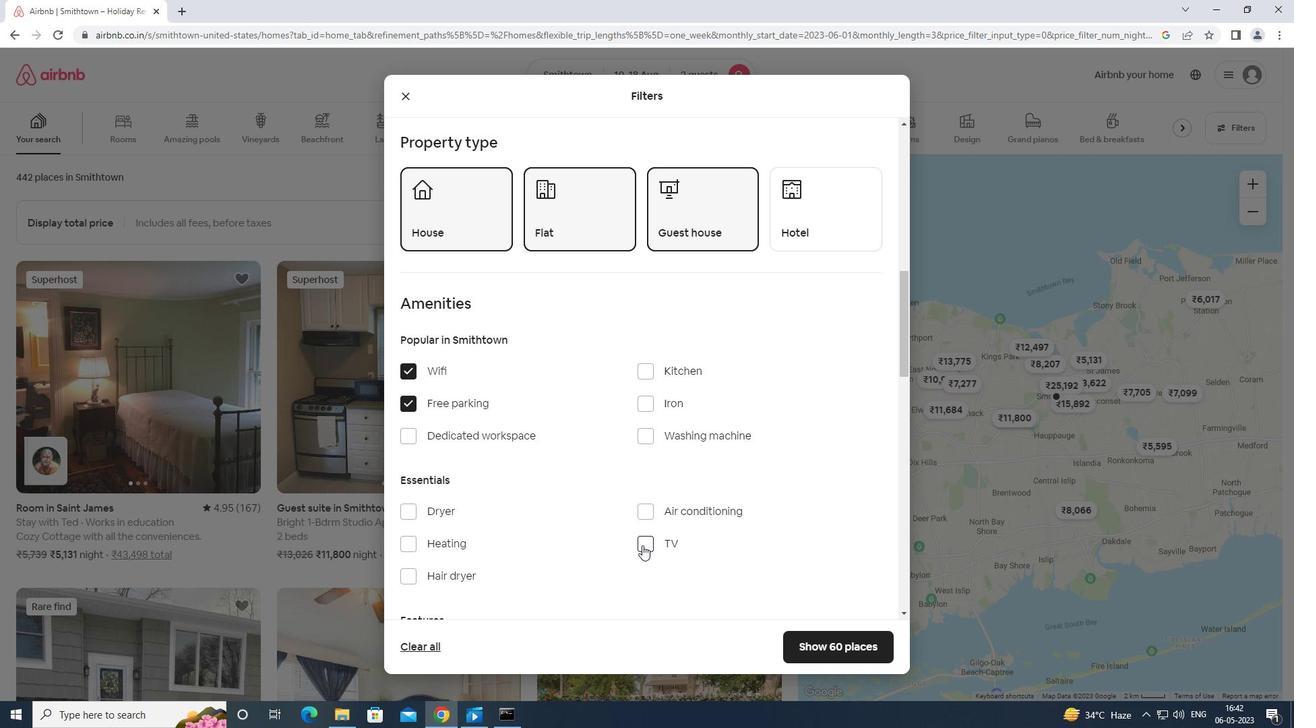 
Action: Mouse moved to (635, 531)
Screenshot: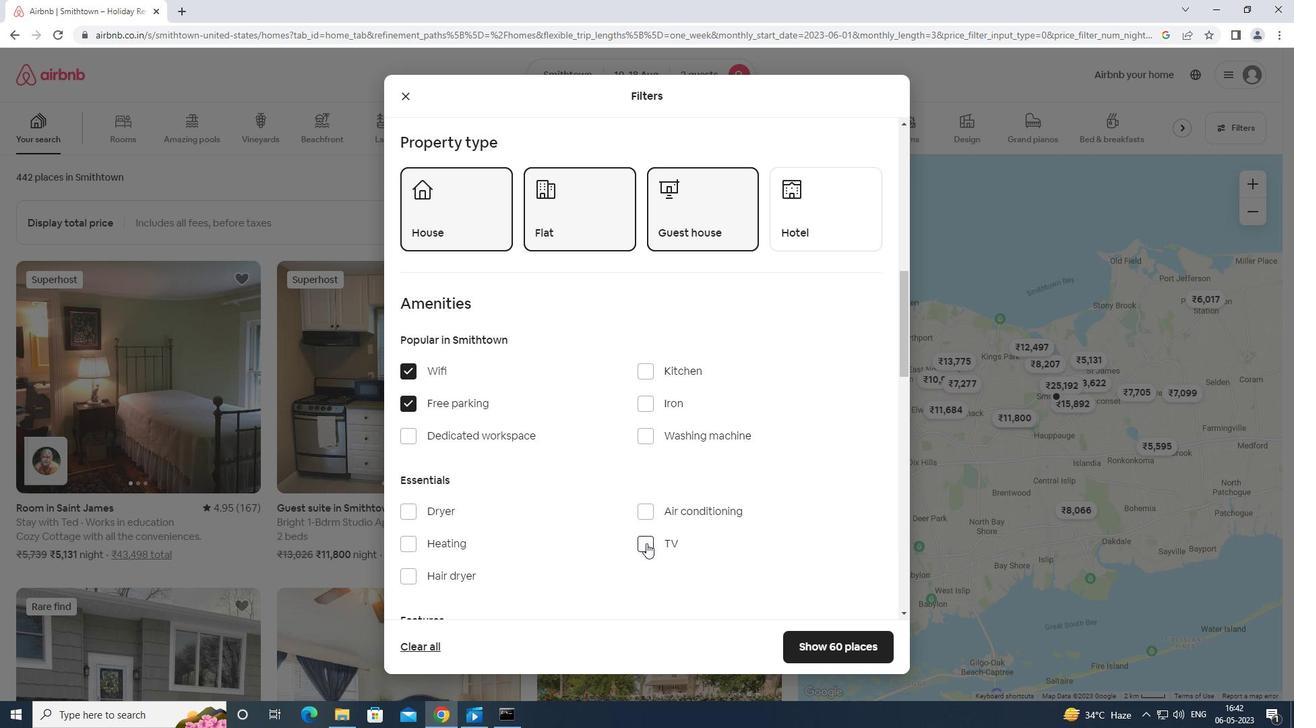 
Action: Mouse scrolled (635, 530) with delta (0, 0)
Screenshot: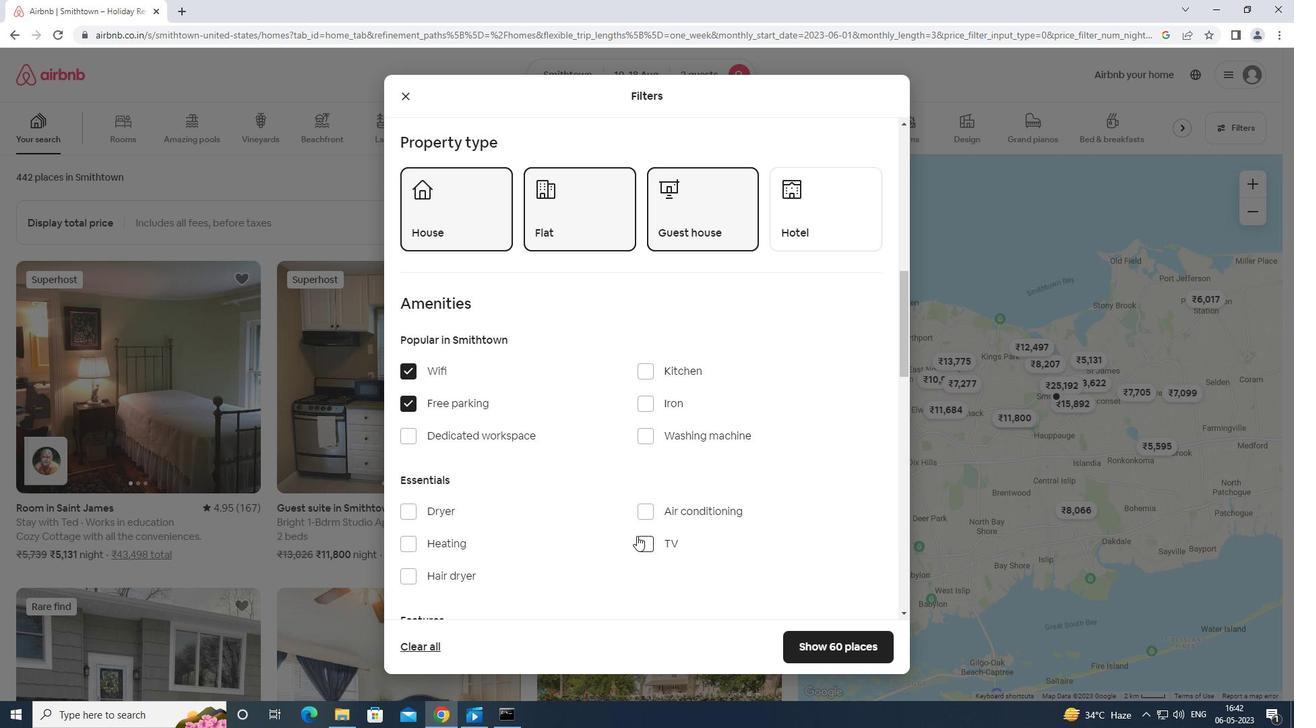 
Action: Mouse moved to (633, 532)
Screenshot: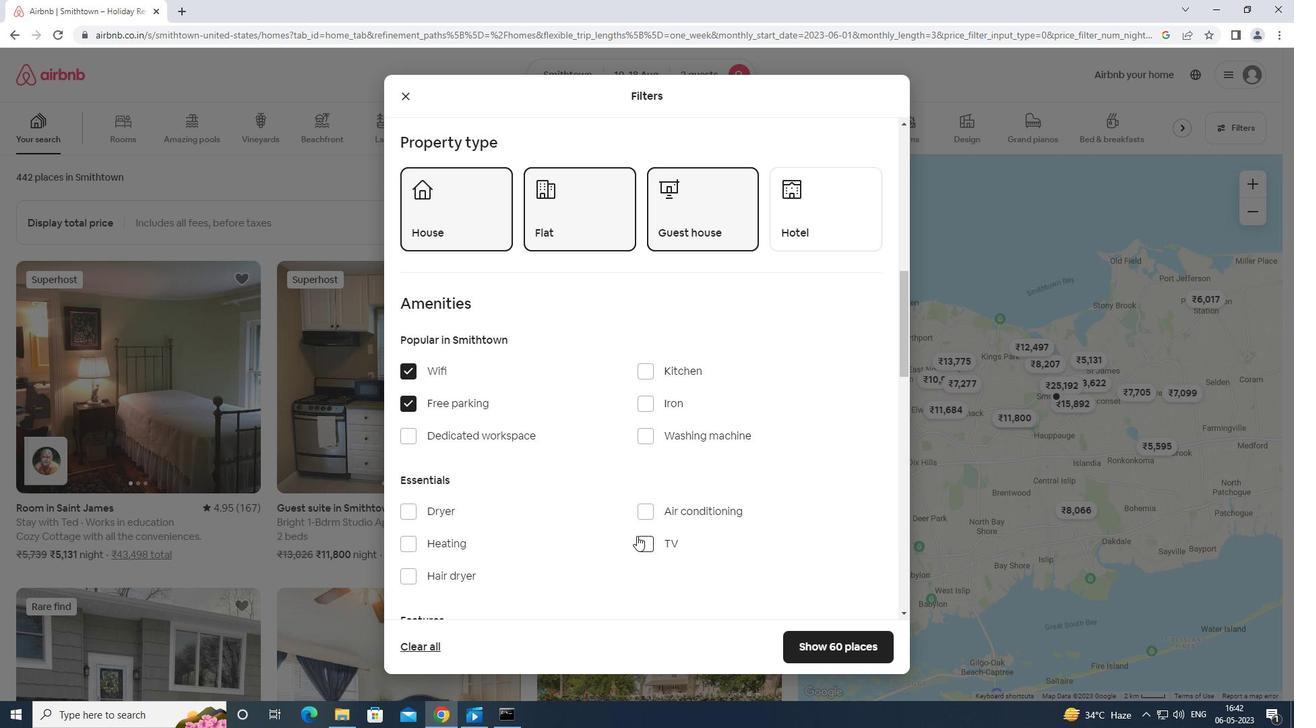 
Action: Mouse scrolled (633, 532) with delta (0, 0)
Screenshot: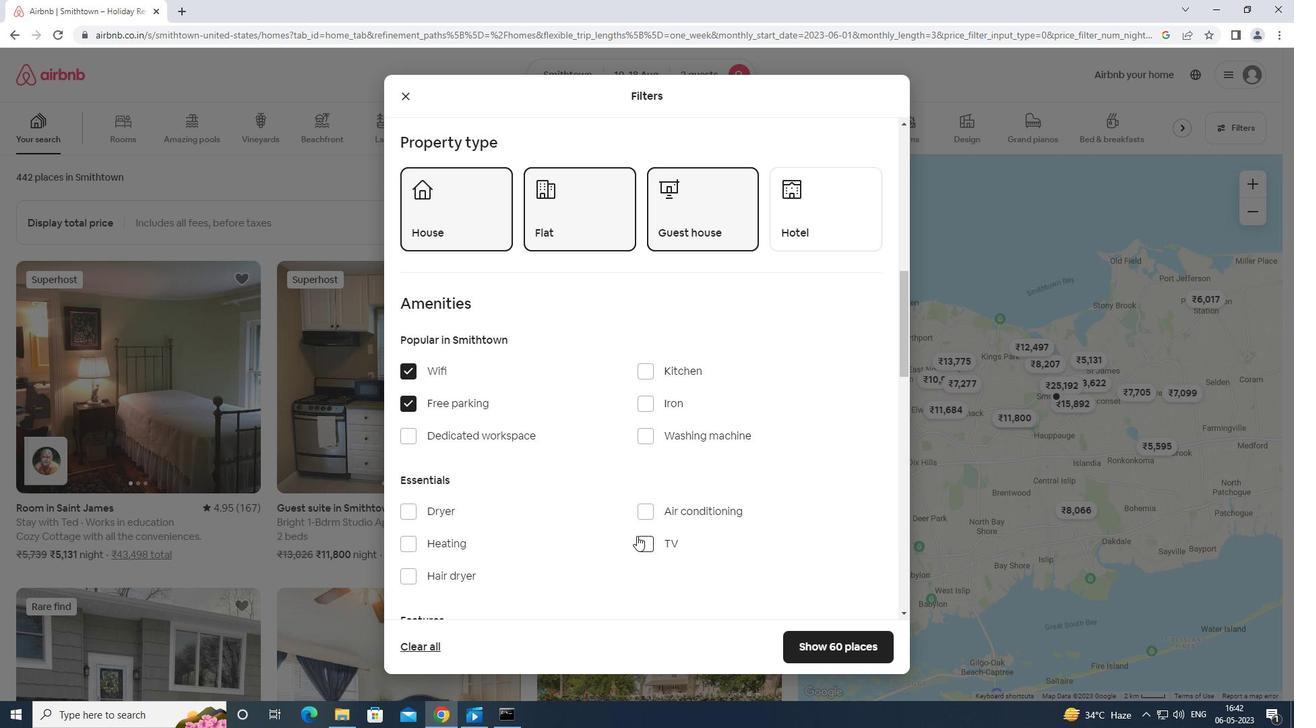 
Action: Mouse moved to (406, 573)
Screenshot: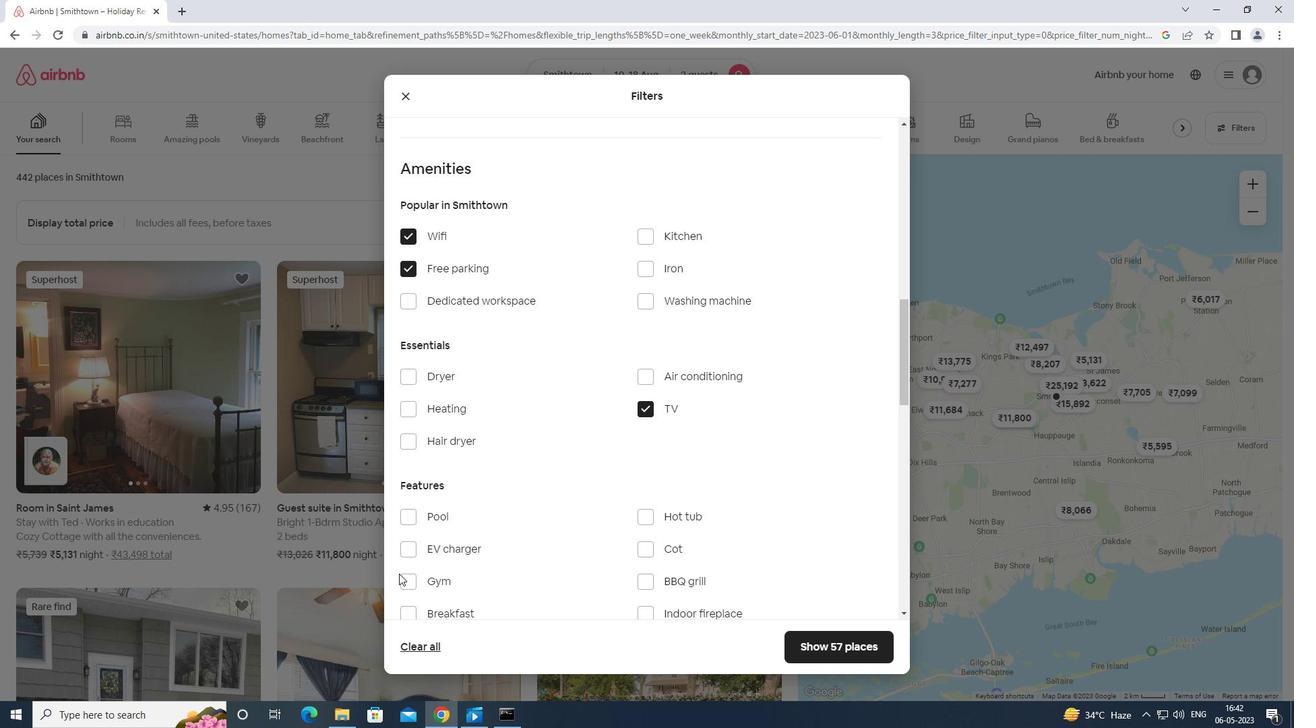 
Action: Mouse pressed left at (406, 573)
Screenshot: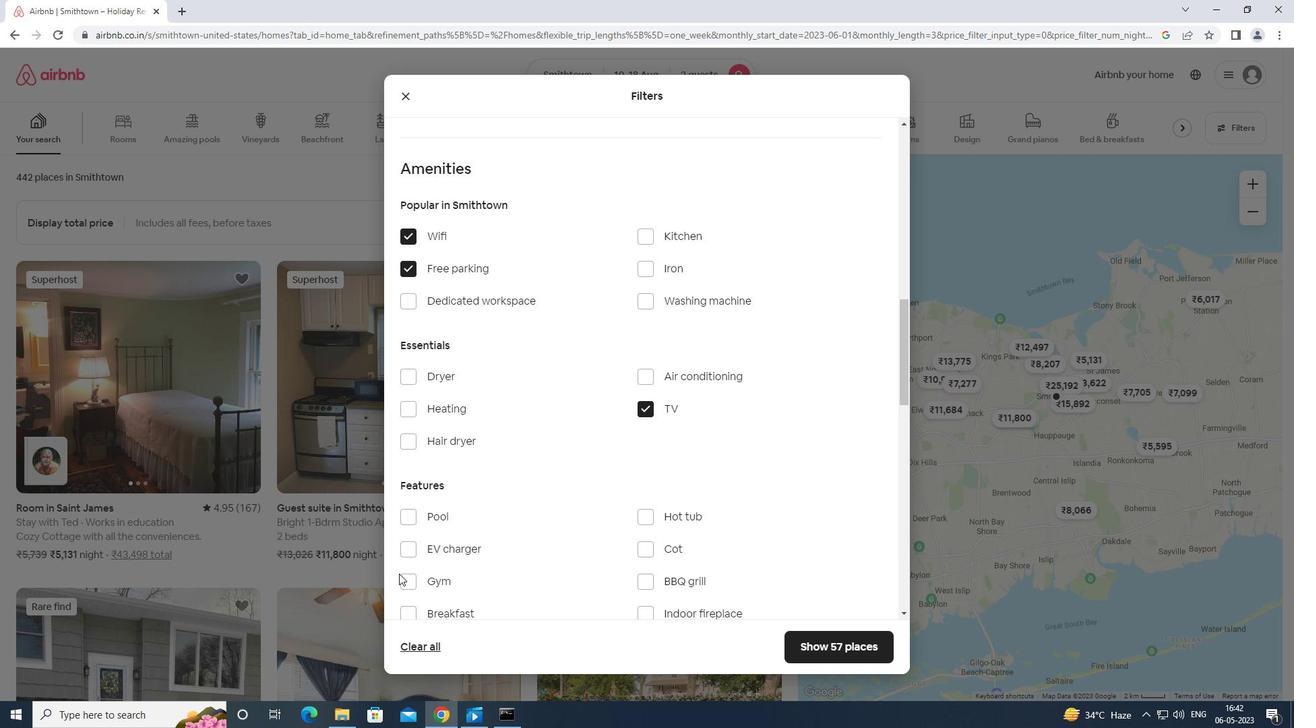 
Action: Mouse moved to (403, 609)
Screenshot: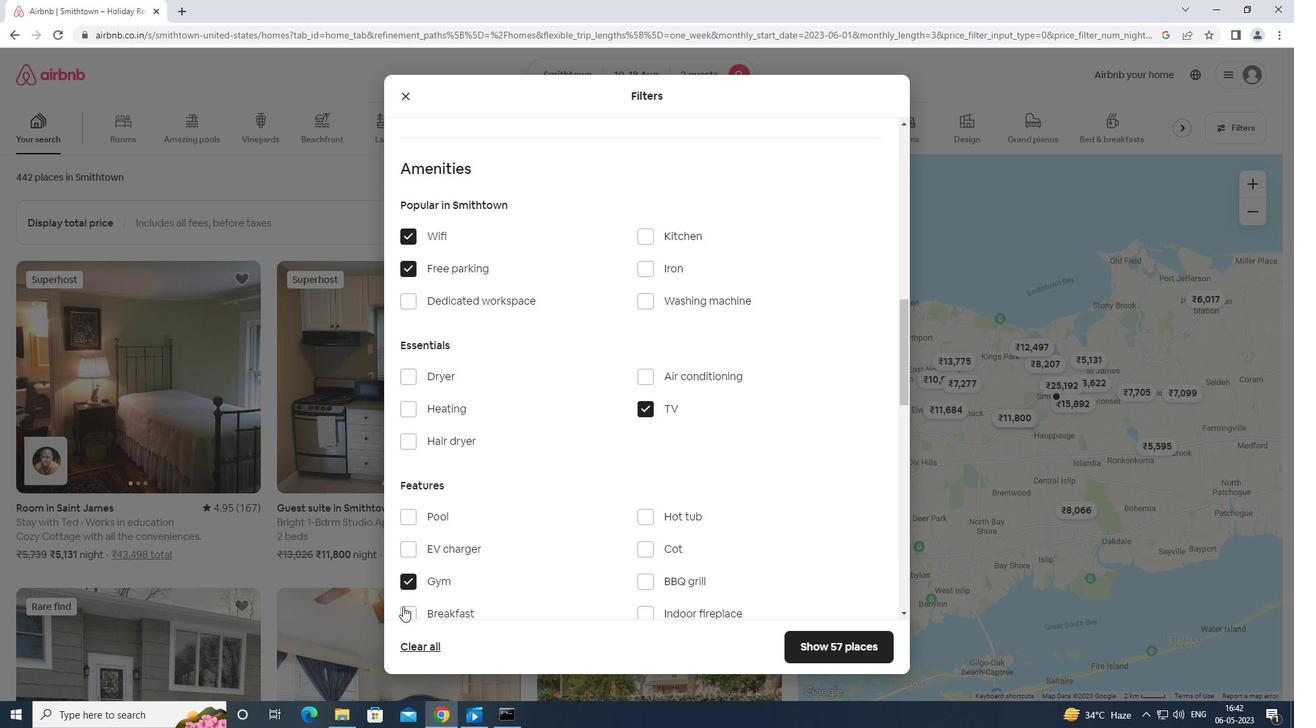 
Action: Mouse pressed left at (403, 609)
Screenshot: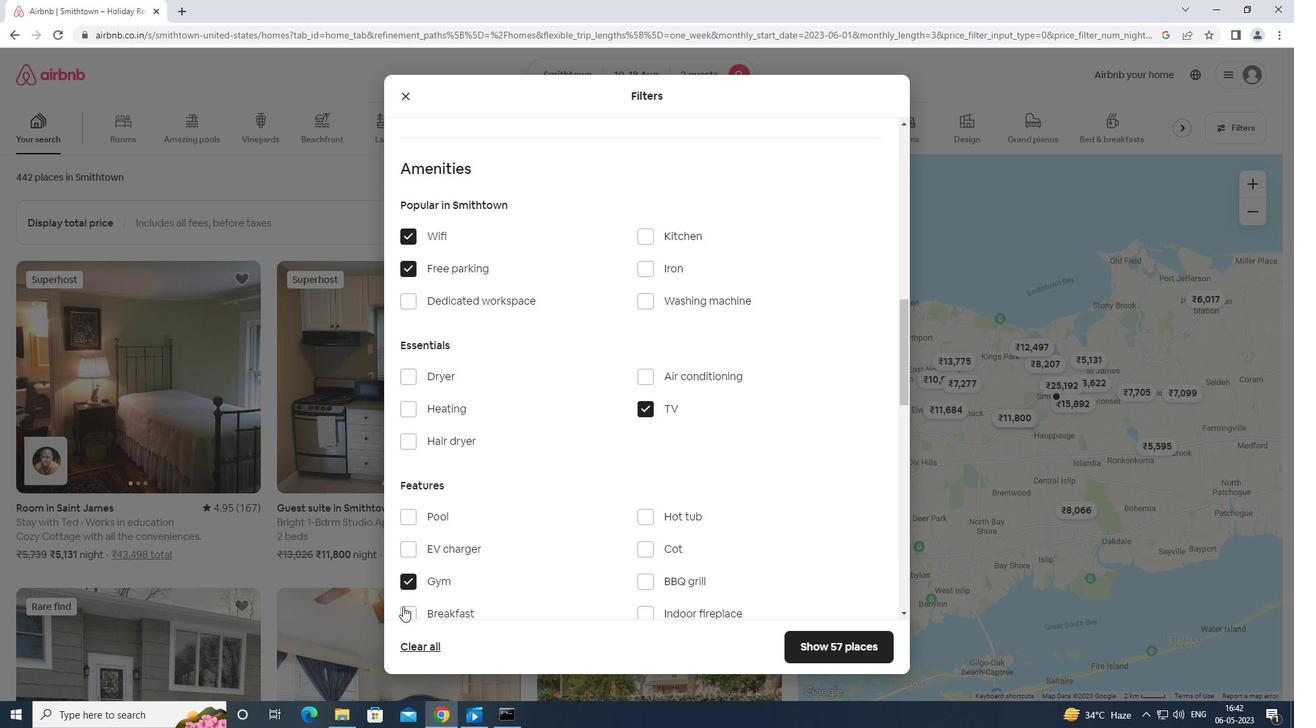 
Action: Mouse moved to (423, 590)
Screenshot: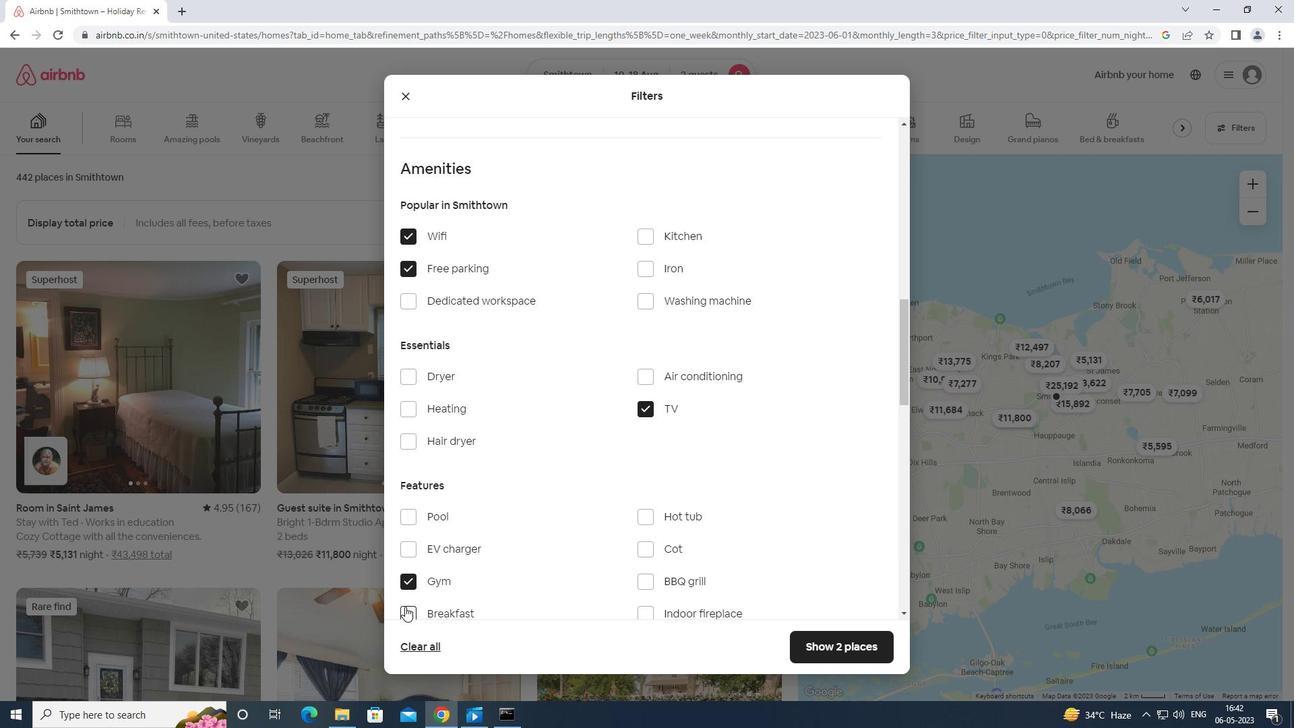 
Action: Mouse scrolled (423, 590) with delta (0, 0)
Screenshot: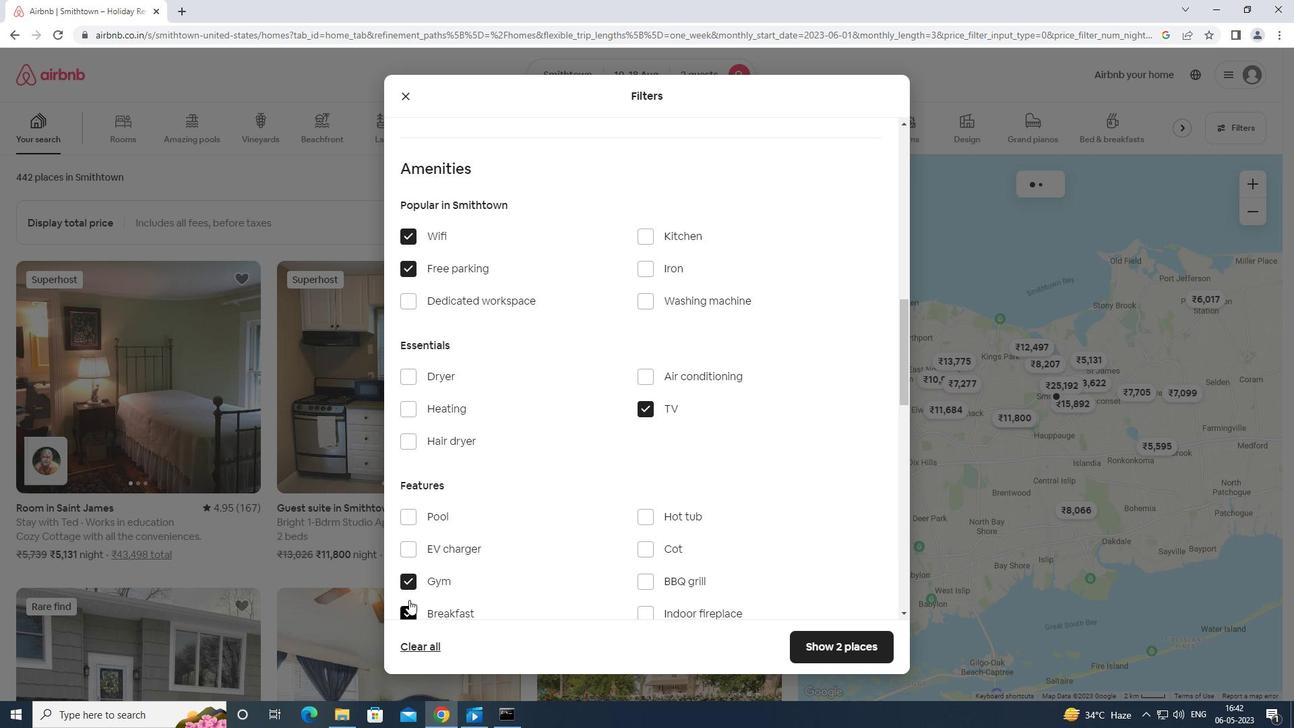 
Action: Mouse scrolled (423, 590) with delta (0, 0)
Screenshot: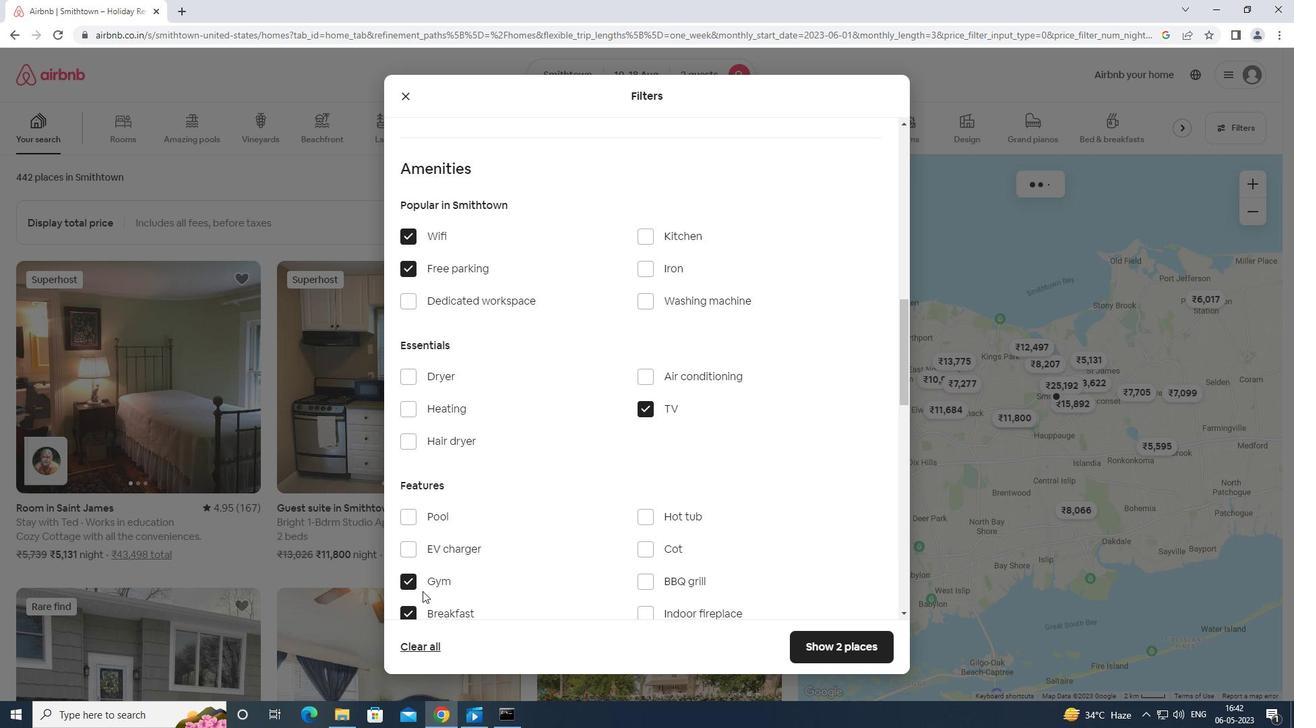 
Action: Mouse scrolled (423, 590) with delta (0, 0)
Screenshot: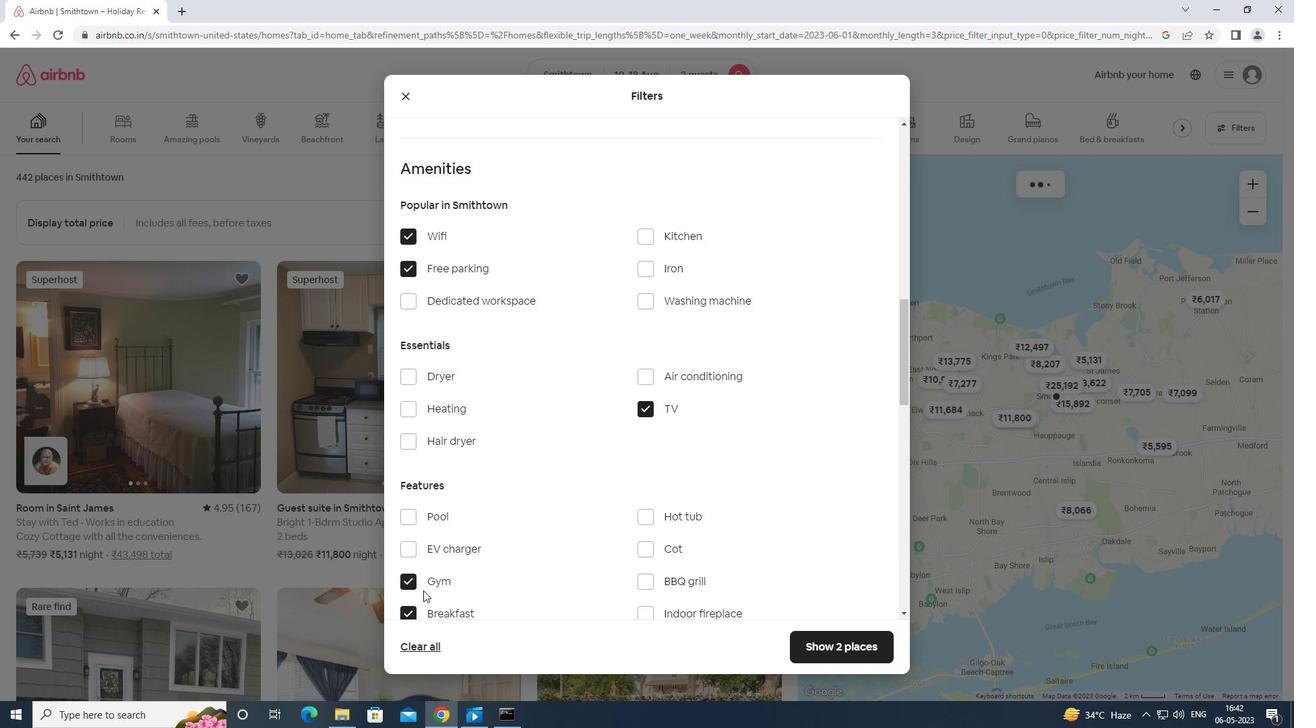 
Action: Mouse moved to (431, 583)
Screenshot: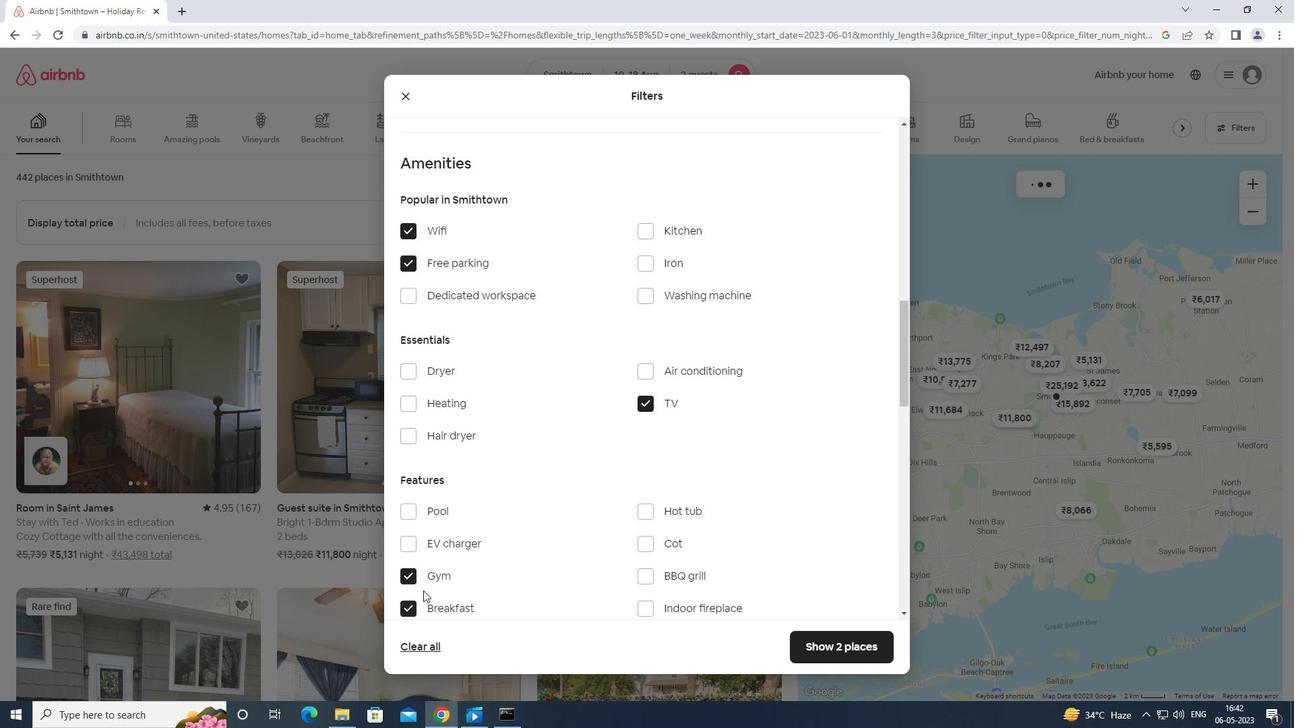 
Action: Mouse scrolled (431, 582) with delta (0, 0)
Screenshot: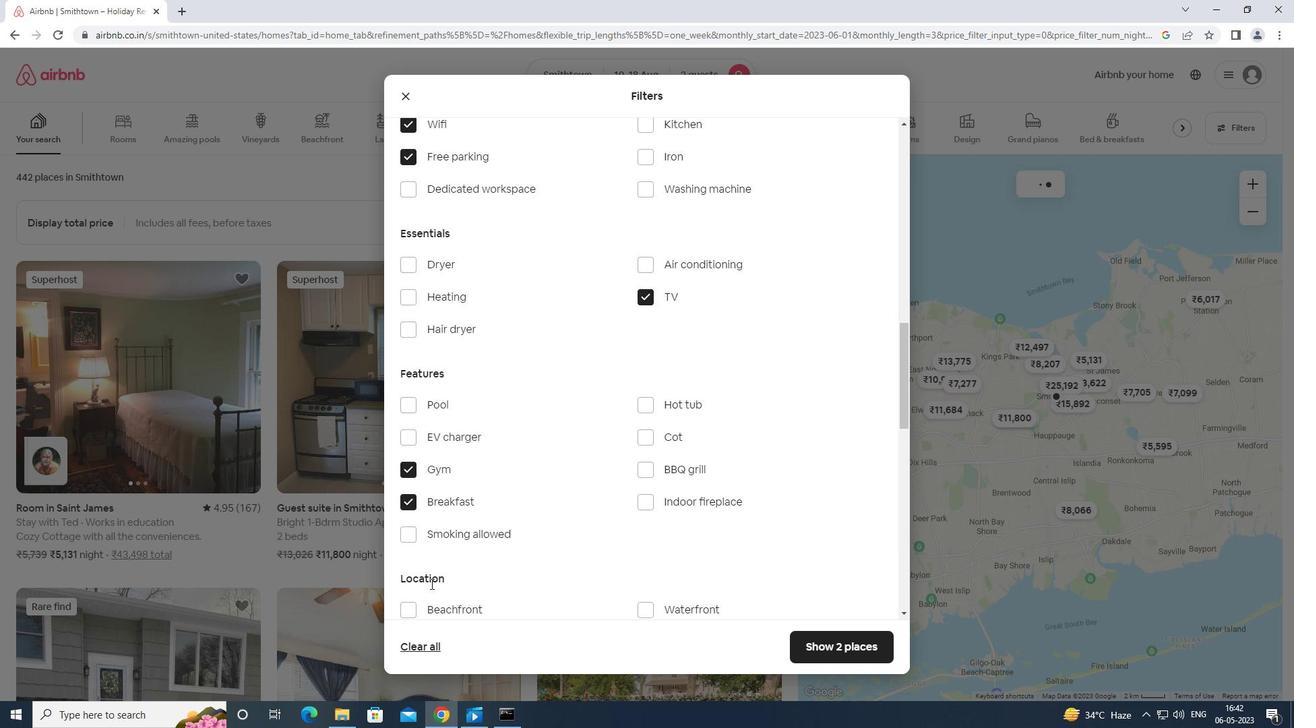 
Action: Mouse moved to (440, 540)
Screenshot: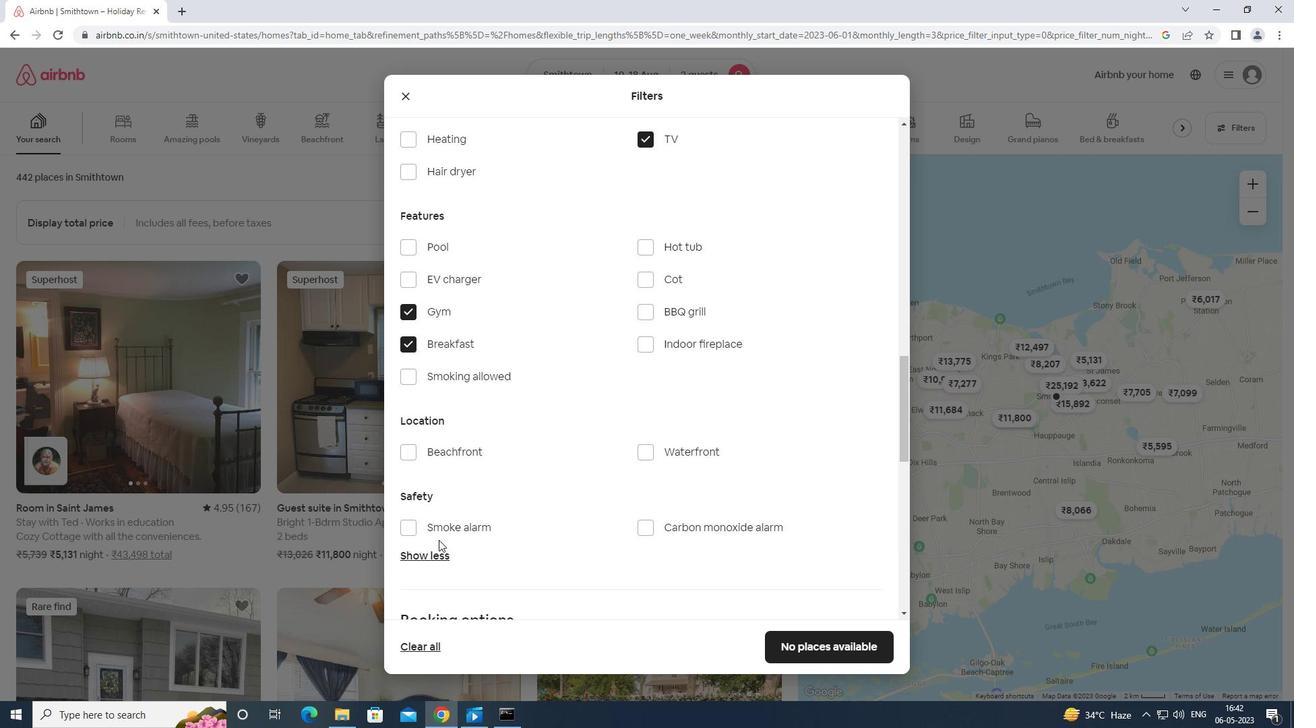 
Action: Mouse scrolled (440, 539) with delta (0, 0)
Screenshot: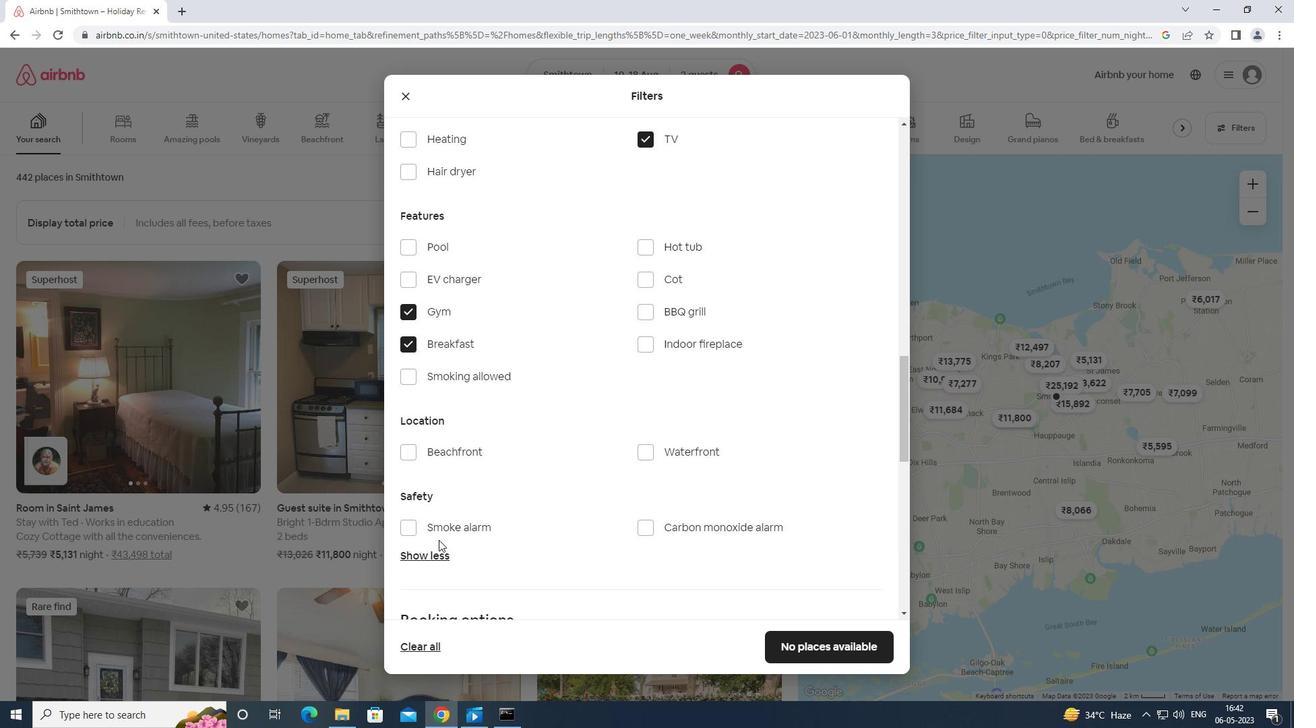 
Action: Mouse moved to (441, 540)
Screenshot: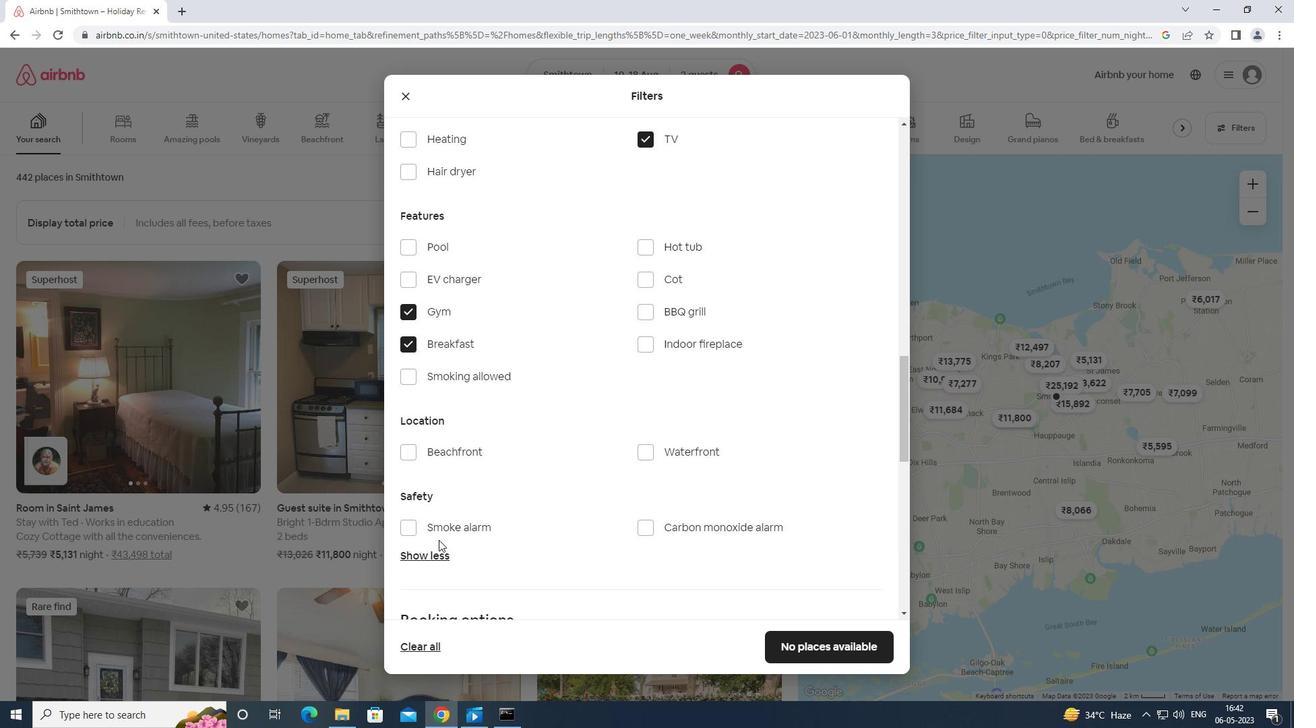 
Action: Mouse scrolled (441, 539) with delta (0, 0)
Screenshot: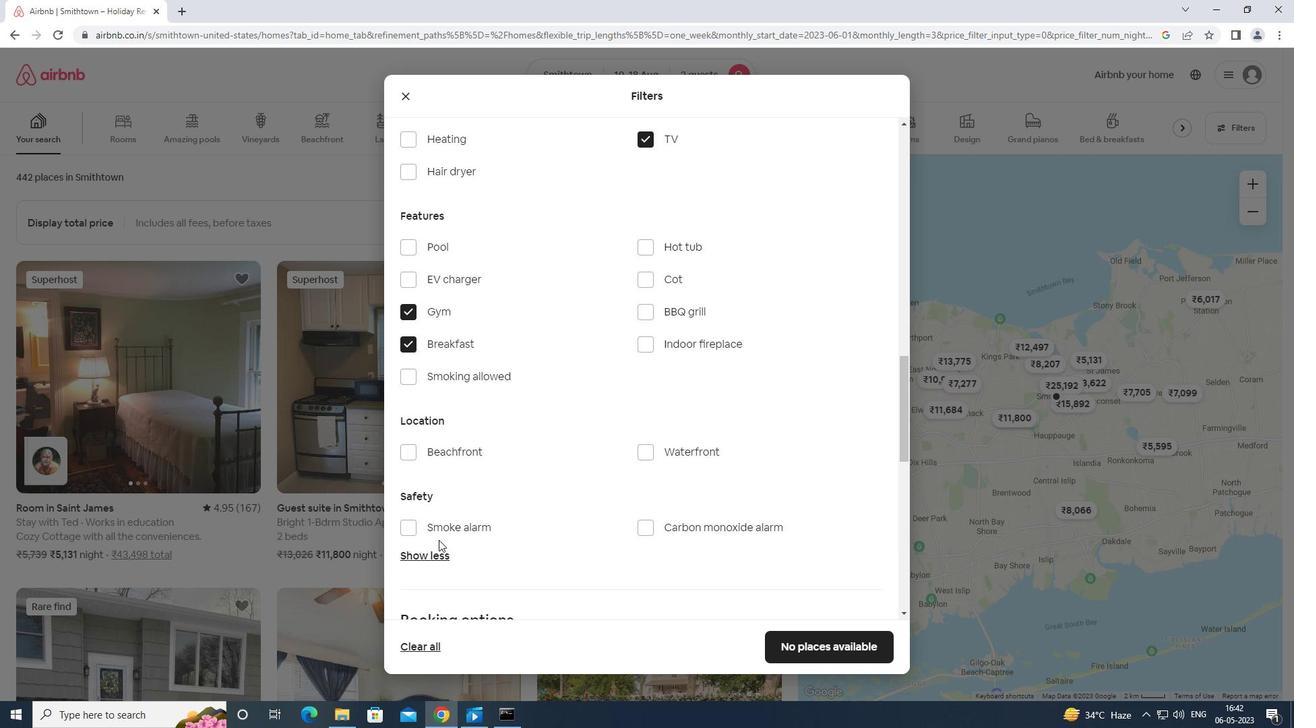 
Action: Mouse scrolled (441, 539) with delta (0, 0)
Screenshot: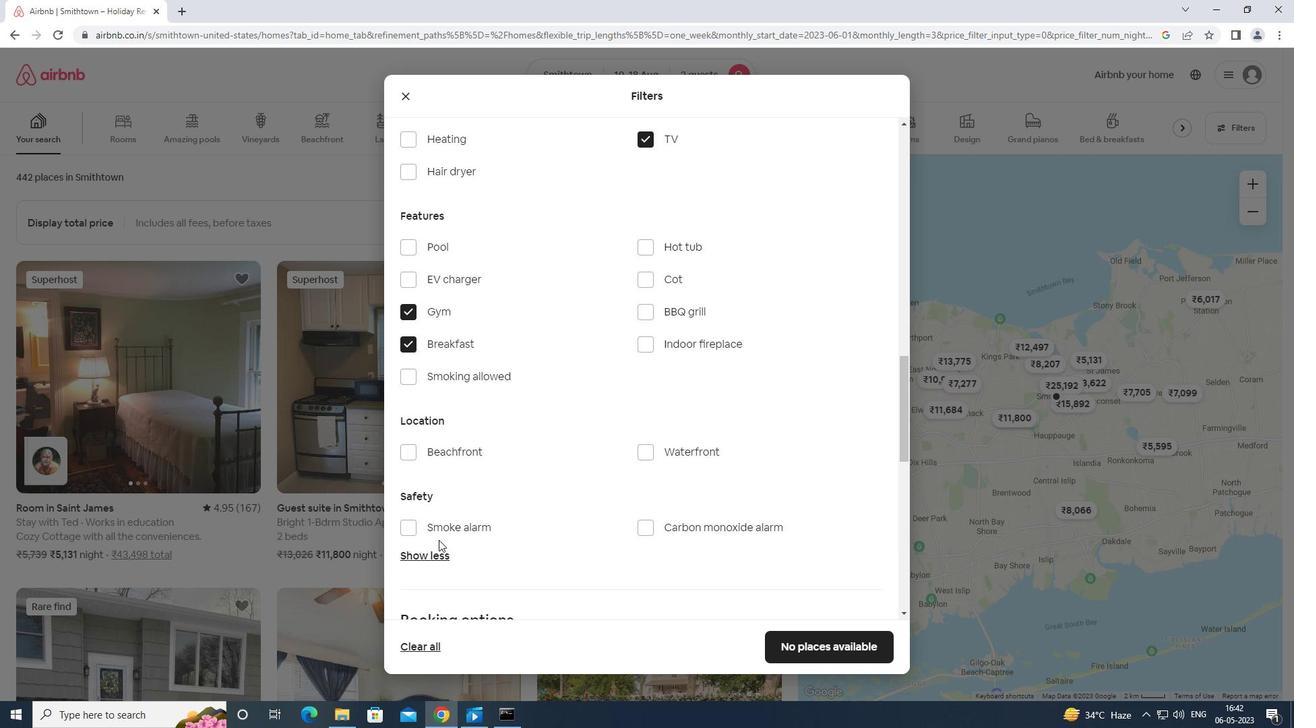 
Action: Mouse moved to (444, 538)
Screenshot: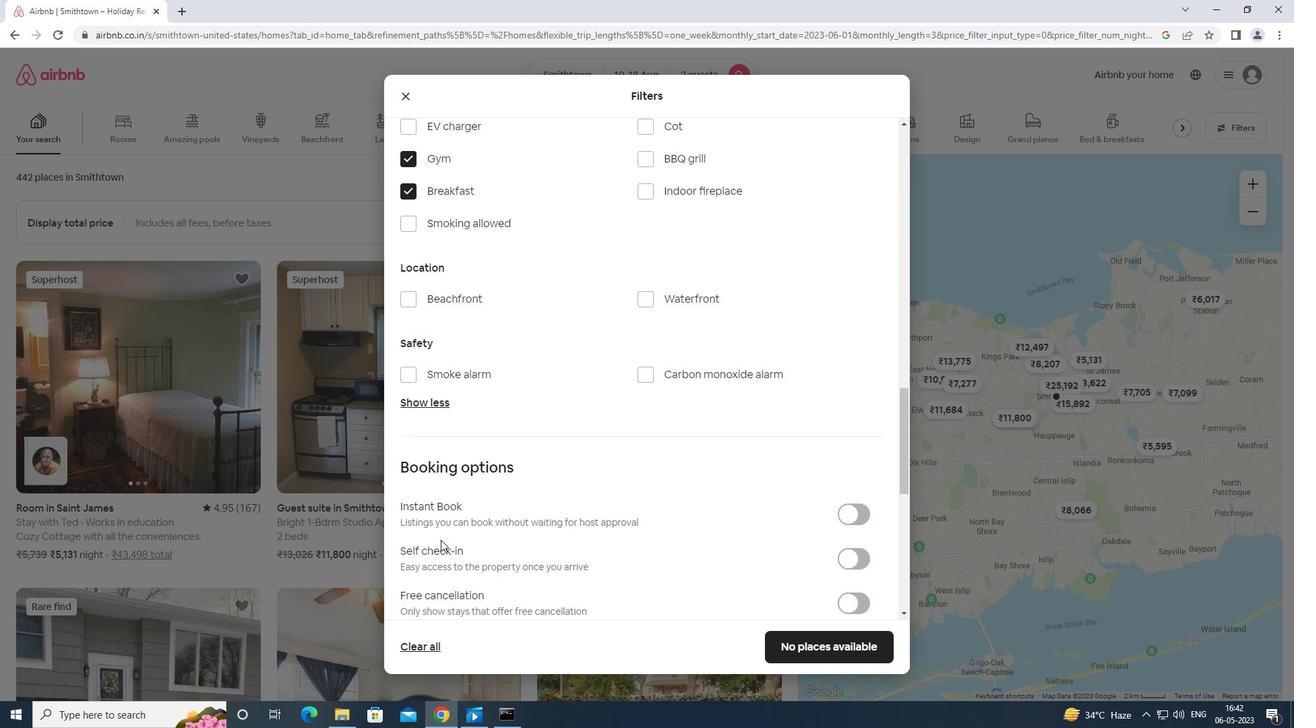 
Action: Mouse scrolled (444, 538) with delta (0, 0)
Screenshot: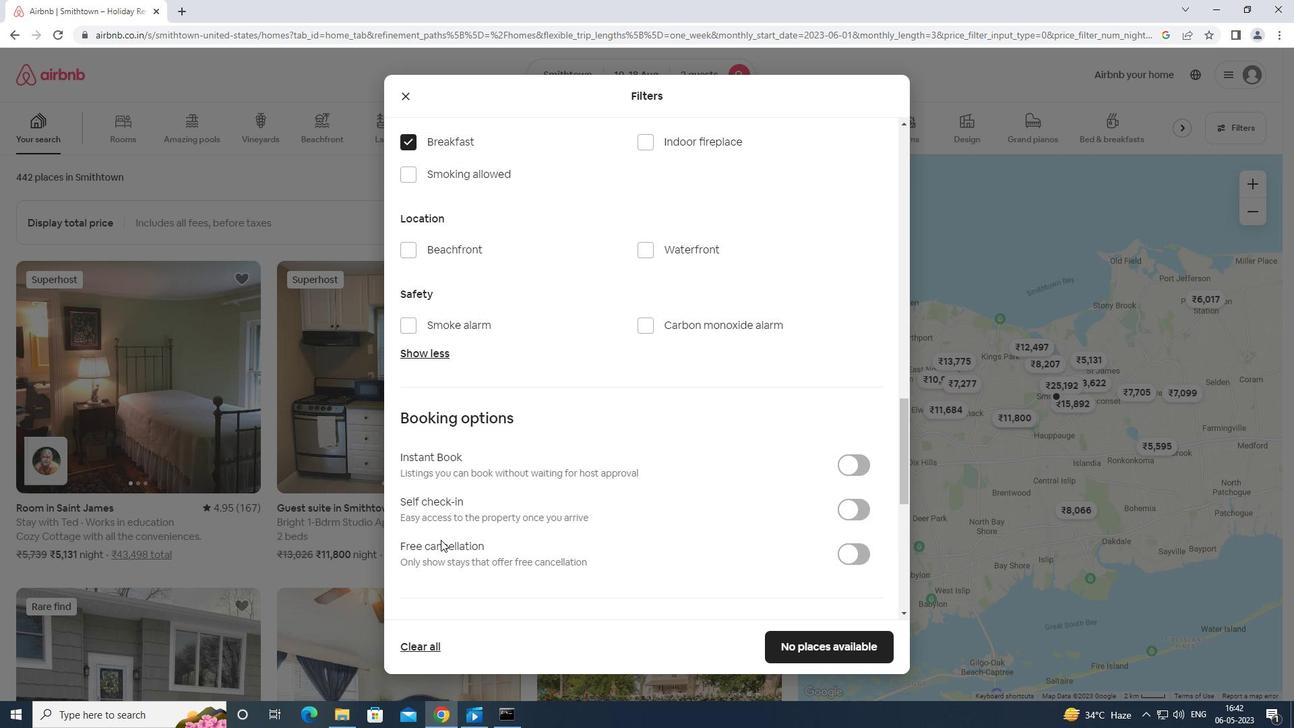 
Action: Mouse scrolled (444, 538) with delta (0, 0)
Screenshot: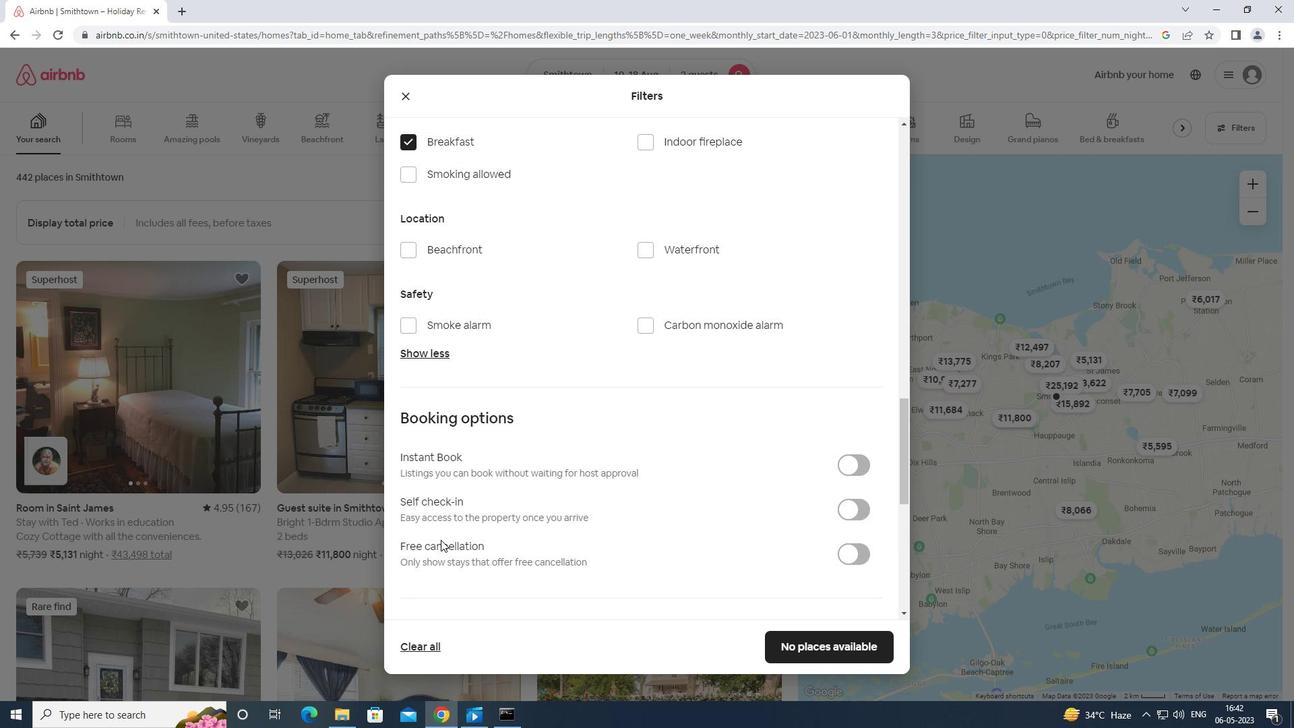 
Action: Mouse moved to (840, 372)
Screenshot: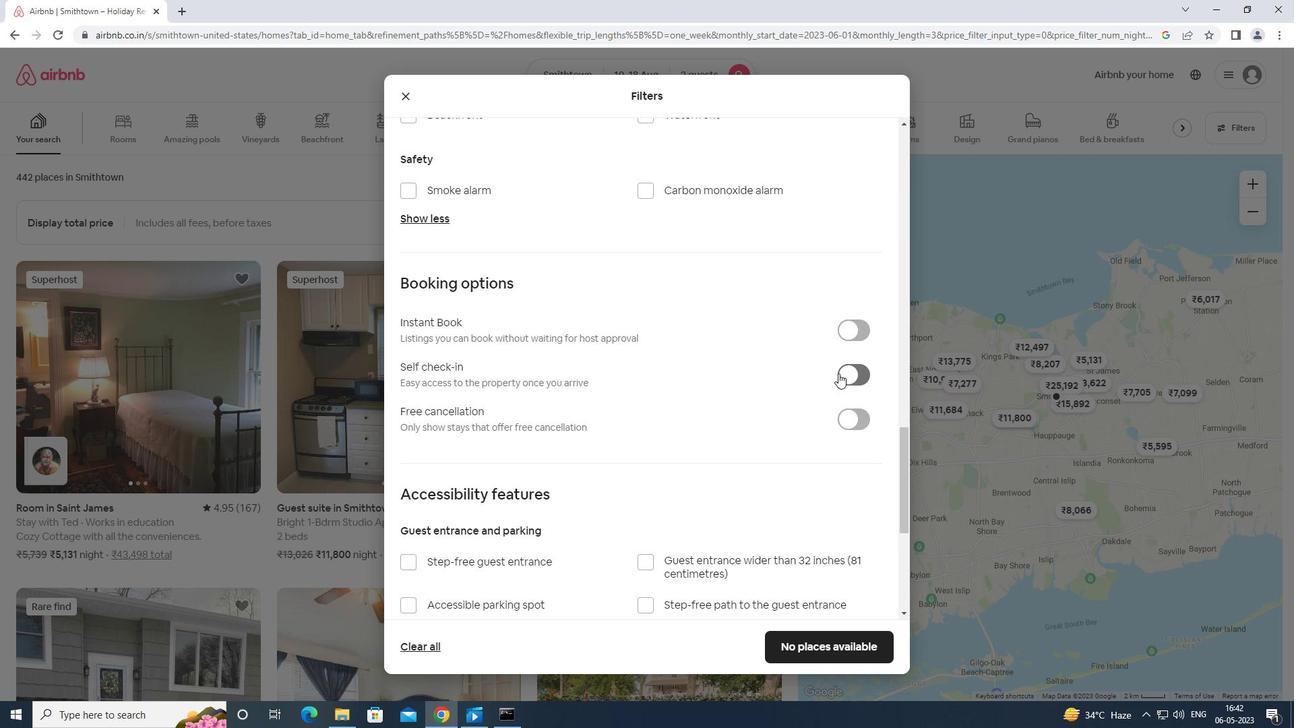
Action: Mouse pressed left at (840, 372)
Screenshot: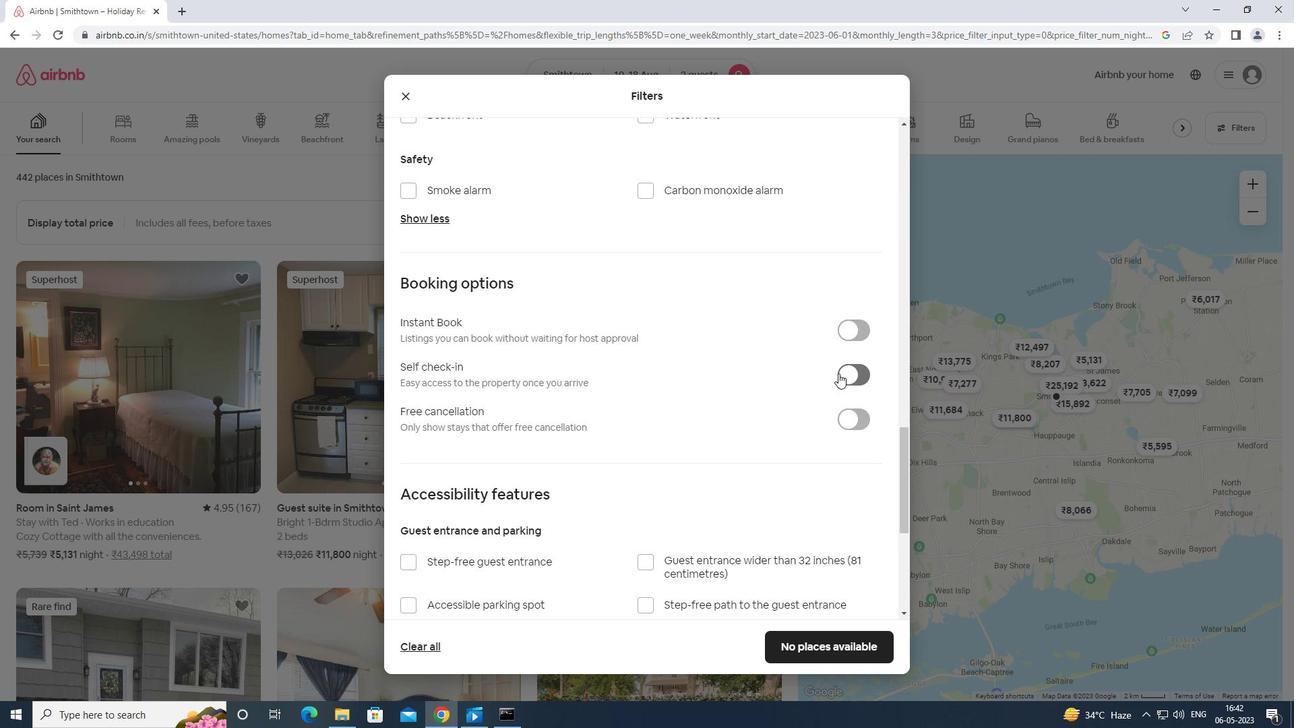 
Action: Mouse moved to (846, 375)
Screenshot: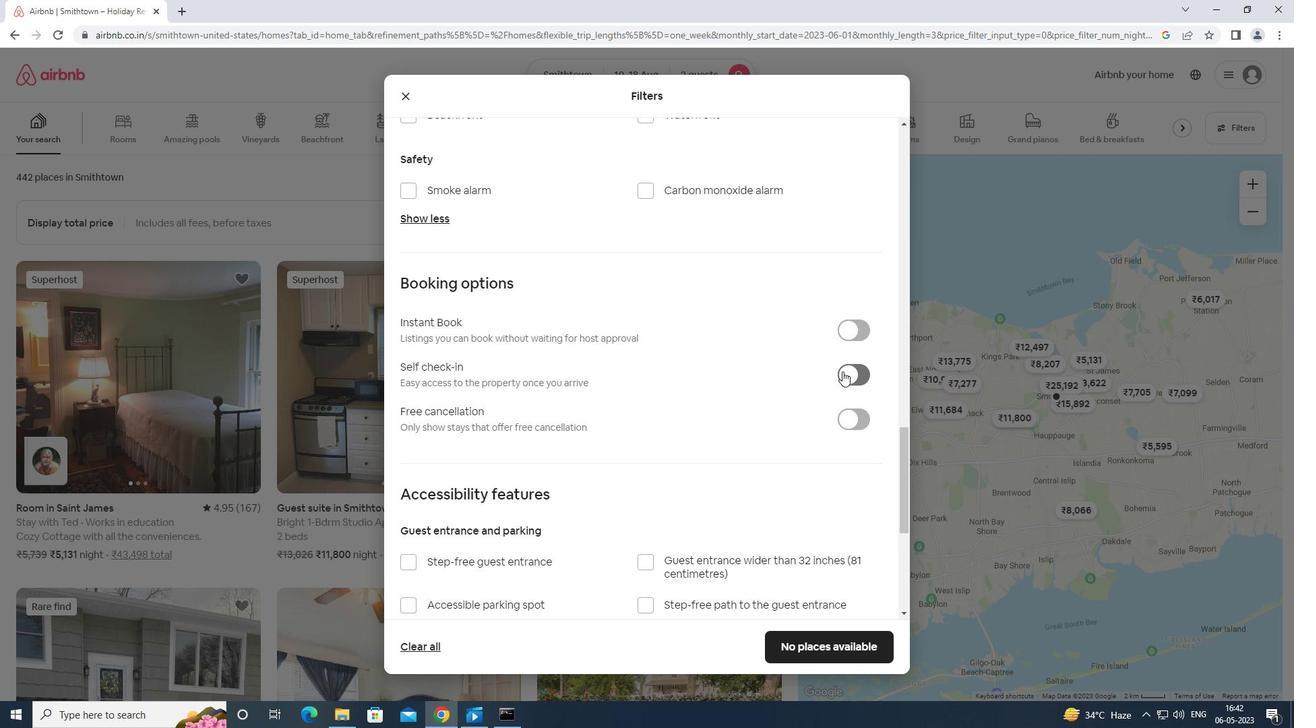 
Action: Mouse scrolled (846, 374) with delta (0, 0)
Screenshot: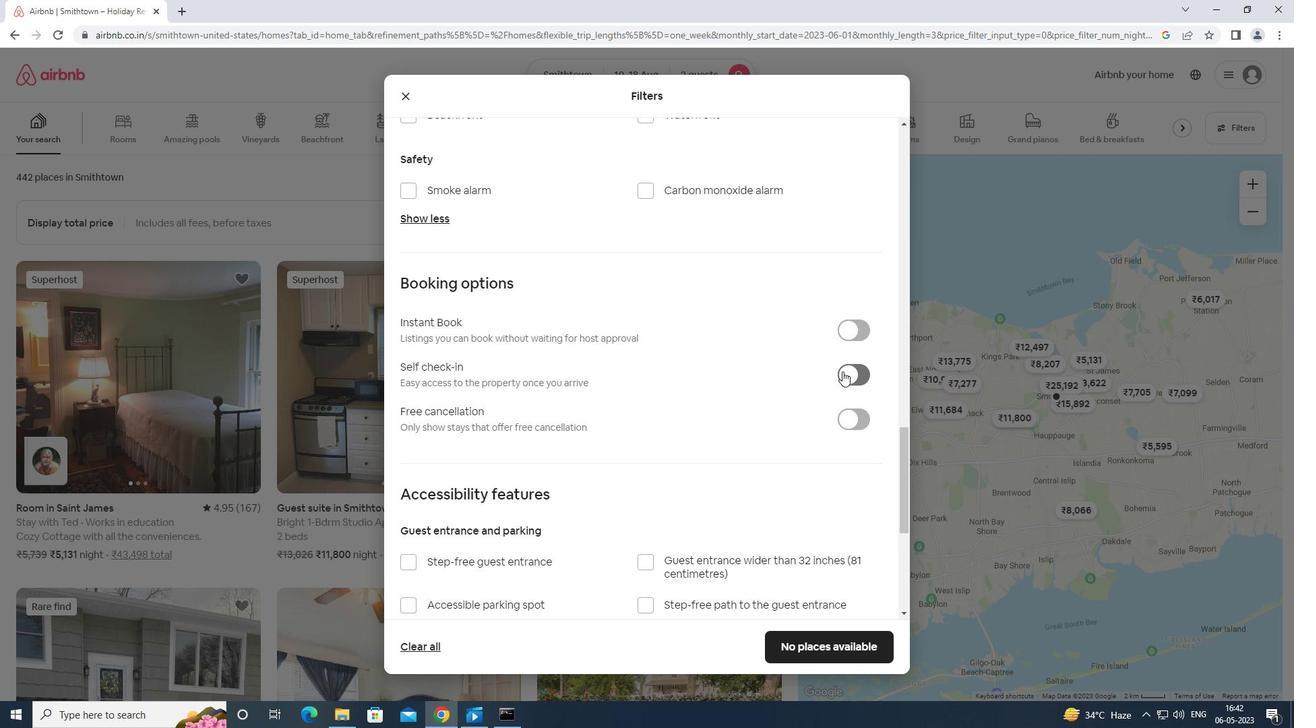 
Action: Mouse moved to (846, 377)
Screenshot: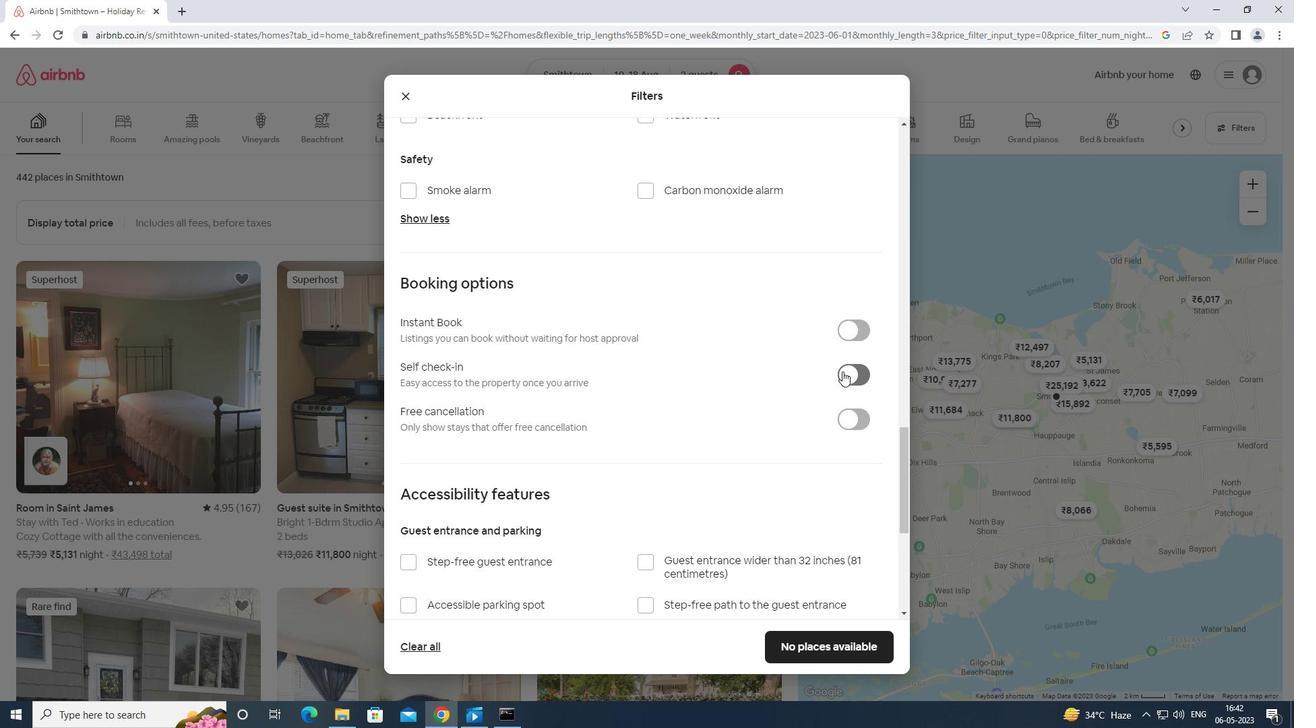 
Action: Mouse scrolled (846, 376) with delta (0, 0)
Screenshot: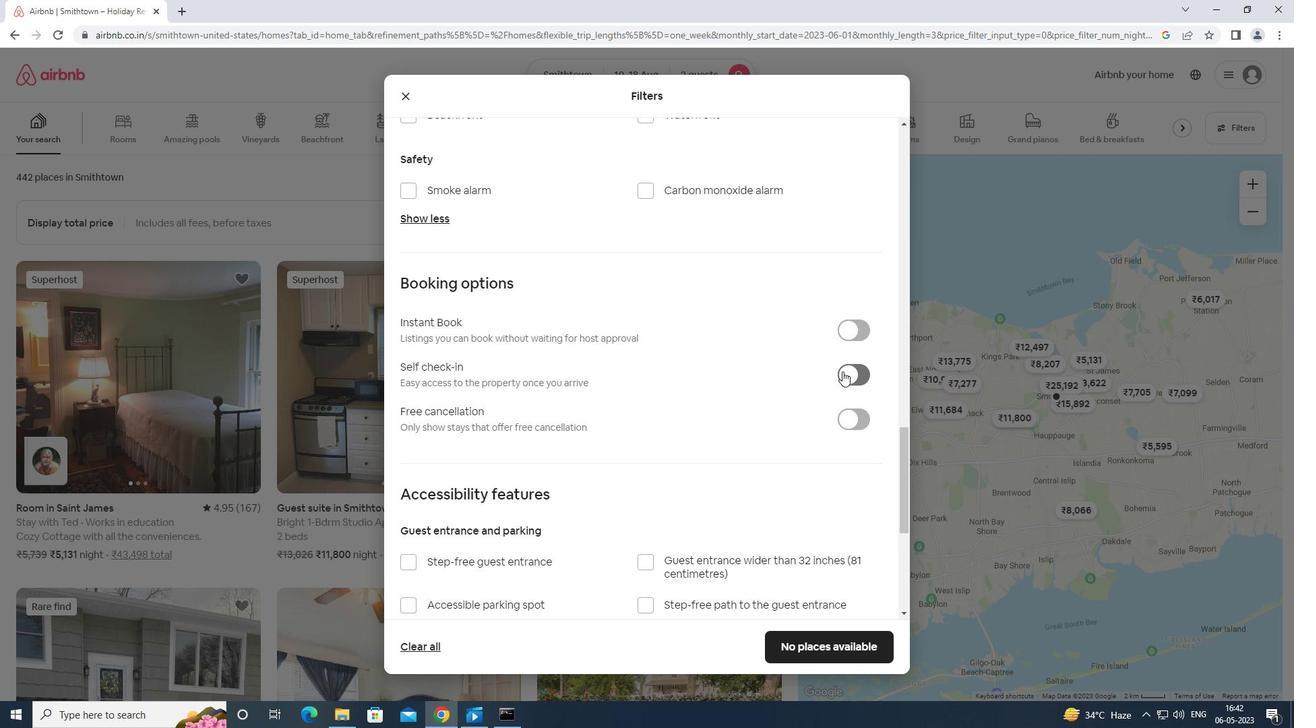 
Action: Mouse moved to (844, 383)
Screenshot: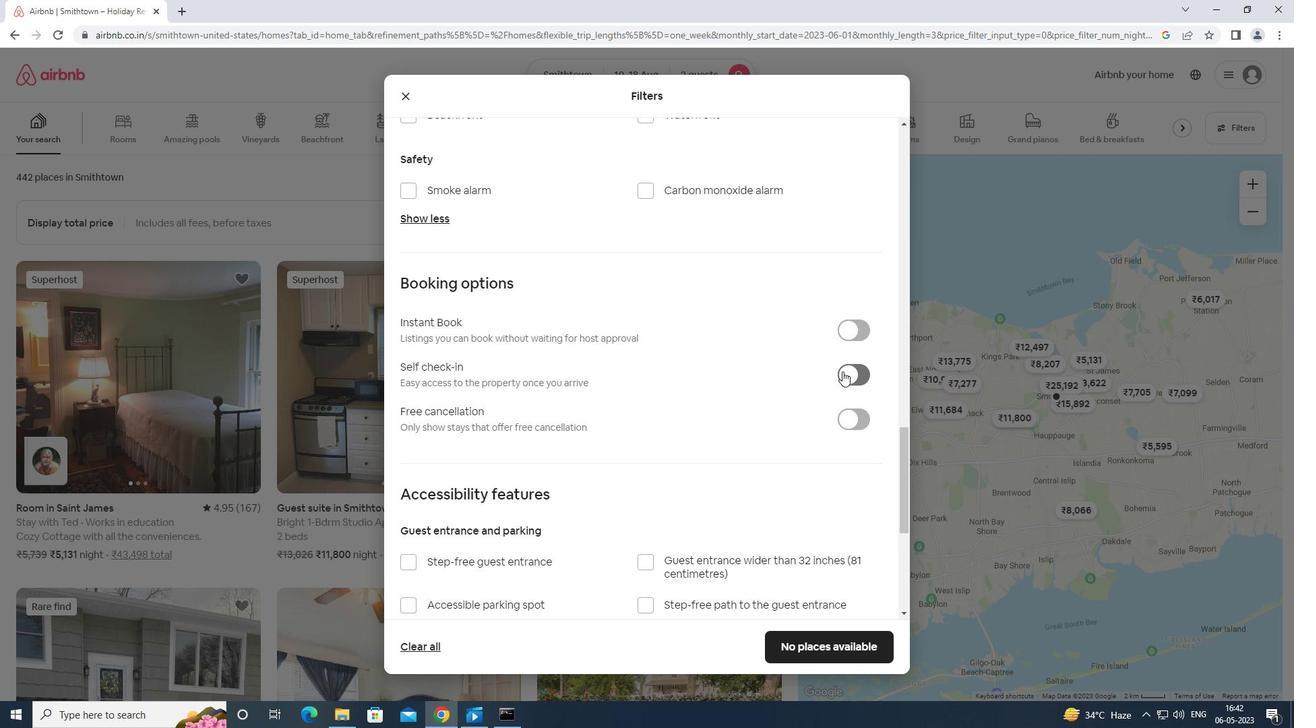 
Action: Mouse scrolled (844, 382) with delta (0, 0)
Screenshot: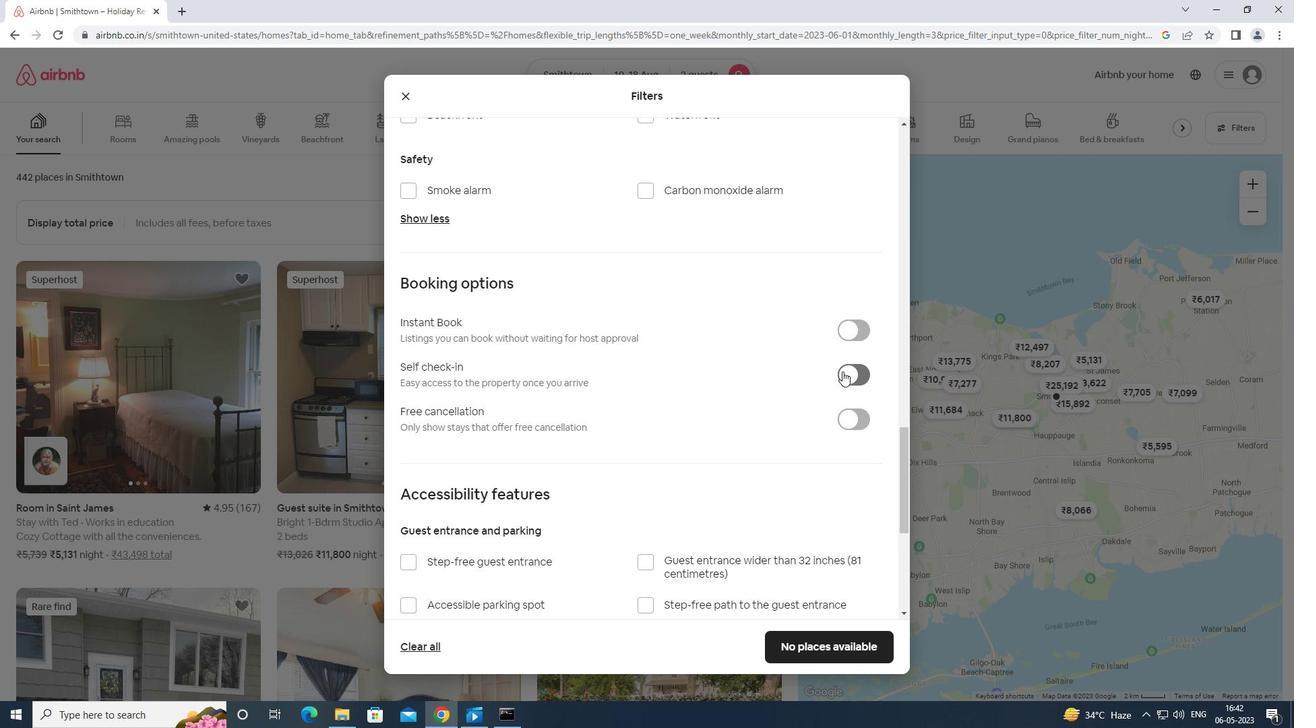 
Action: Mouse moved to (840, 380)
Screenshot: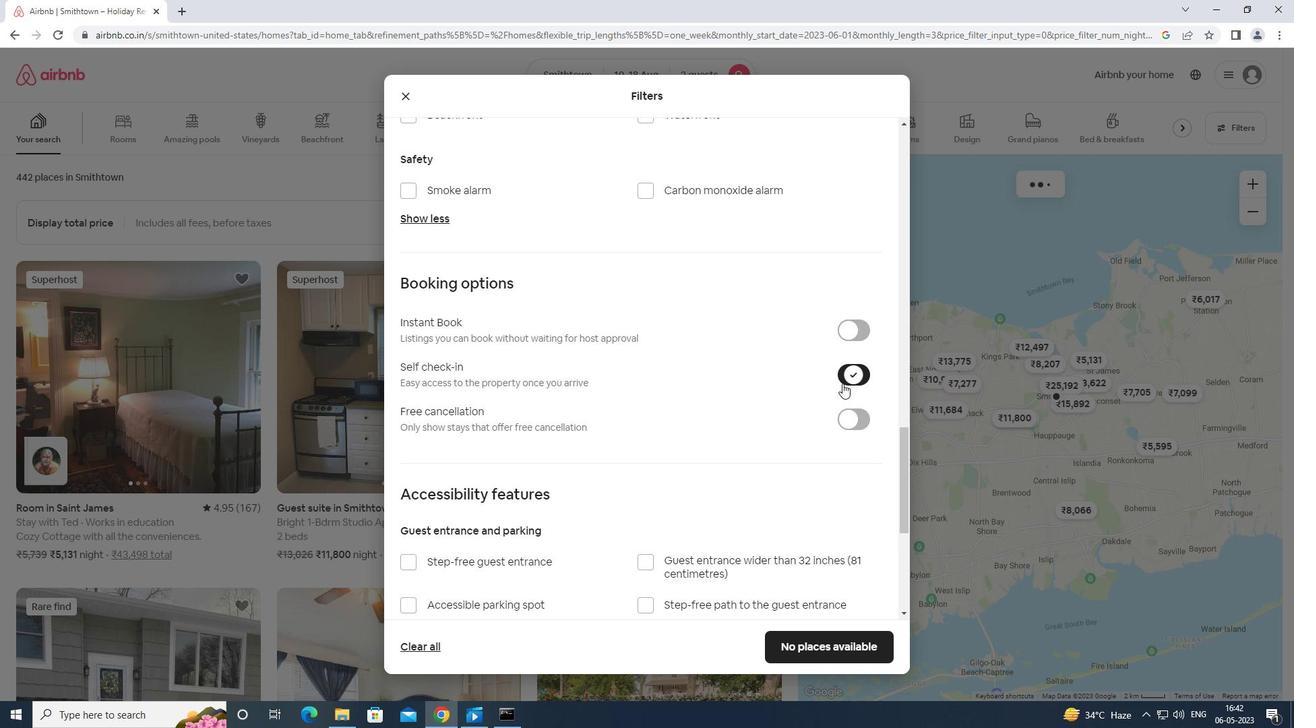 
Action: Mouse scrolled (840, 380) with delta (0, 0)
Screenshot: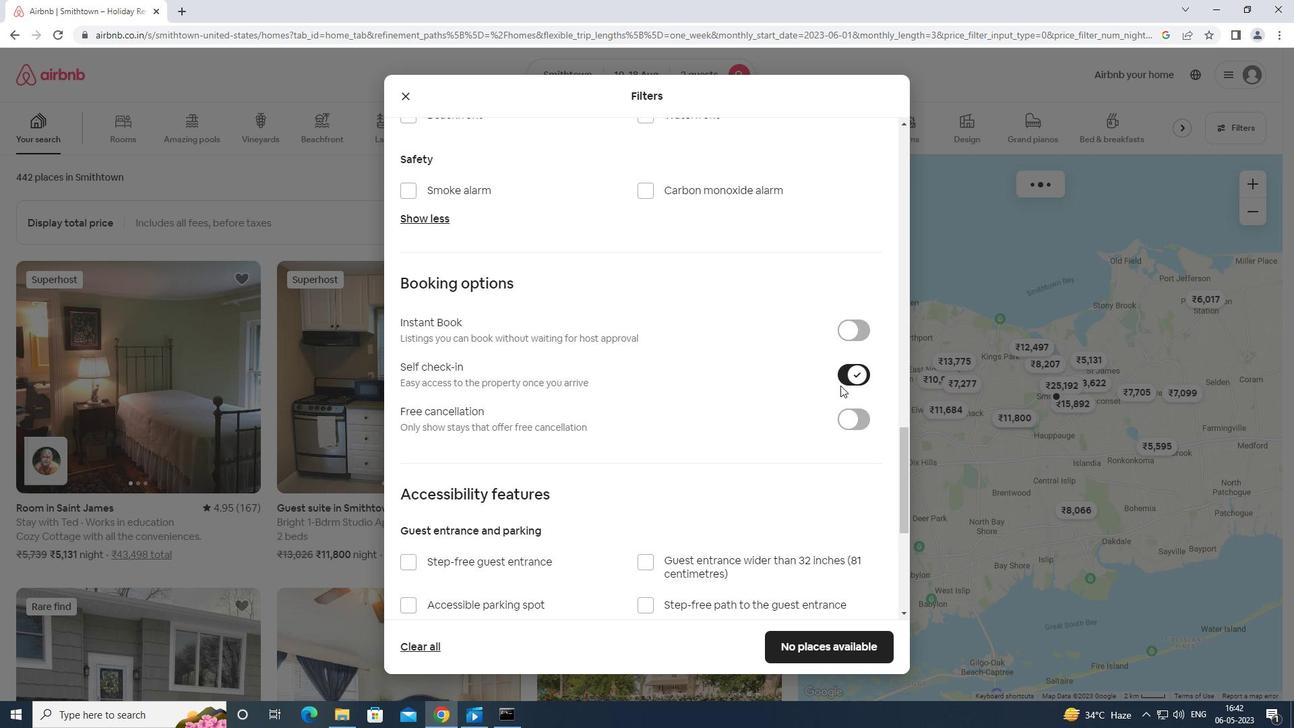 
Action: Mouse scrolled (840, 380) with delta (0, 0)
Screenshot: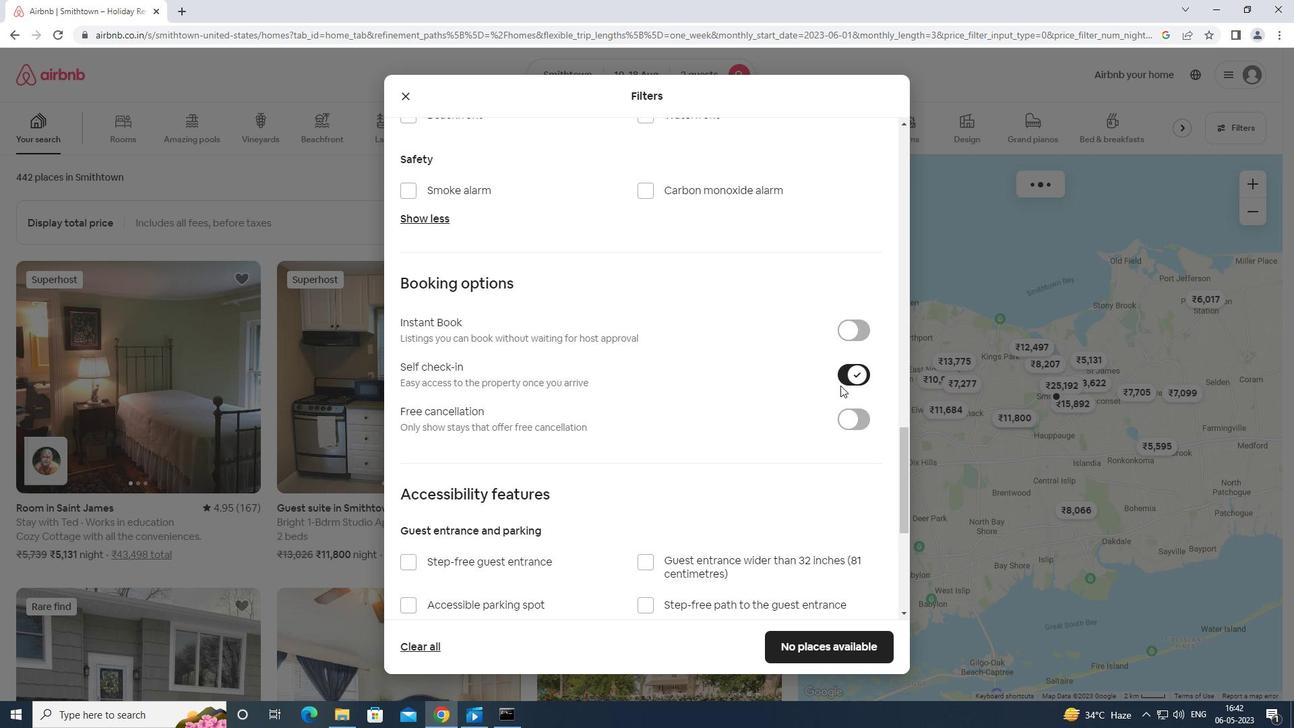 
Action: Mouse scrolled (840, 380) with delta (0, 0)
Screenshot: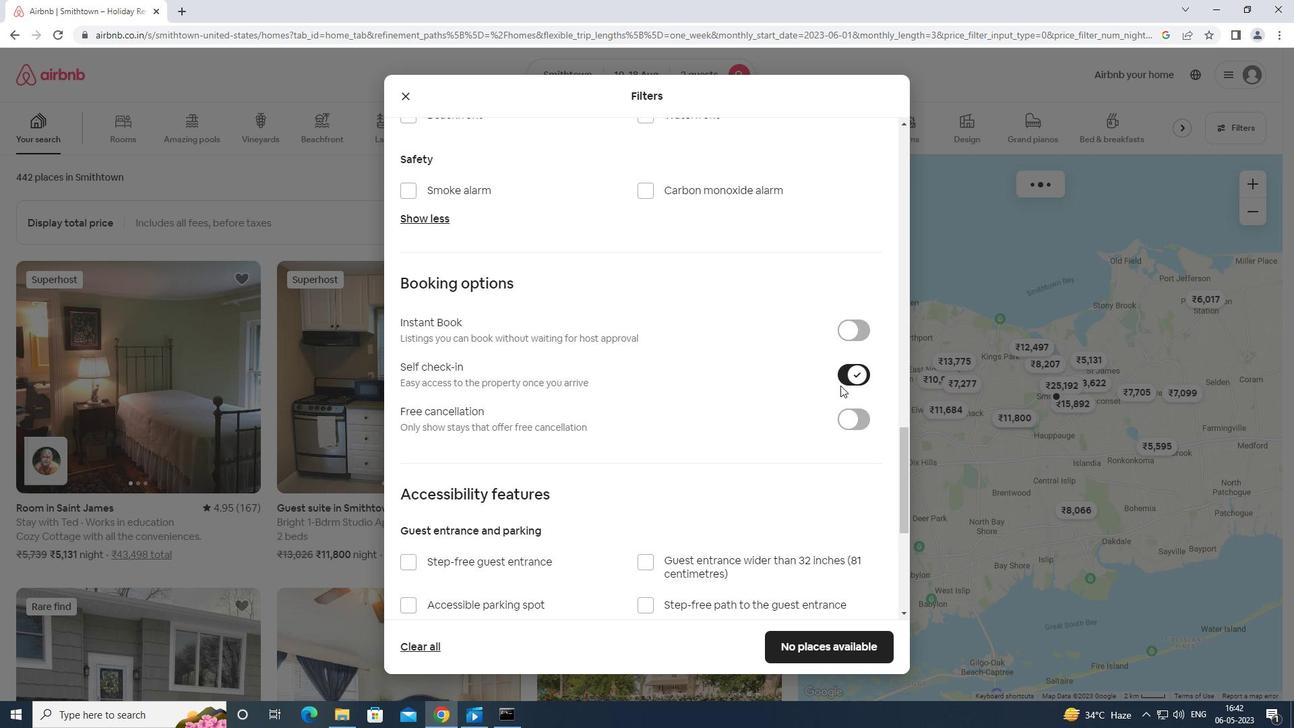 
Action: Mouse moved to (837, 367)
Screenshot: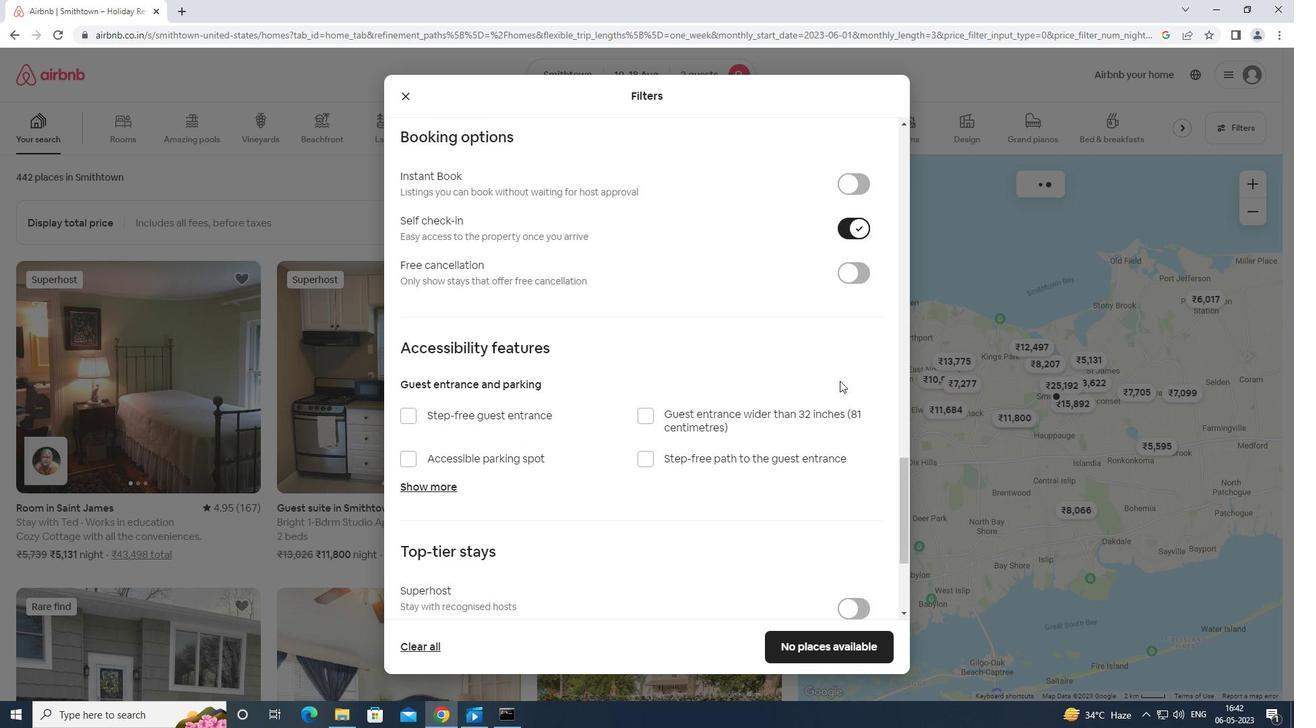 
Action: Mouse scrolled (837, 366) with delta (0, 0)
Screenshot: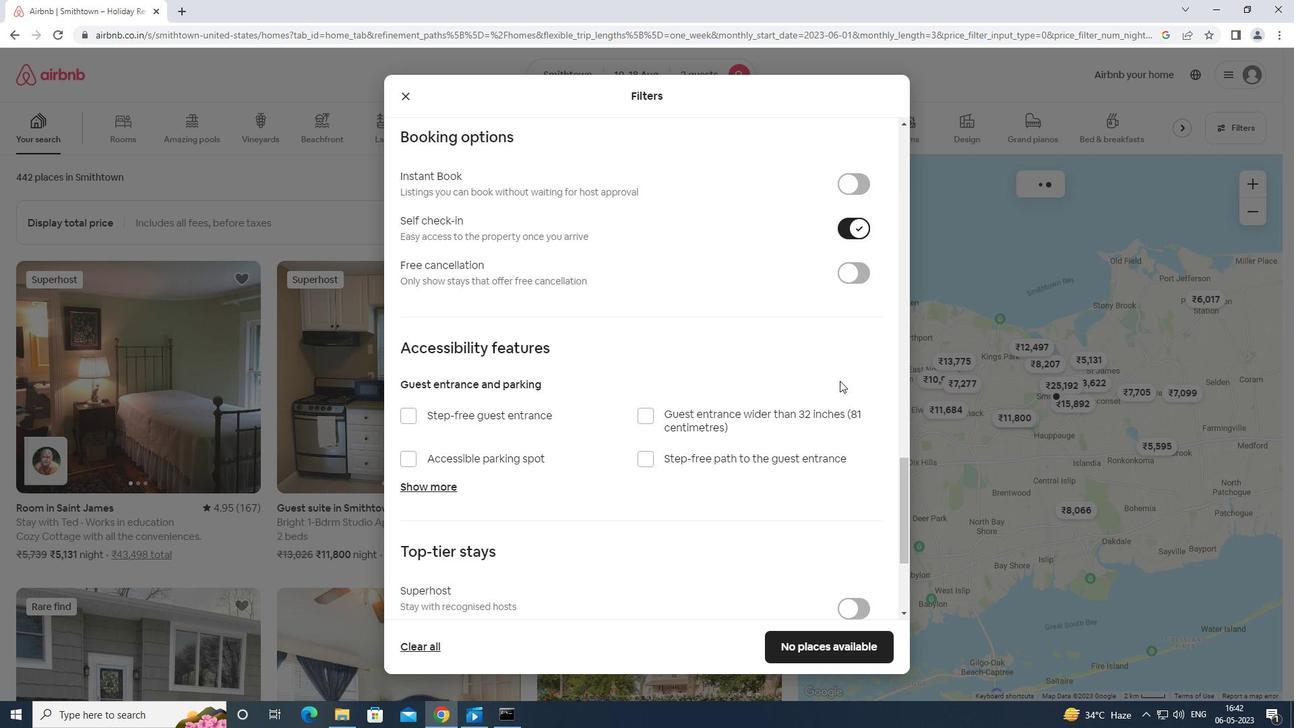 
Action: Mouse scrolled (837, 366) with delta (0, 0)
Screenshot: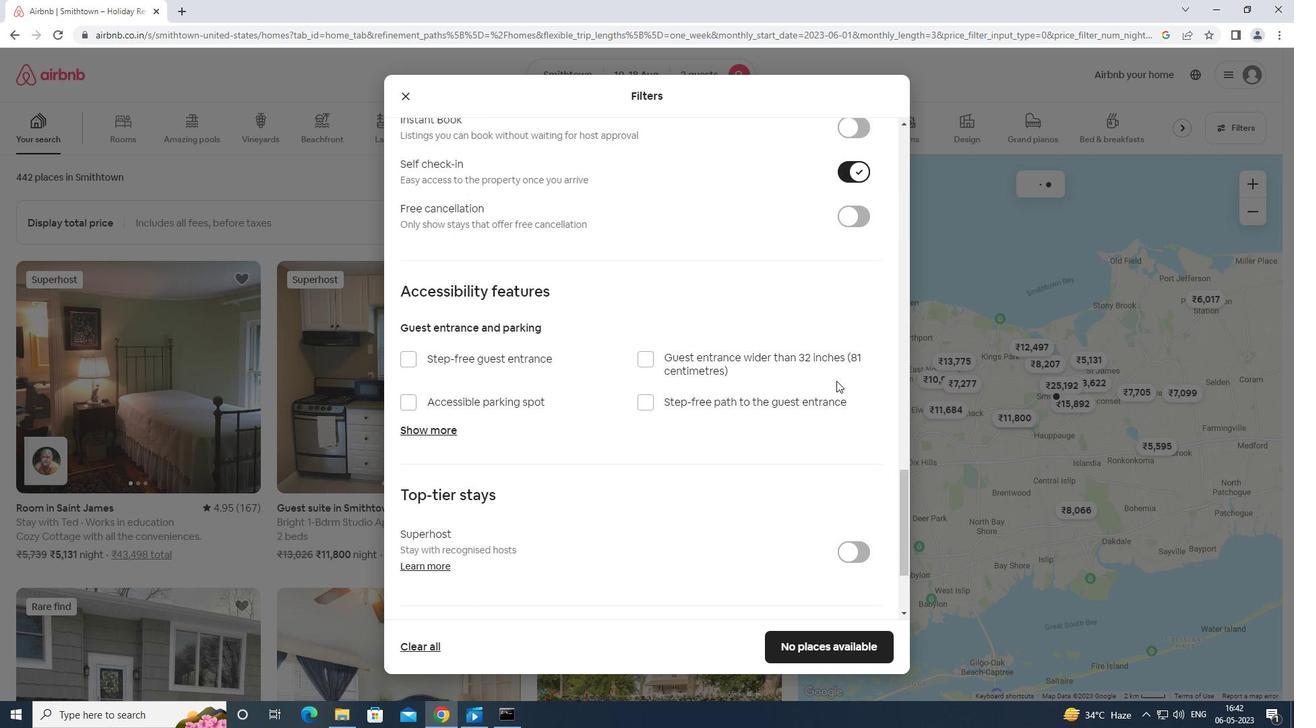 
Action: Mouse moved to (410, 524)
Screenshot: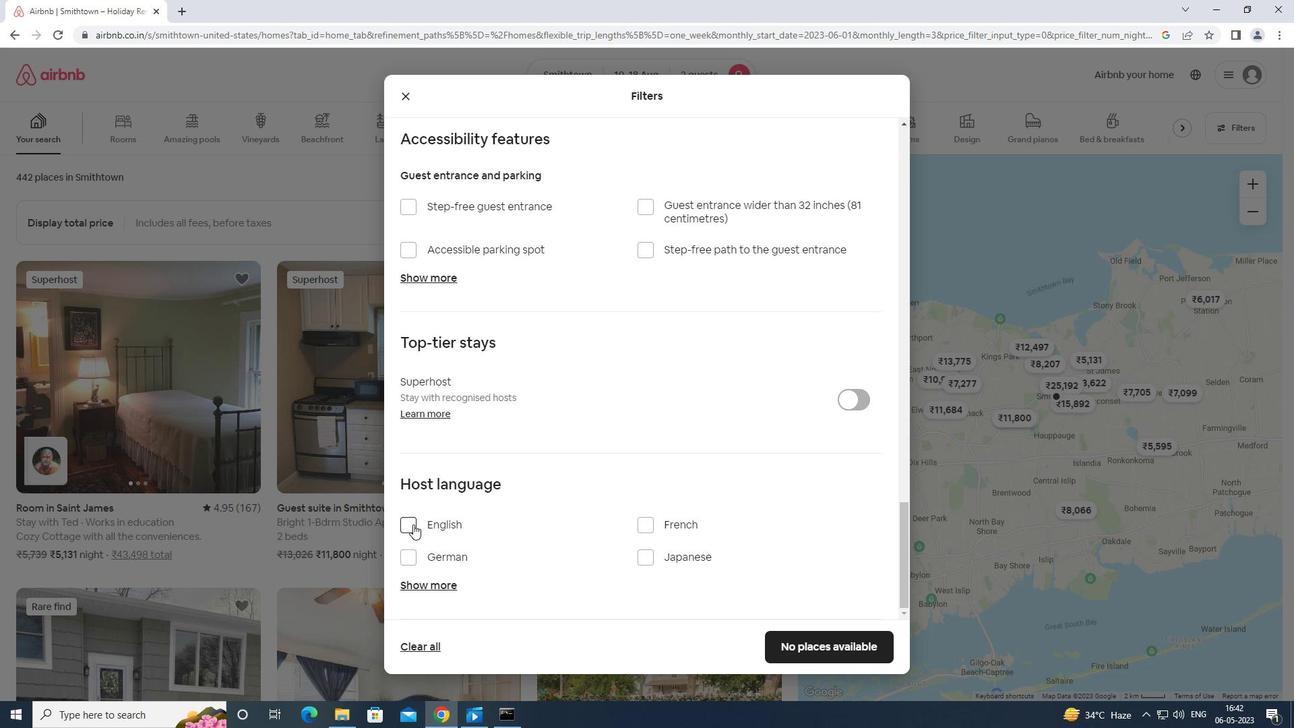 
Action: Mouse pressed left at (410, 524)
Screenshot: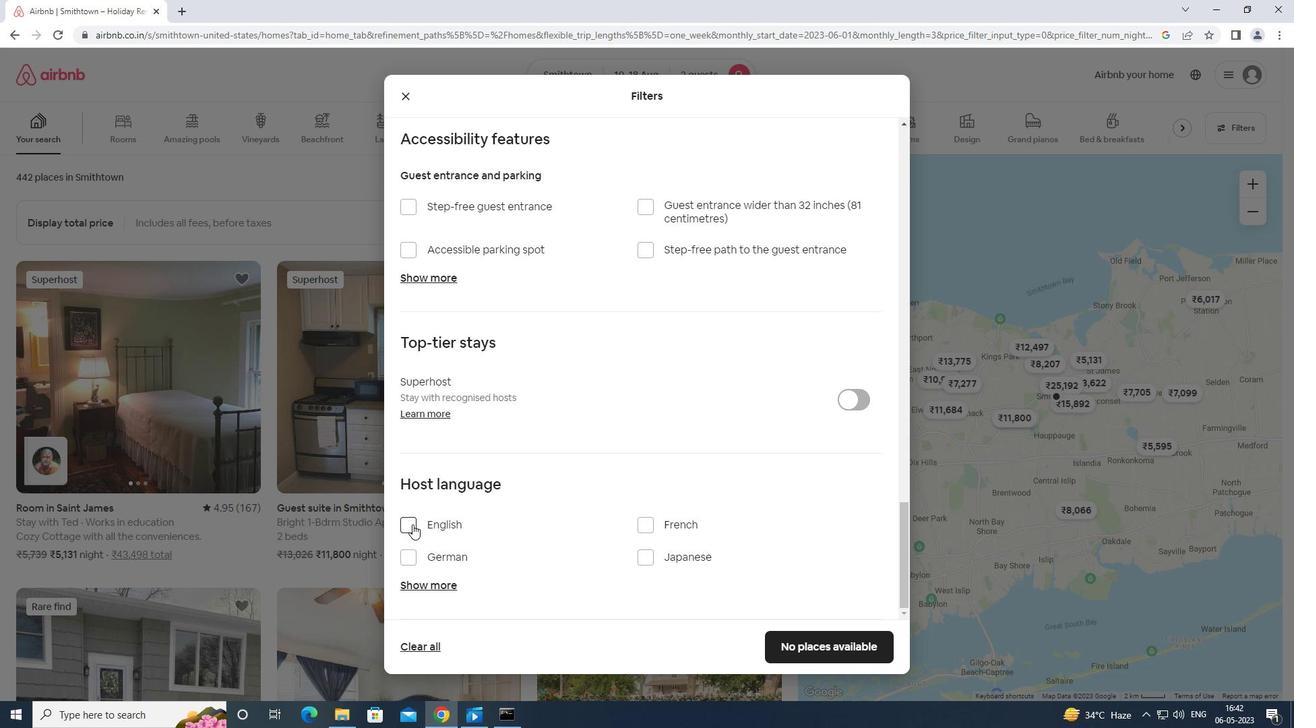 
Action: Mouse moved to (792, 643)
Screenshot: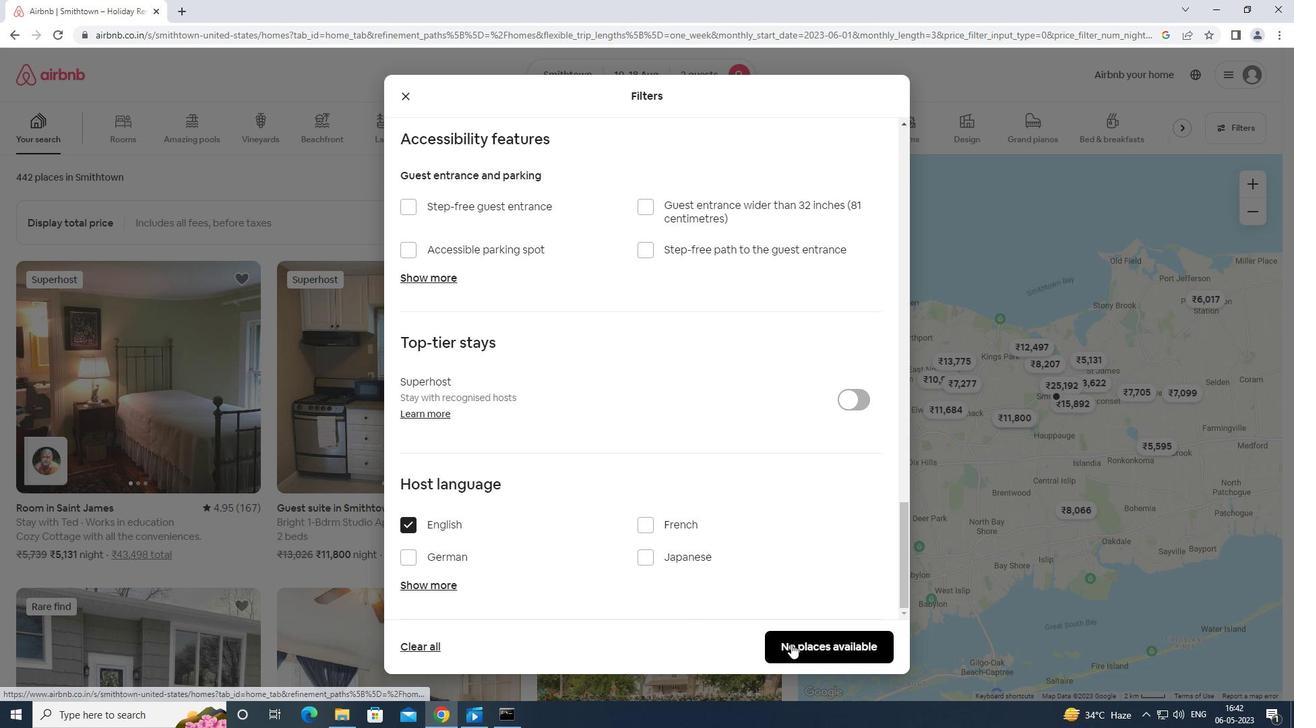 
Action: Mouse pressed left at (792, 643)
Screenshot: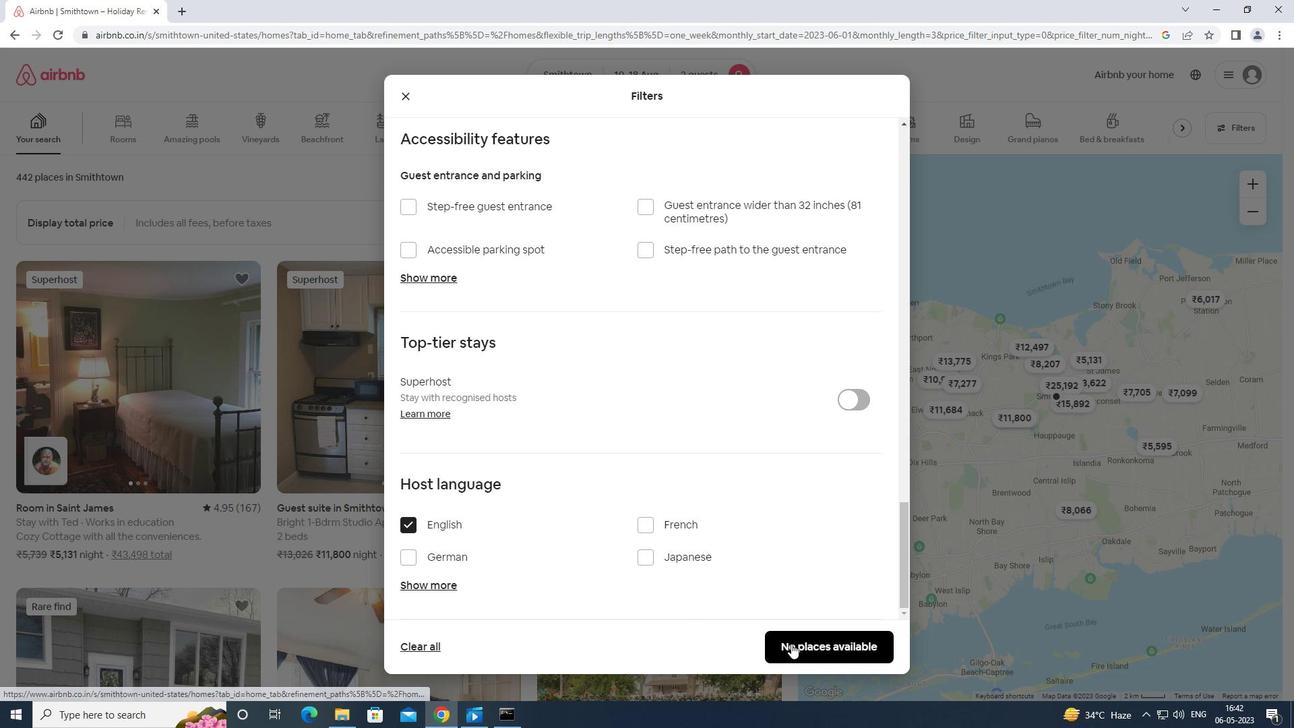 
Action: Mouse moved to (795, 637)
Screenshot: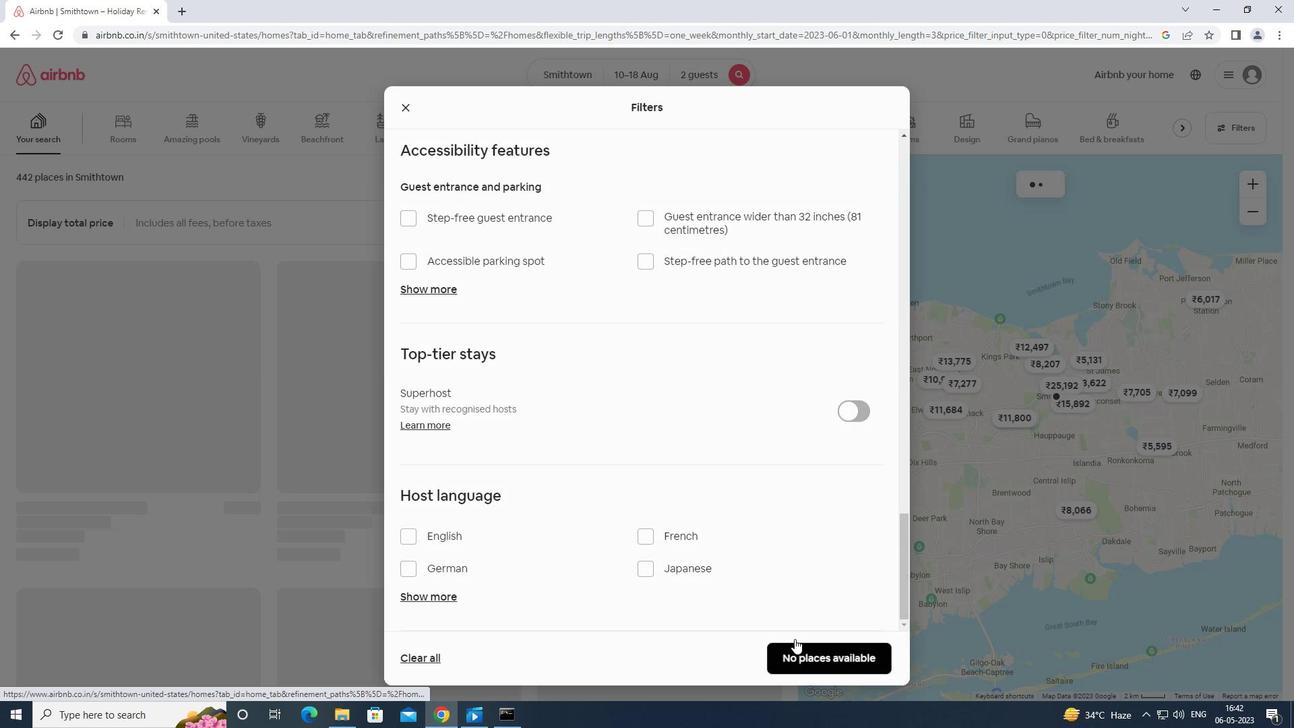 
